 Task: Compose an email with the signature Douglas Martin with the subject Emergency leave request and the message I am sorry for any inconvenience this may have caused and would like to rectify the situation. from softage.1@softage.net to softage.7@softage.net,  softage.1@softage.net and softage.8@softage.net with CC to softage.9@softage.net with an attached document Brand_guidelines.pdf, insert an emoji of sad face Send the email
Action: Mouse moved to (556, 699)
Screenshot: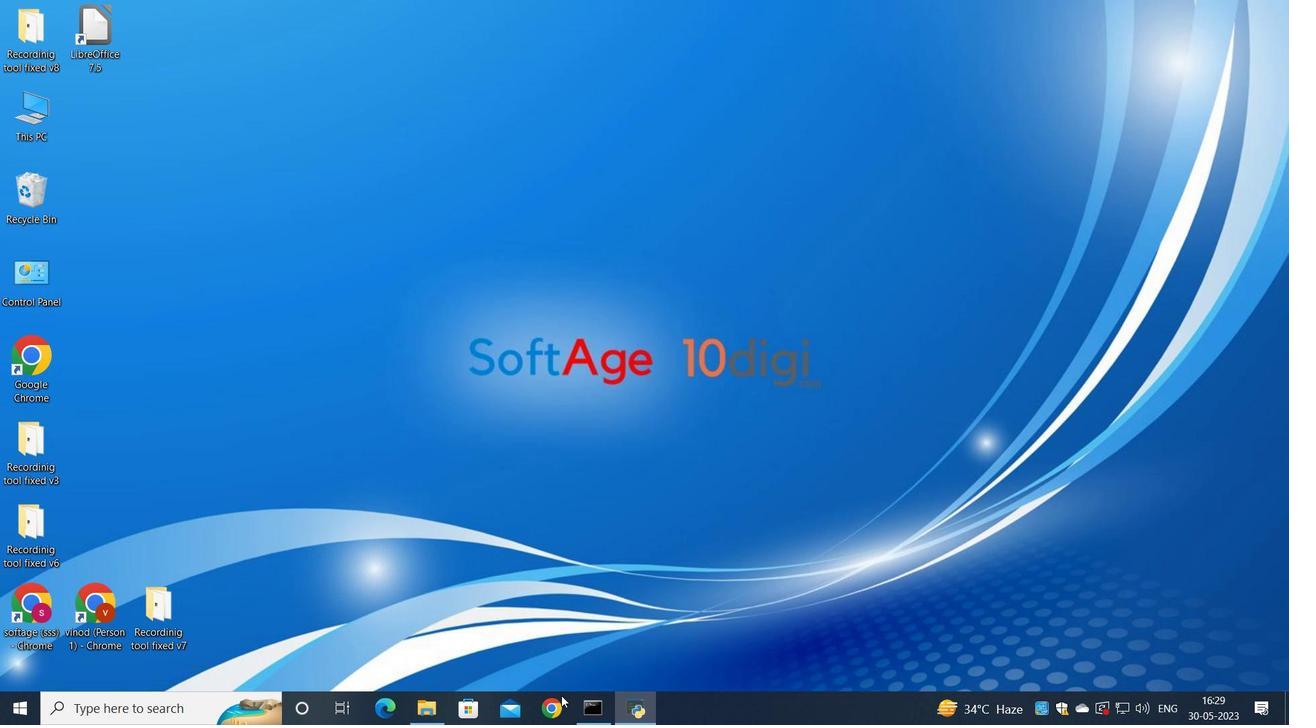 
Action: Mouse pressed left at (556, 699)
Screenshot: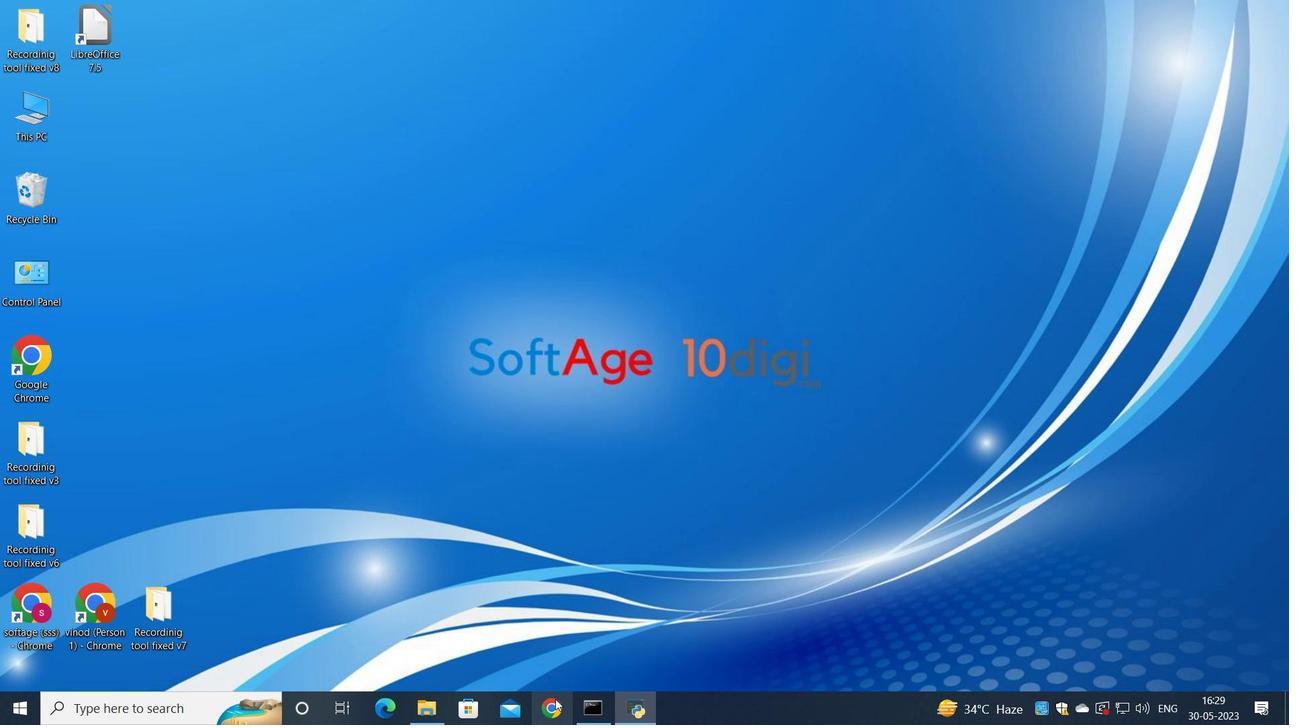 
Action: Mouse moved to (534, 456)
Screenshot: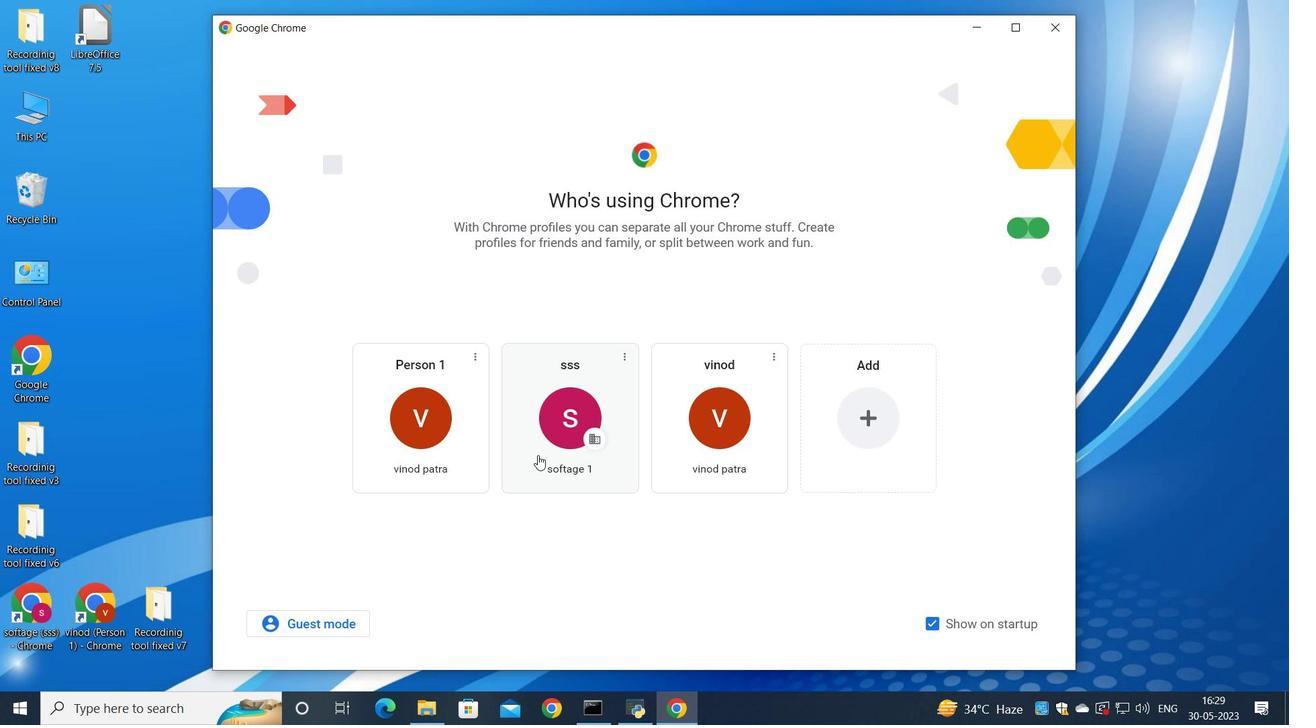 
Action: Mouse pressed left at (534, 456)
Screenshot: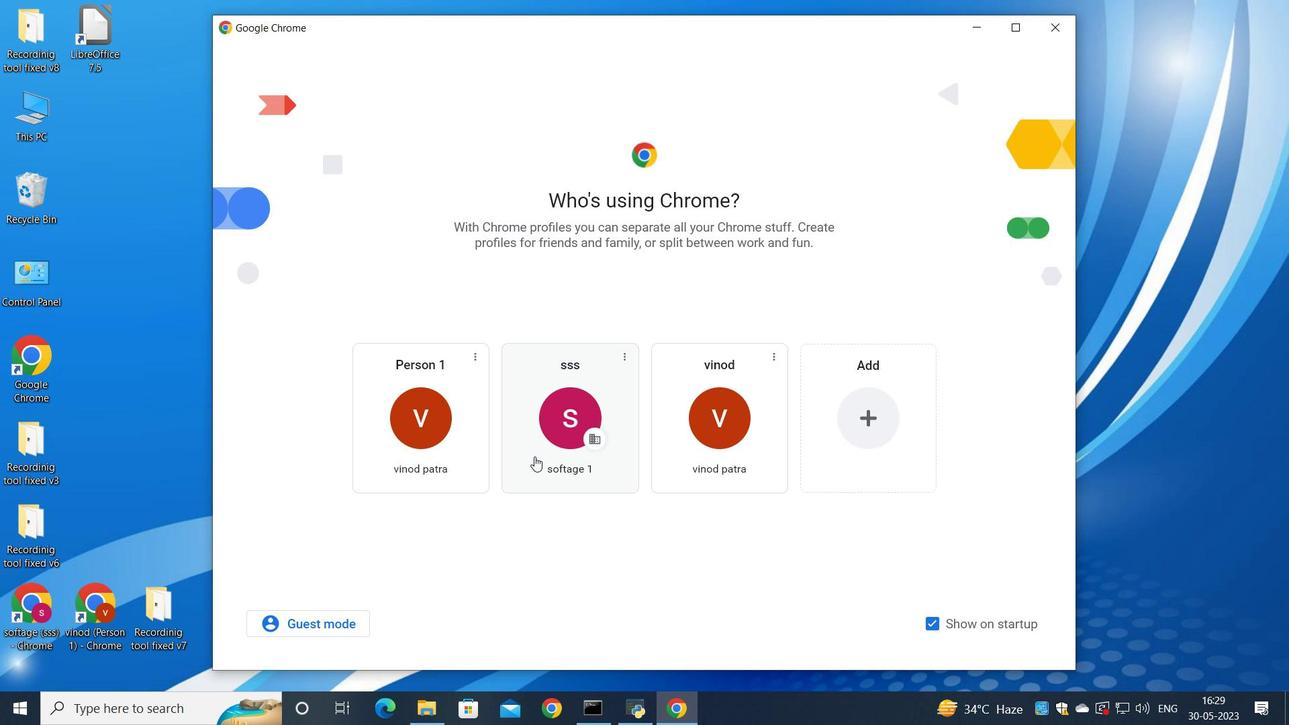 
Action: Mouse moved to (1120, 92)
Screenshot: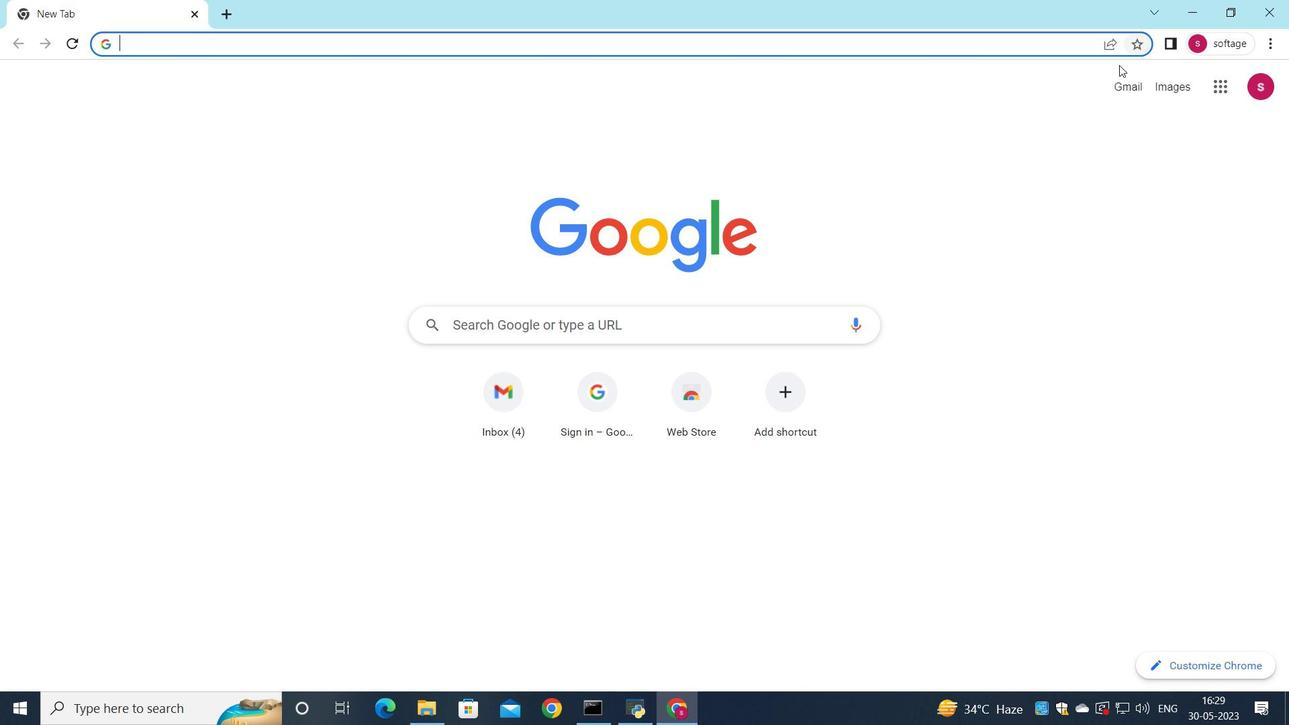 
Action: Mouse pressed left at (1120, 92)
Screenshot: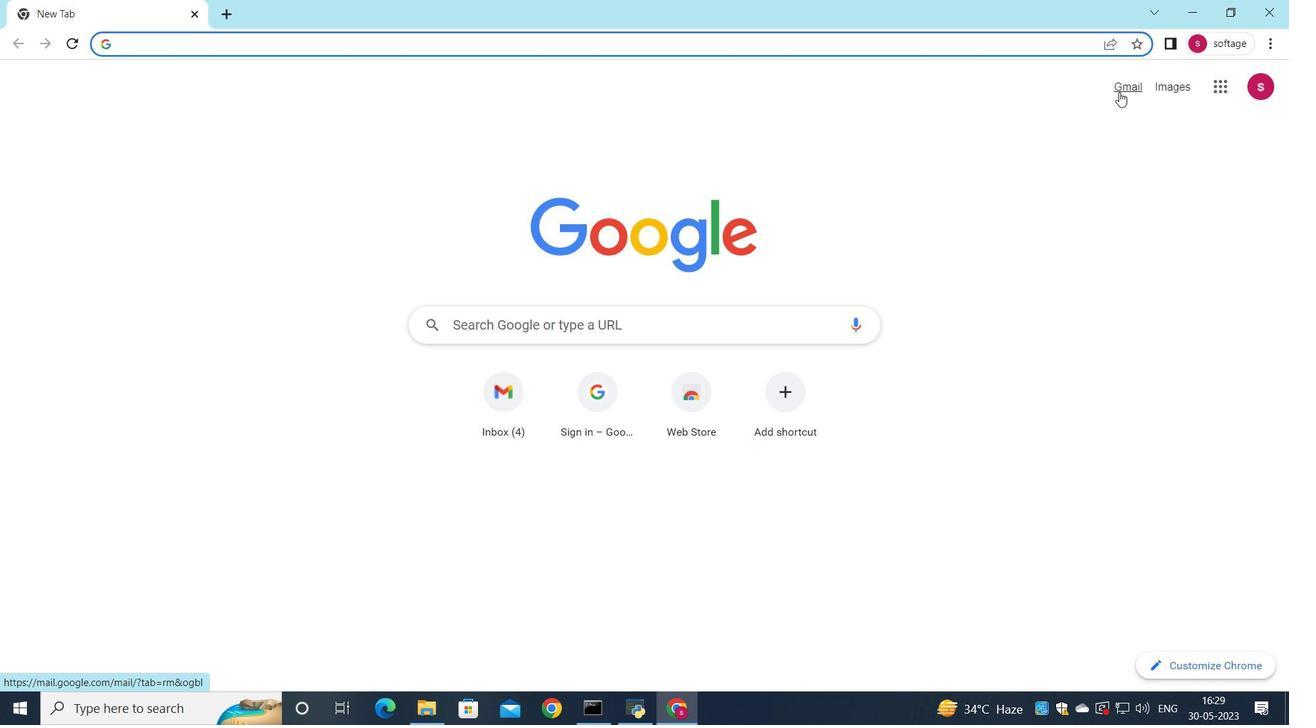 
Action: Mouse moved to (1100, 120)
Screenshot: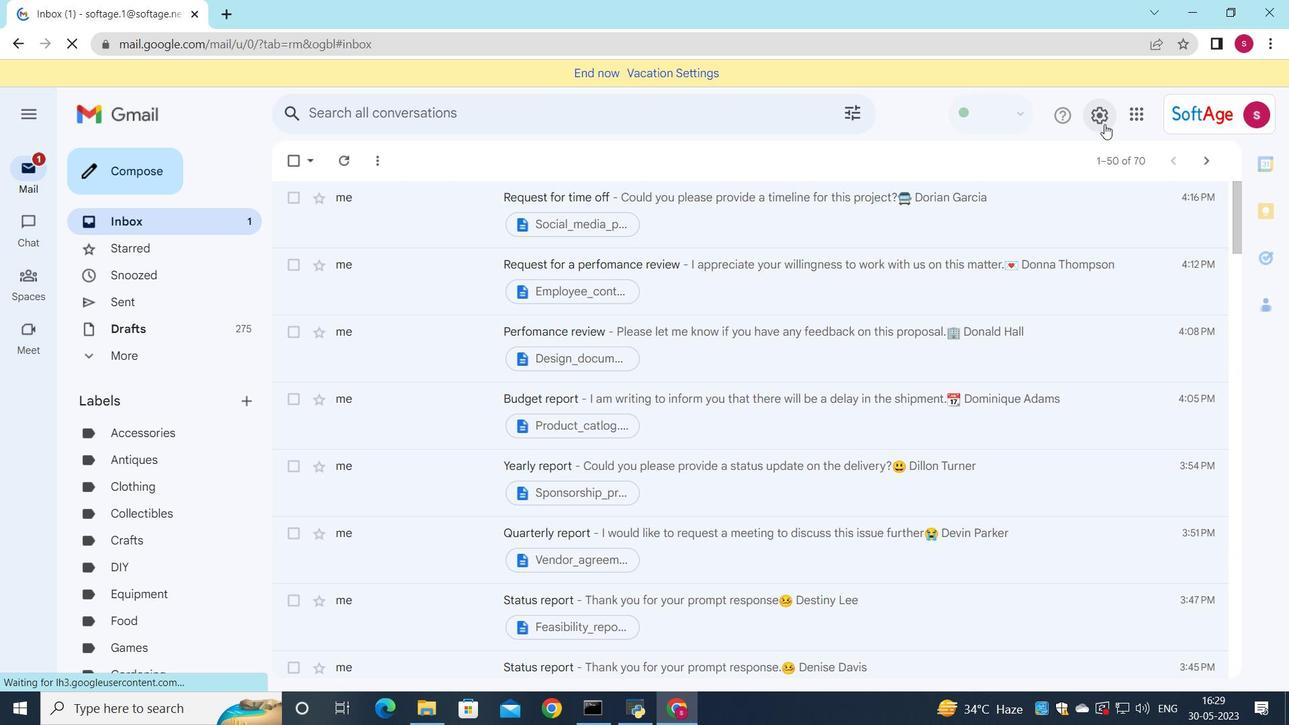 
Action: Mouse pressed left at (1100, 120)
Screenshot: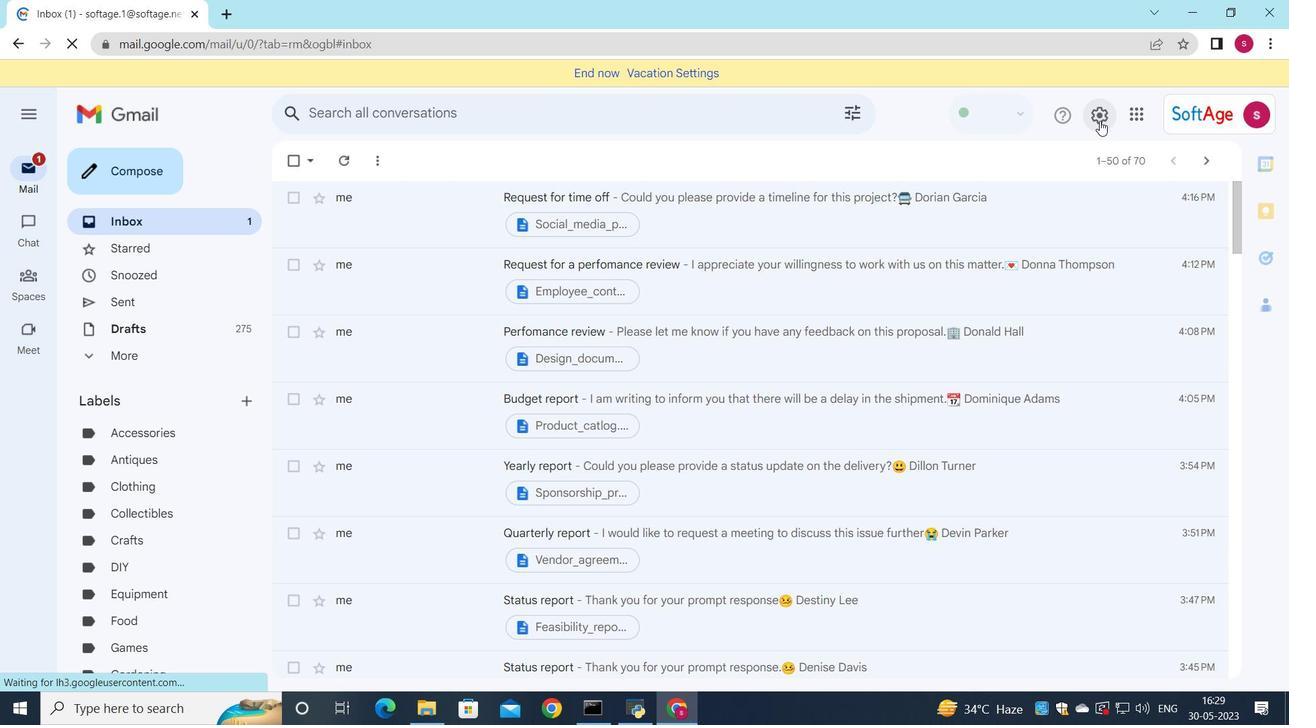 
Action: Mouse moved to (1102, 190)
Screenshot: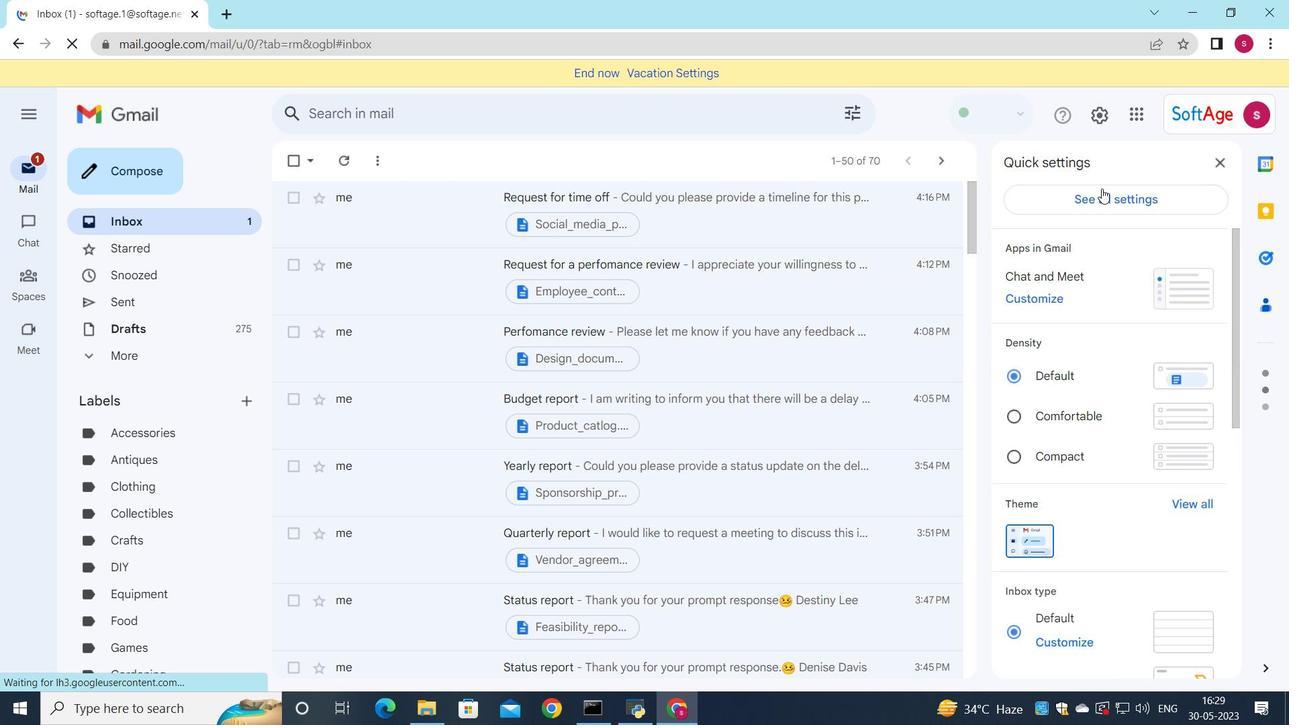 
Action: Mouse pressed left at (1102, 190)
Screenshot: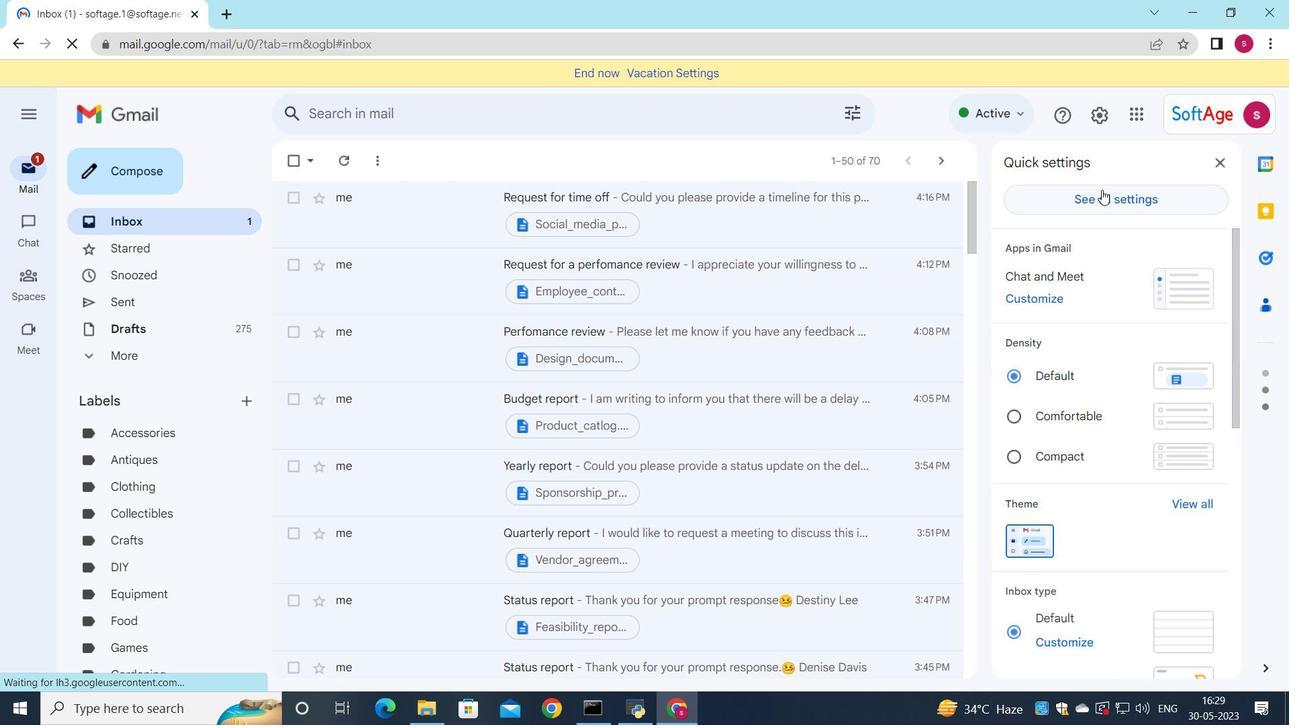 
Action: Mouse moved to (642, 278)
Screenshot: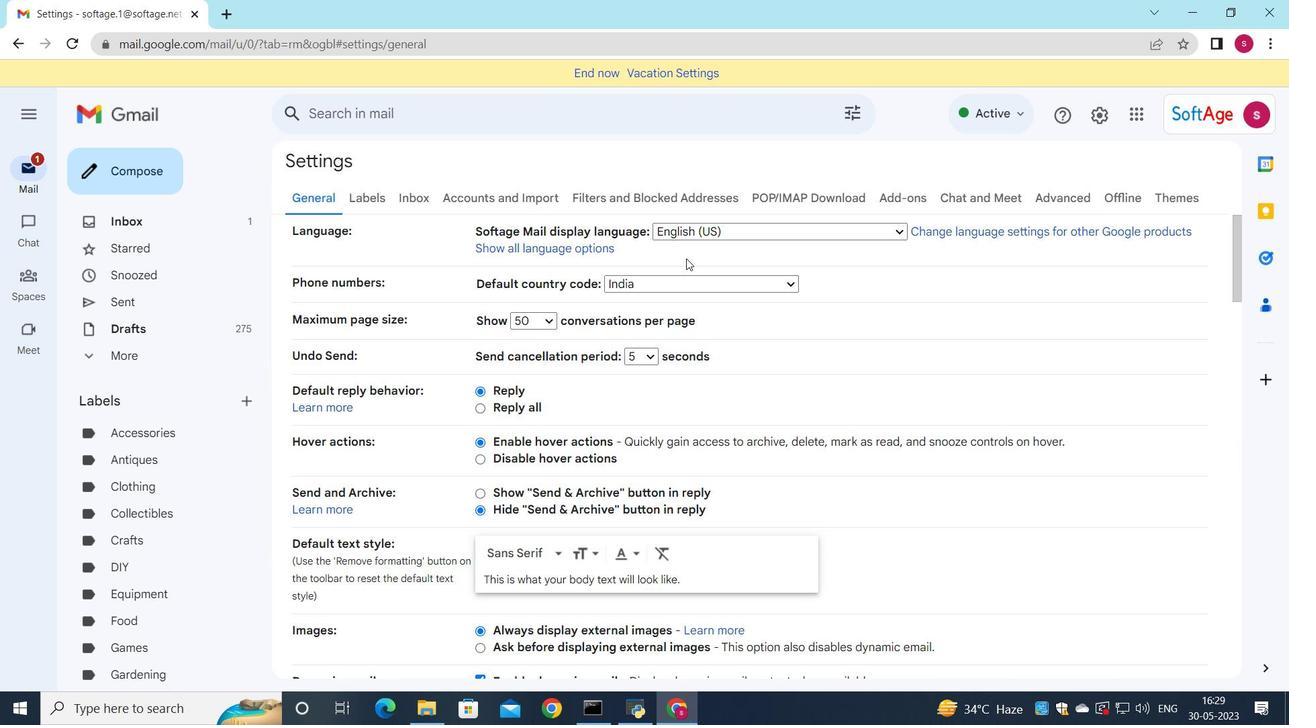 
Action: Mouse scrolled (642, 277) with delta (0, 0)
Screenshot: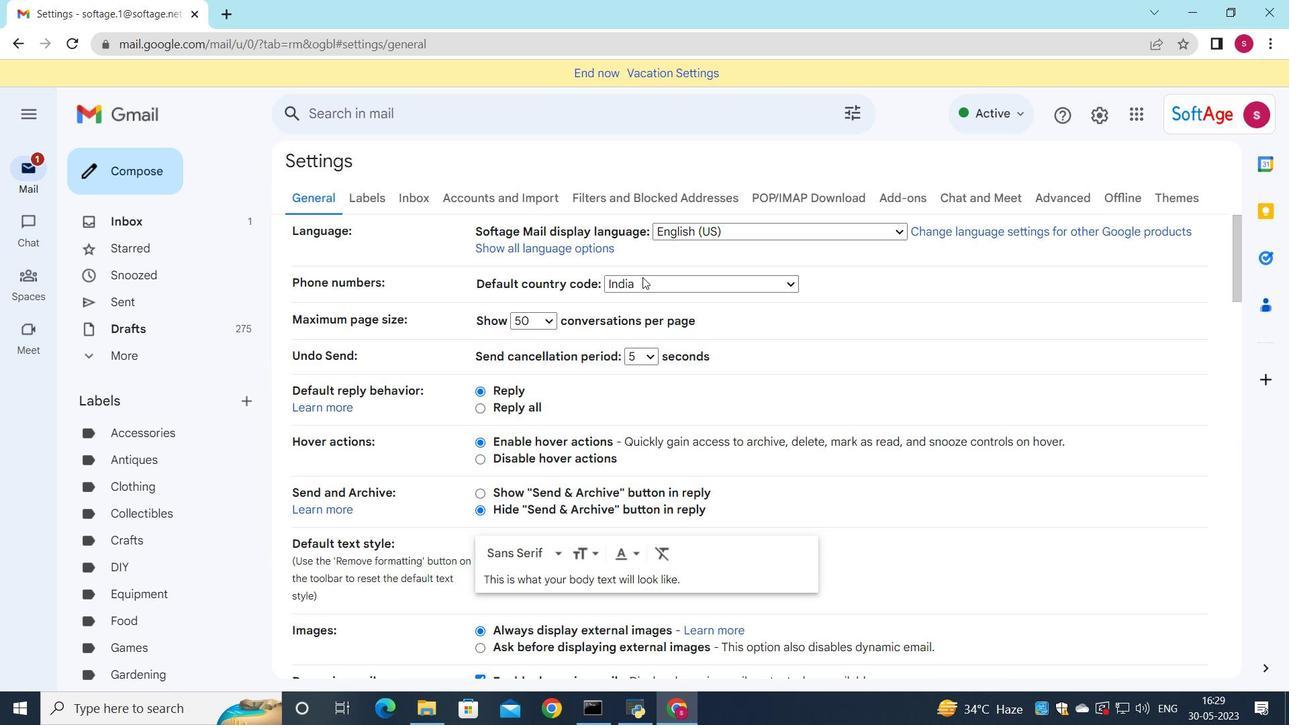 
Action: Mouse moved to (643, 280)
Screenshot: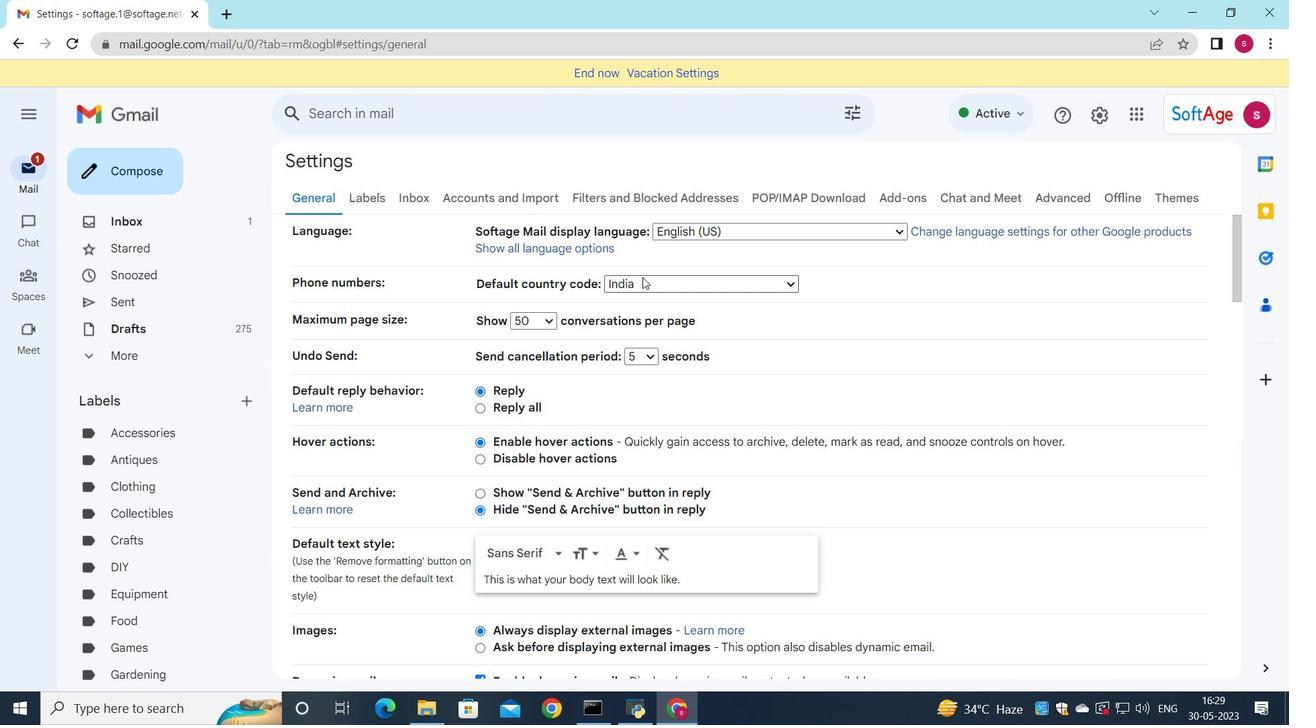 
Action: Mouse scrolled (643, 279) with delta (0, 0)
Screenshot: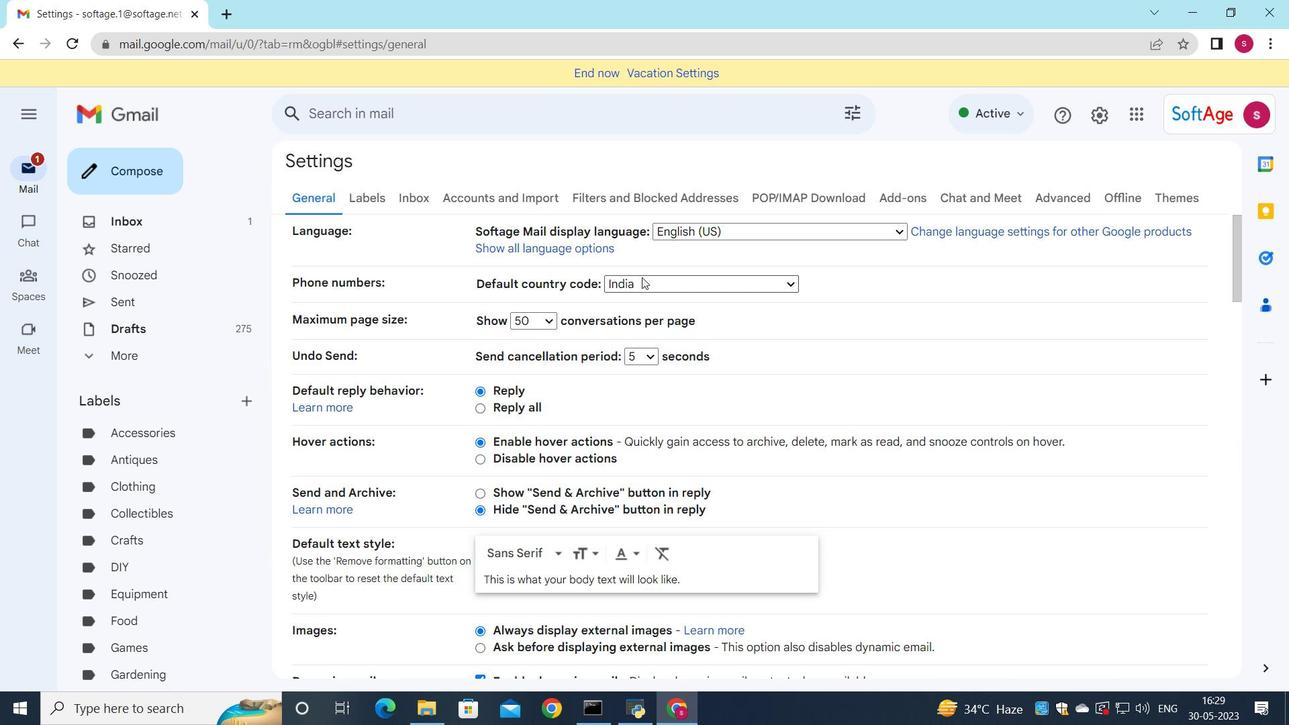 
Action: Mouse moved to (644, 281)
Screenshot: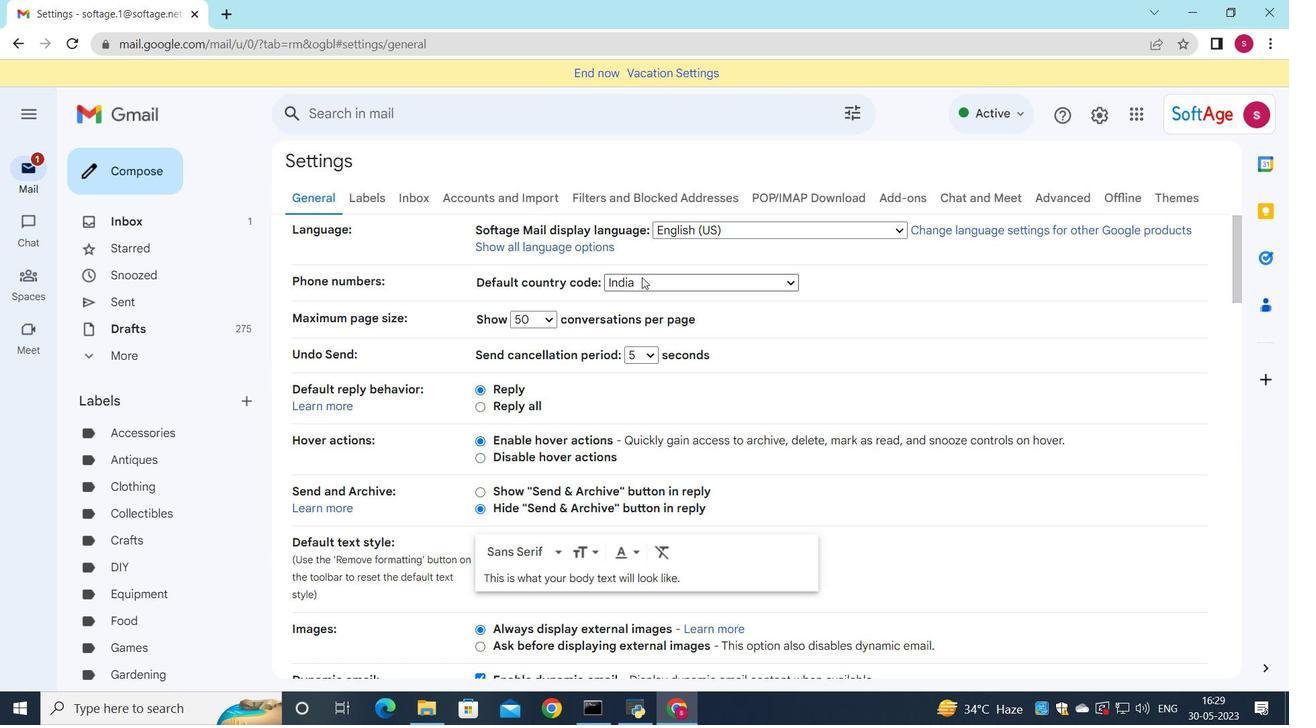 
Action: Mouse scrolled (644, 280) with delta (0, 0)
Screenshot: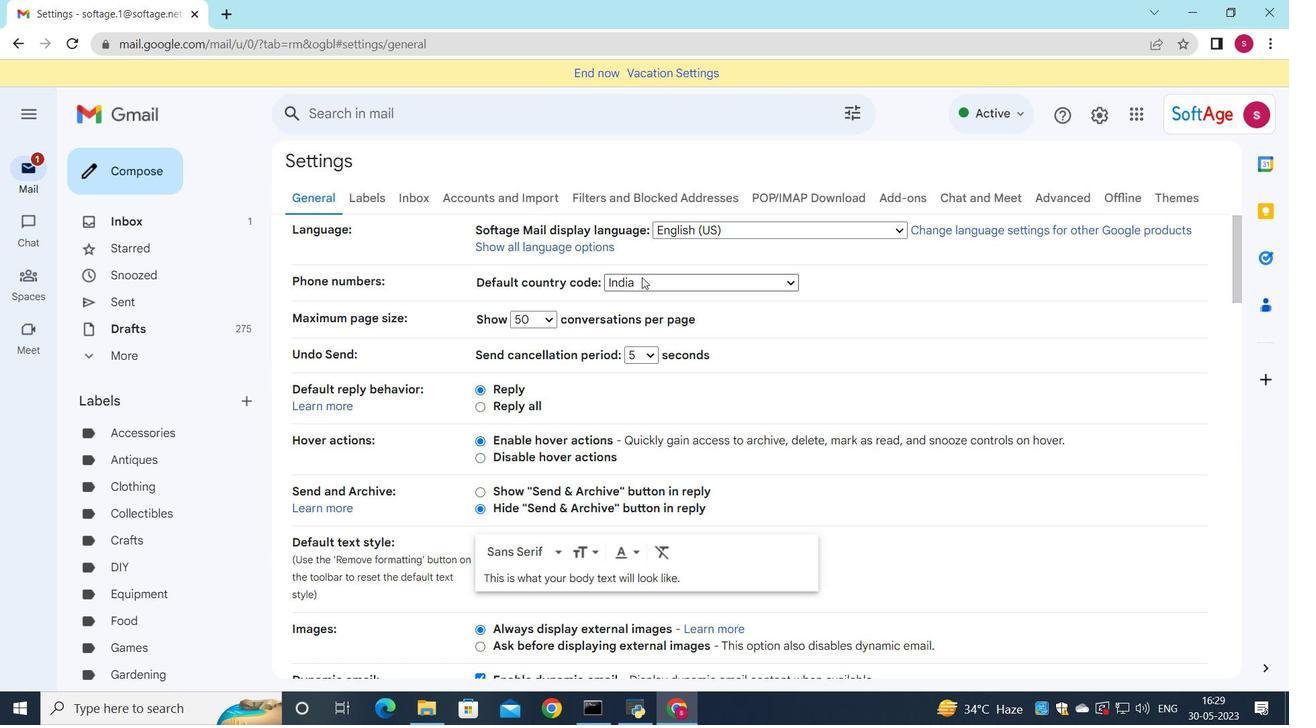 
Action: Mouse moved to (645, 282)
Screenshot: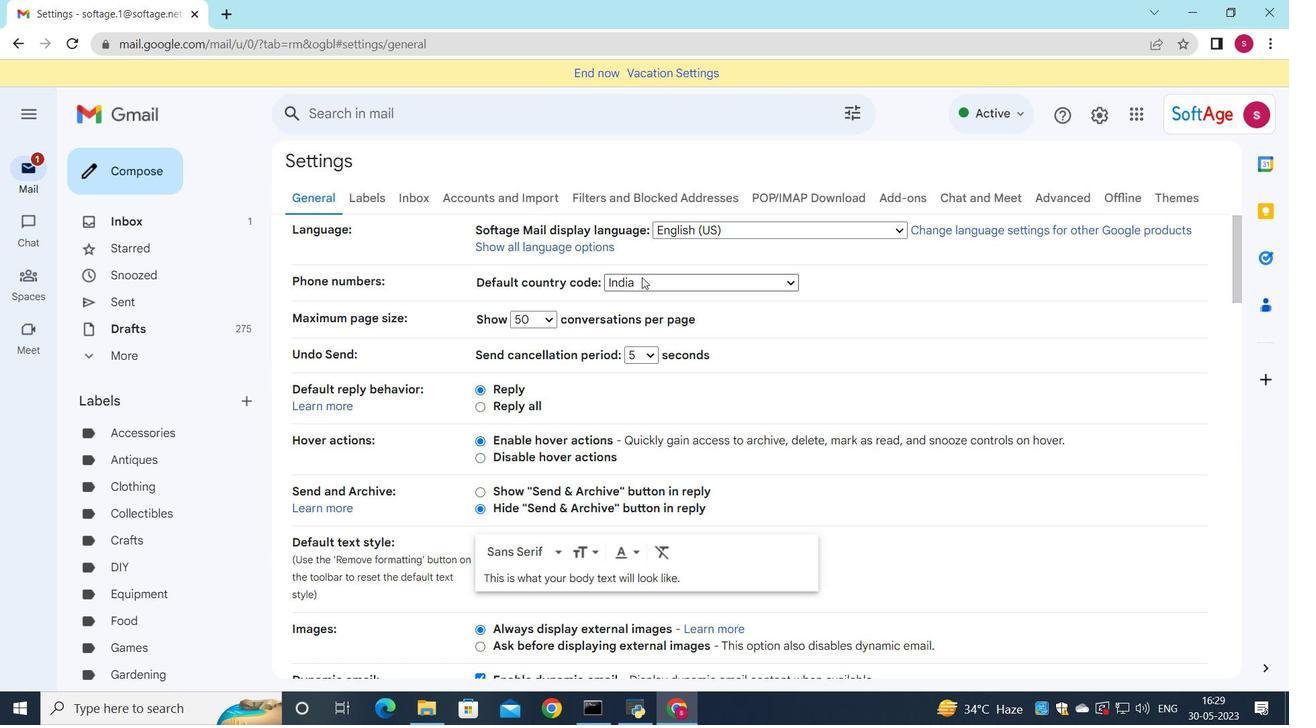 
Action: Mouse scrolled (645, 281) with delta (0, 0)
Screenshot: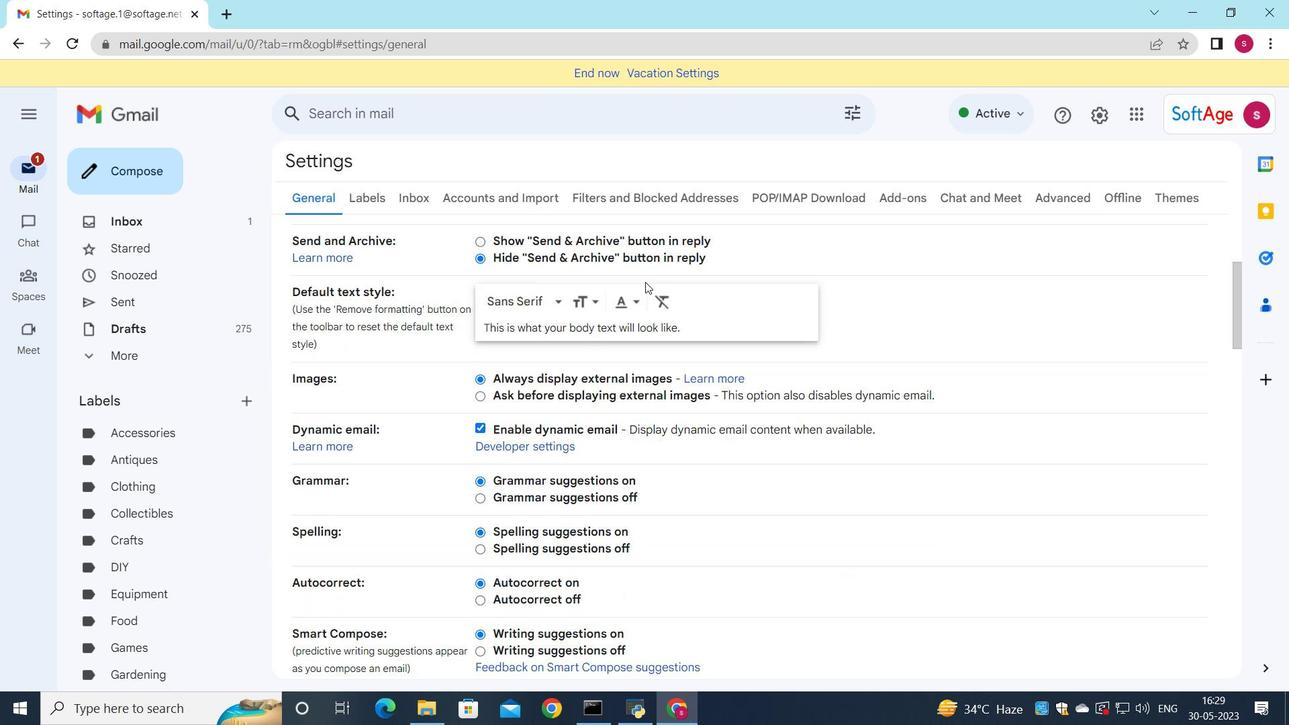 
Action: Mouse scrolled (645, 281) with delta (0, 0)
Screenshot: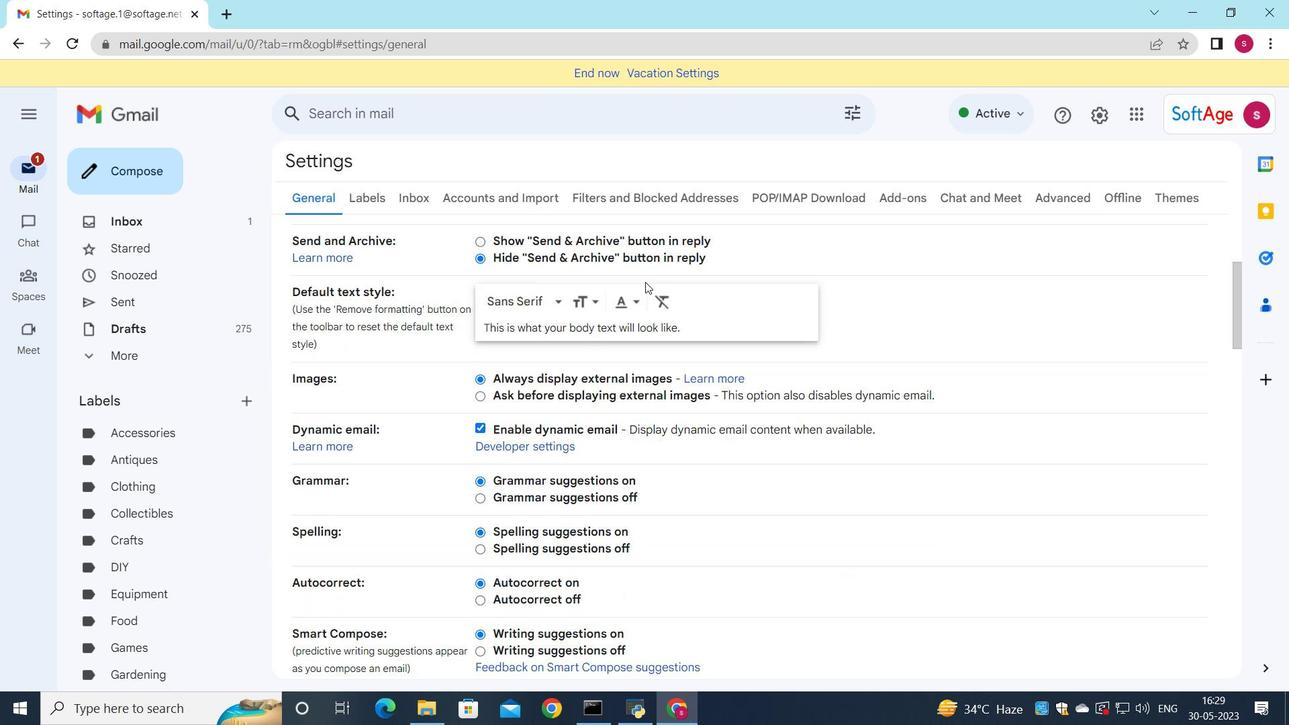 
Action: Mouse scrolled (645, 281) with delta (0, 0)
Screenshot: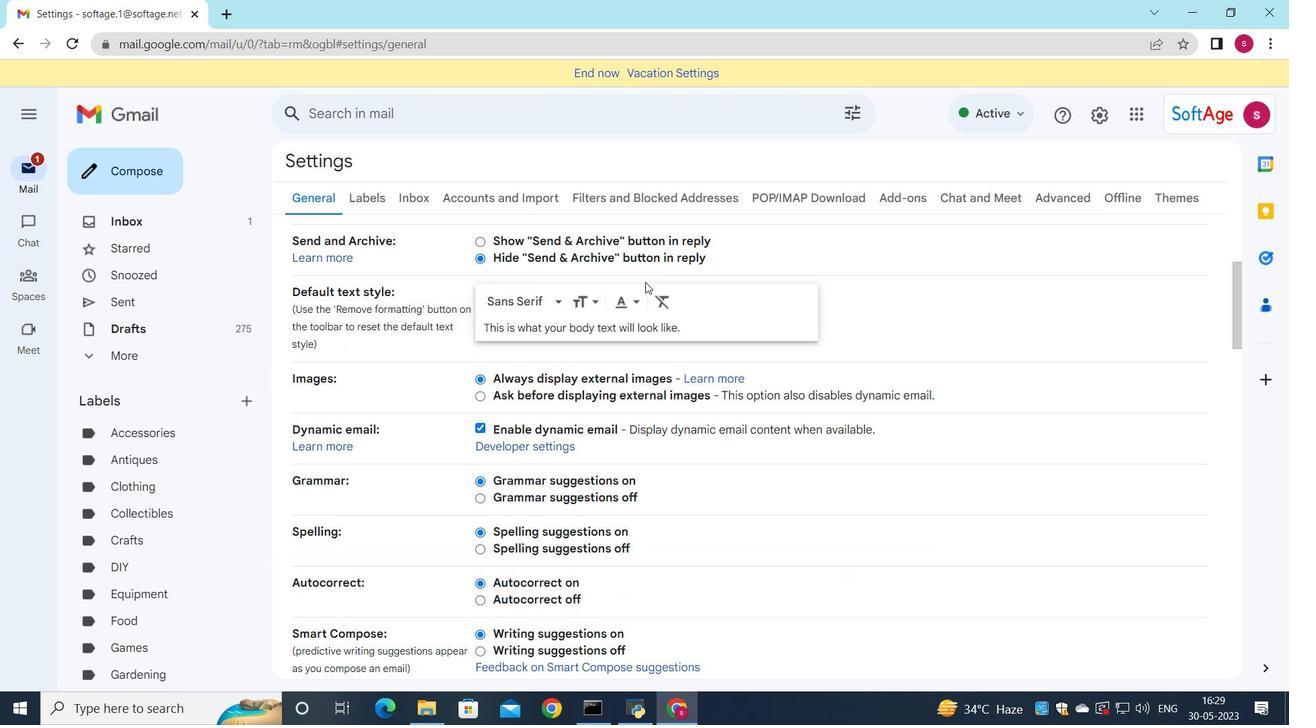 
Action: Mouse scrolled (645, 281) with delta (0, 0)
Screenshot: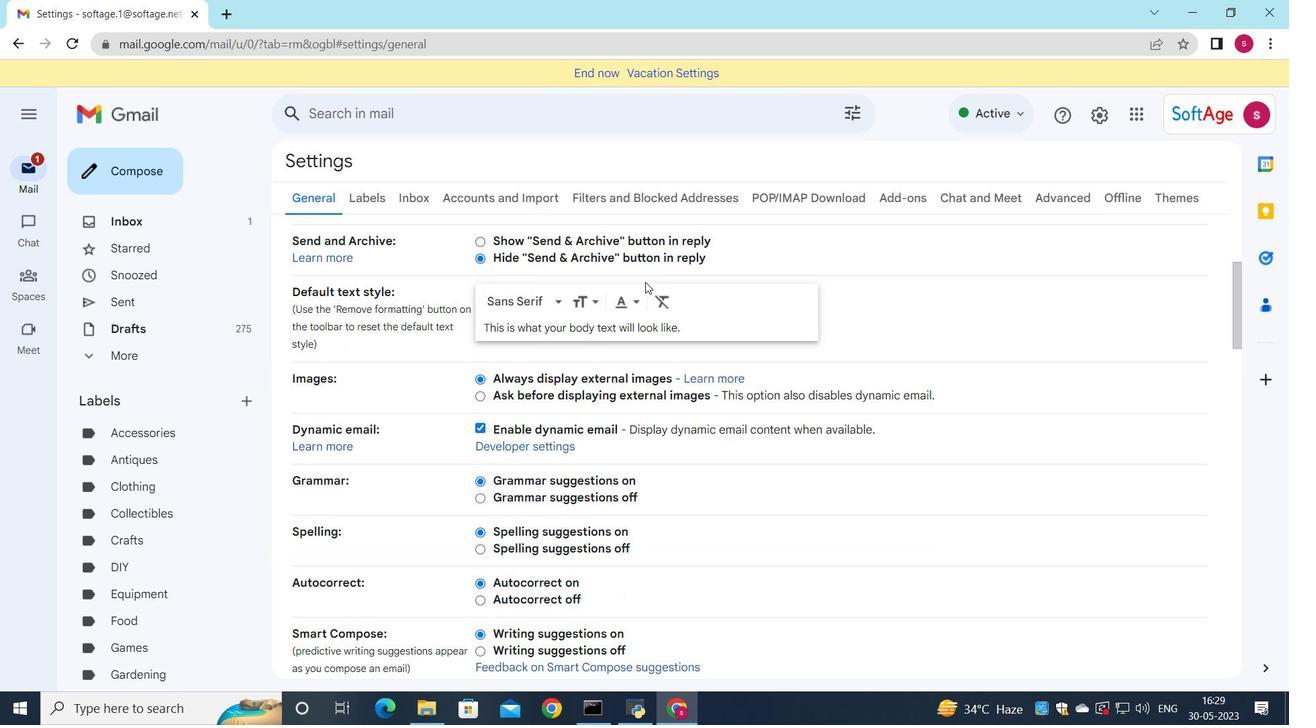 
Action: Mouse scrolled (645, 281) with delta (0, 0)
Screenshot: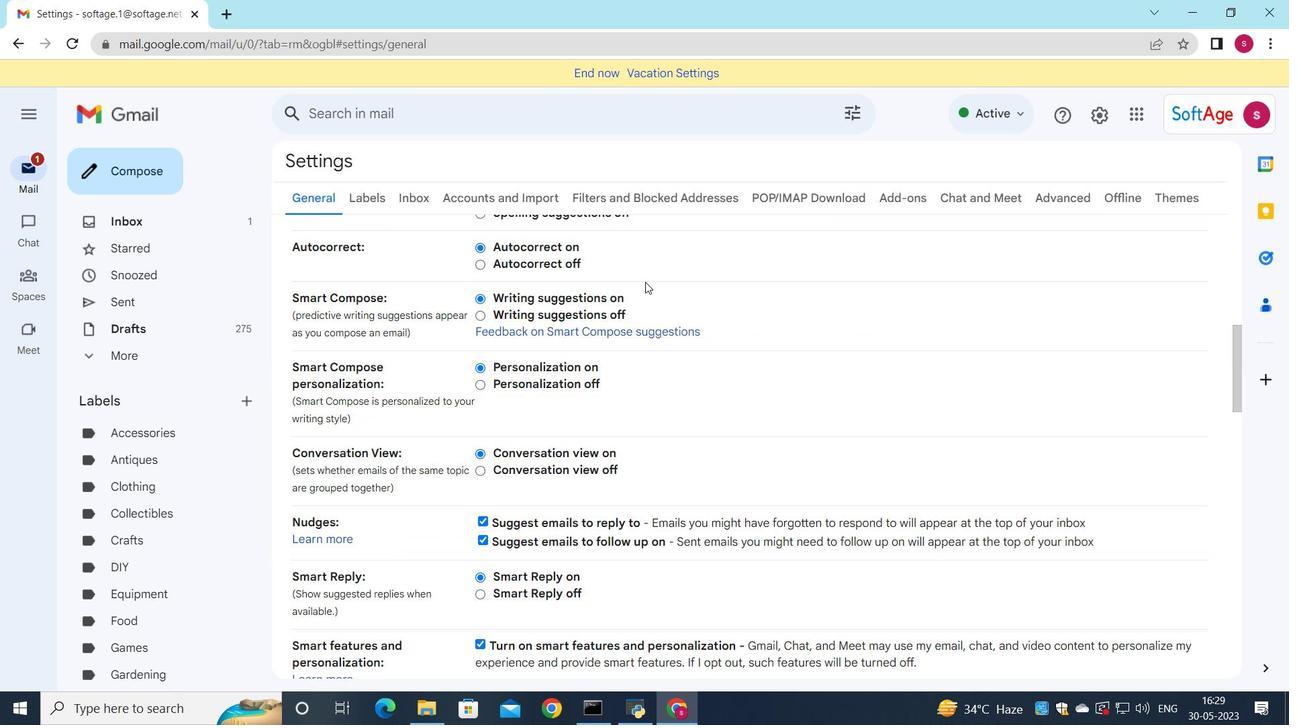 
Action: Mouse scrolled (645, 281) with delta (0, 0)
Screenshot: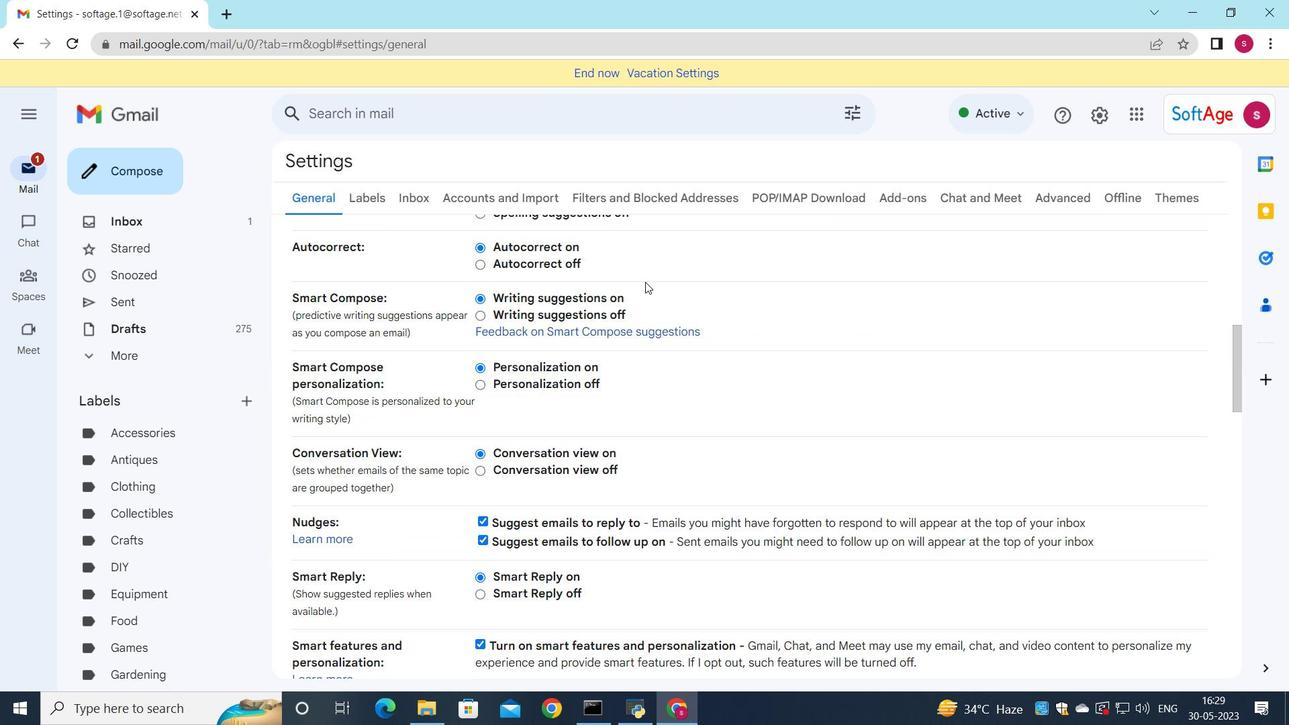 
Action: Mouse scrolled (645, 281) with delta (0, 0)
Screenshot: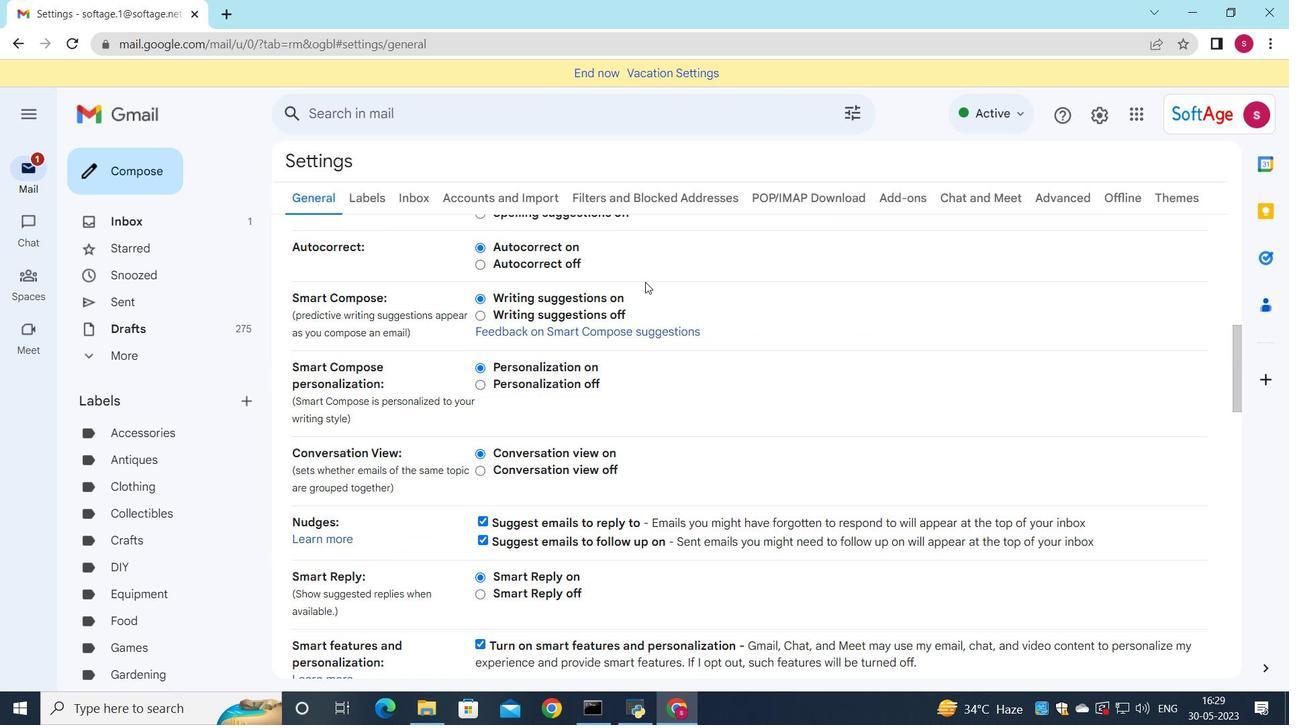 
Action: Mouse scrolled (645, 281) with delta (0, 0)
Screenshot: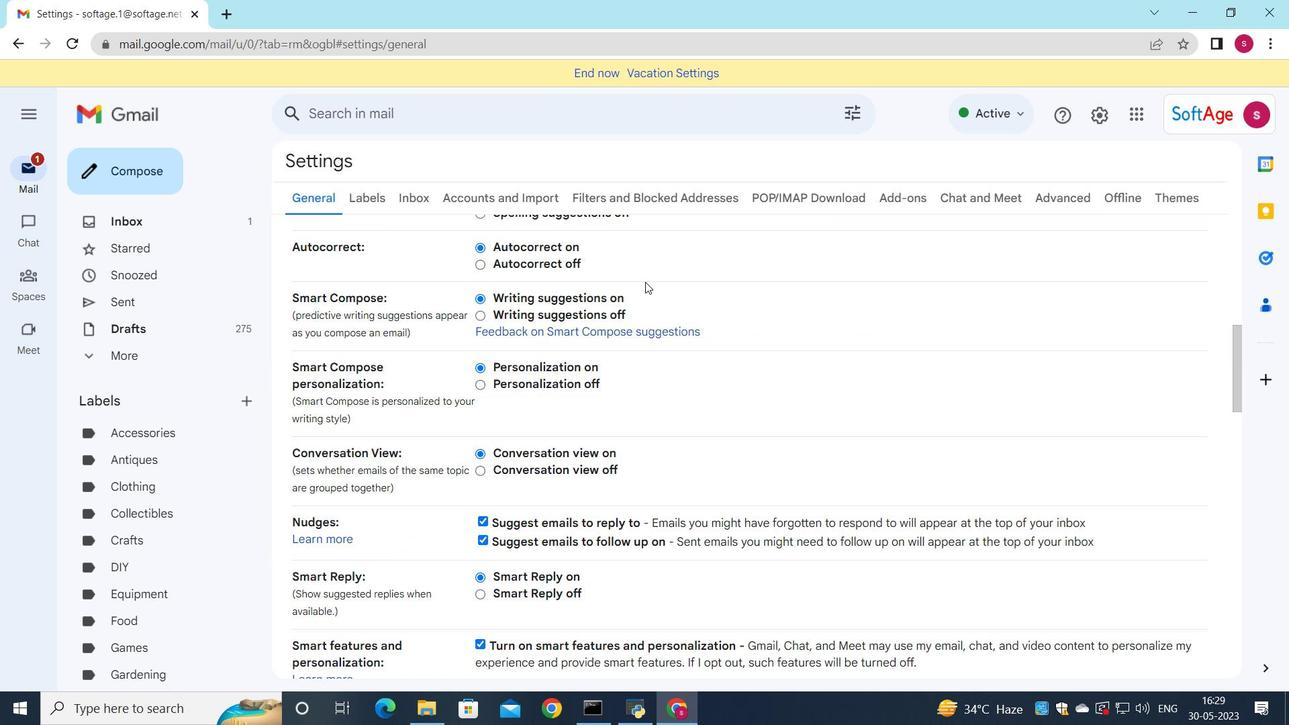 
Action: Mouse scrolled (645, 281) with delta (0, 0)
Screenshot: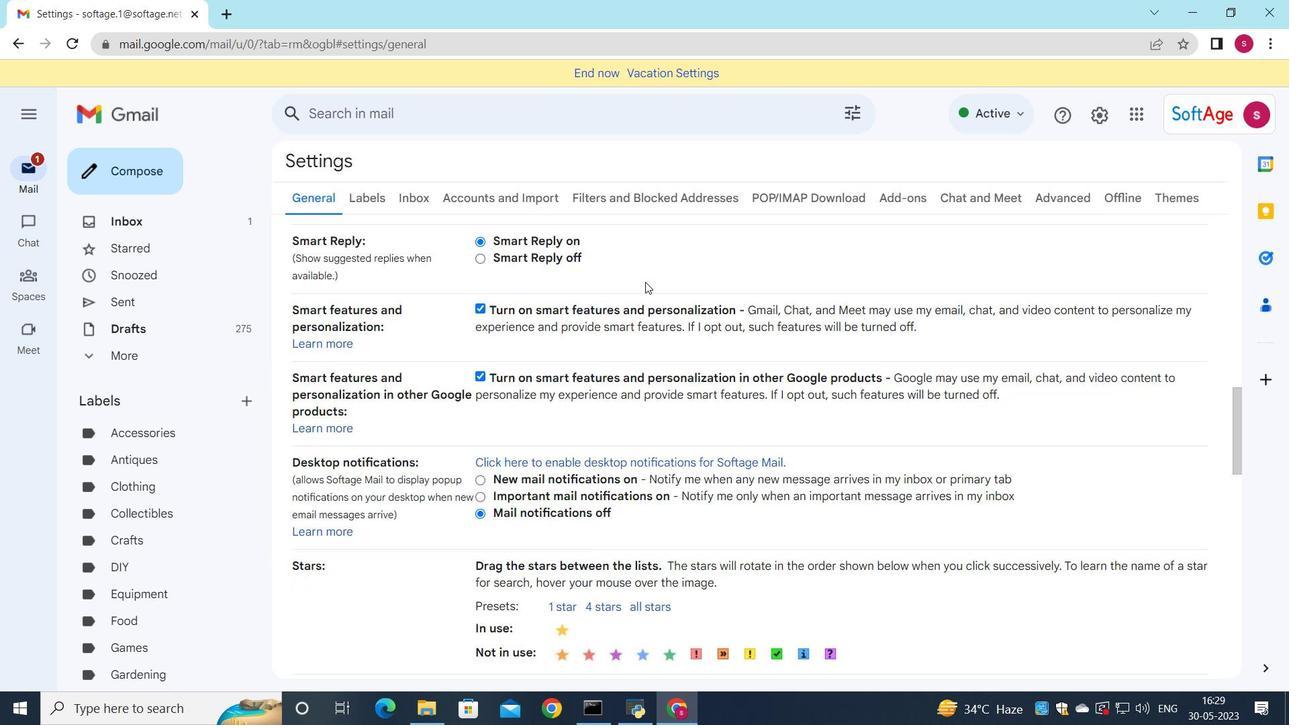 
Action: Mouse scrolled (645, 281) with delta (0, 0)
Screenshot: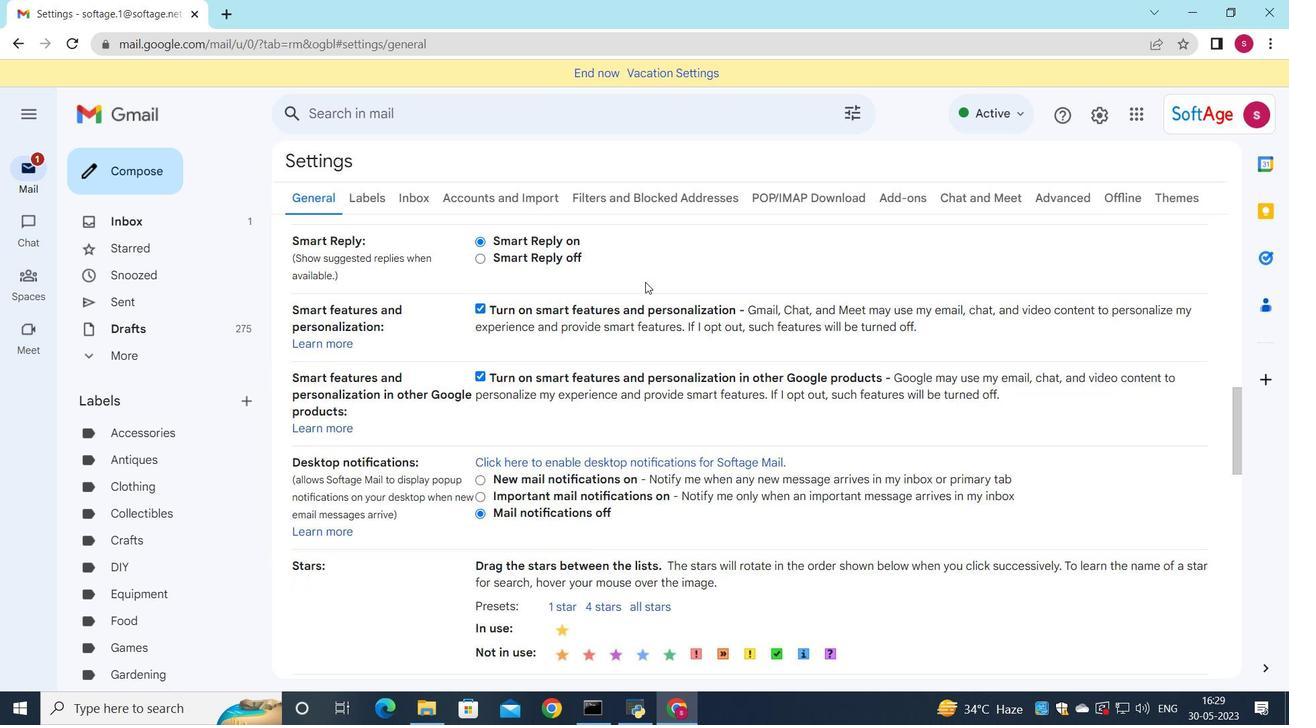 
Action: Mouse scrolled (645, 281) with delta (0, 0)
Screenshot: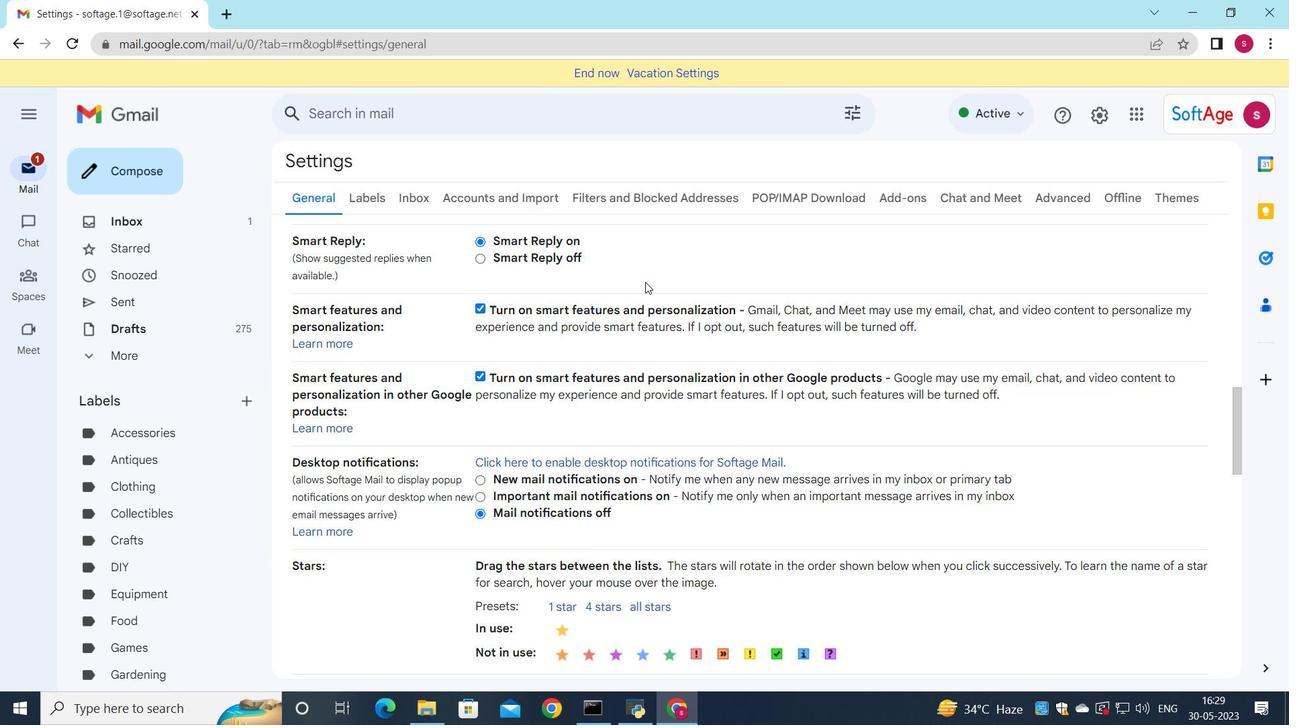 
Action: Mouse scrolled (645, 281) with delta (0, 0)
Screenshot: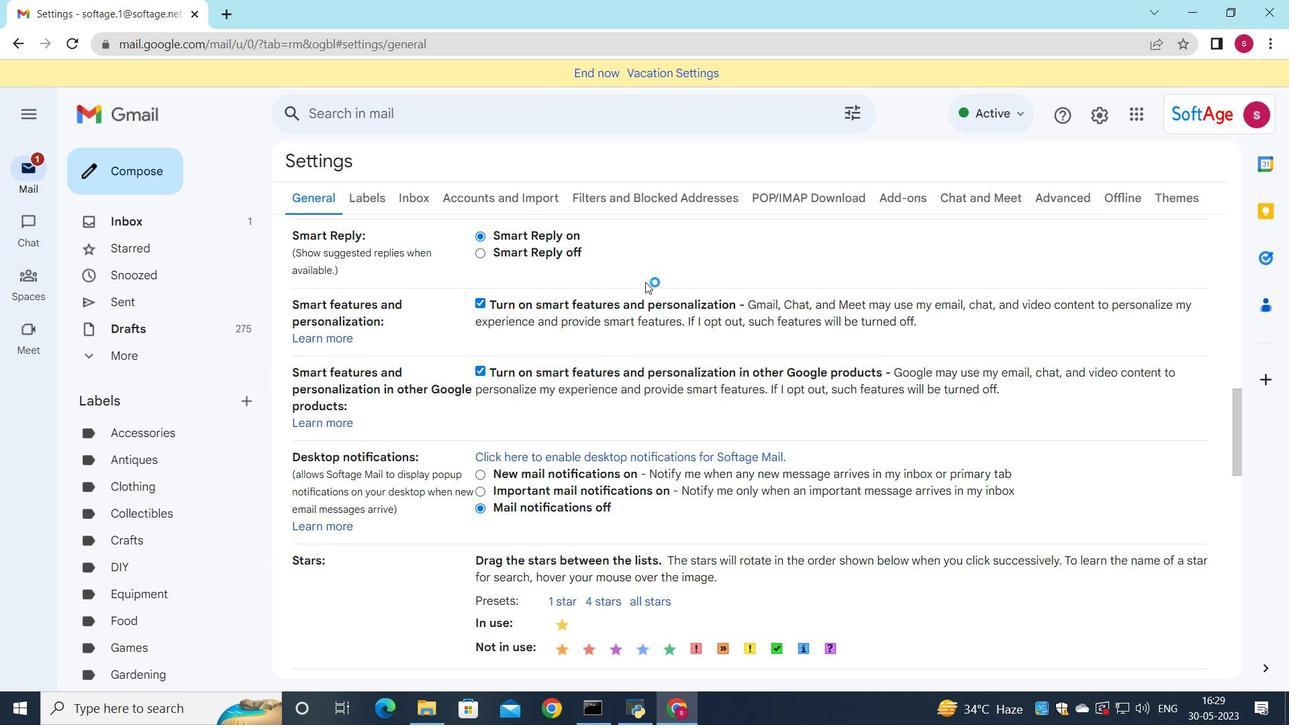 
Action: Mouse moved to (651, 280)
Screenshot: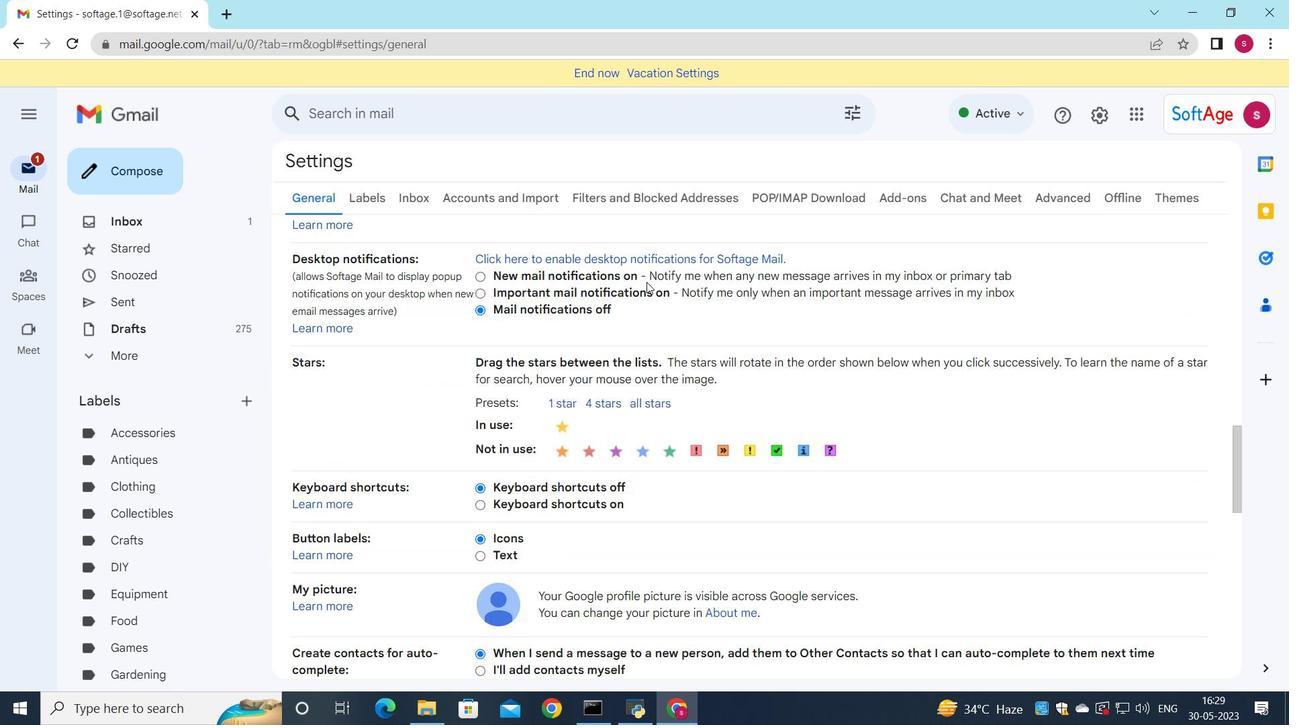 
Action: Mouse scrolled (651, 280) with delta (0, 0)
Screenshot: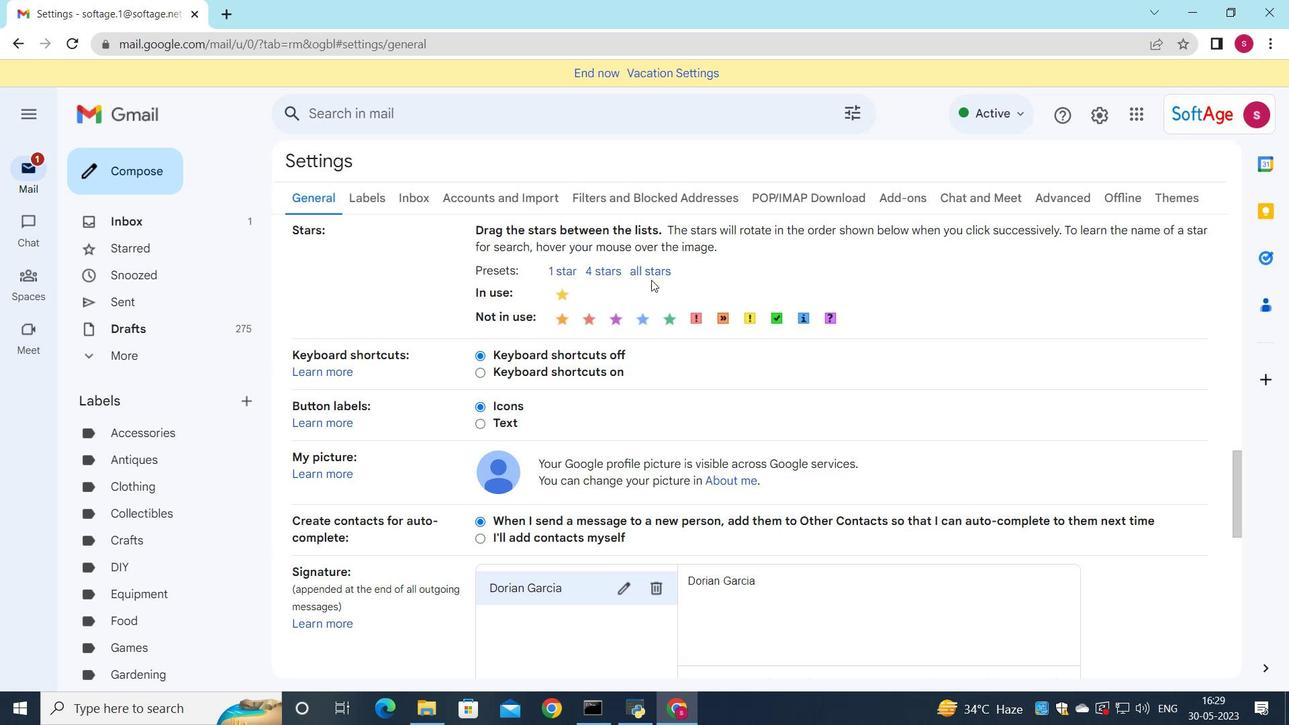 
Action: Mouse scrolled (651, 280) with delta (0, 0)
Screenshot: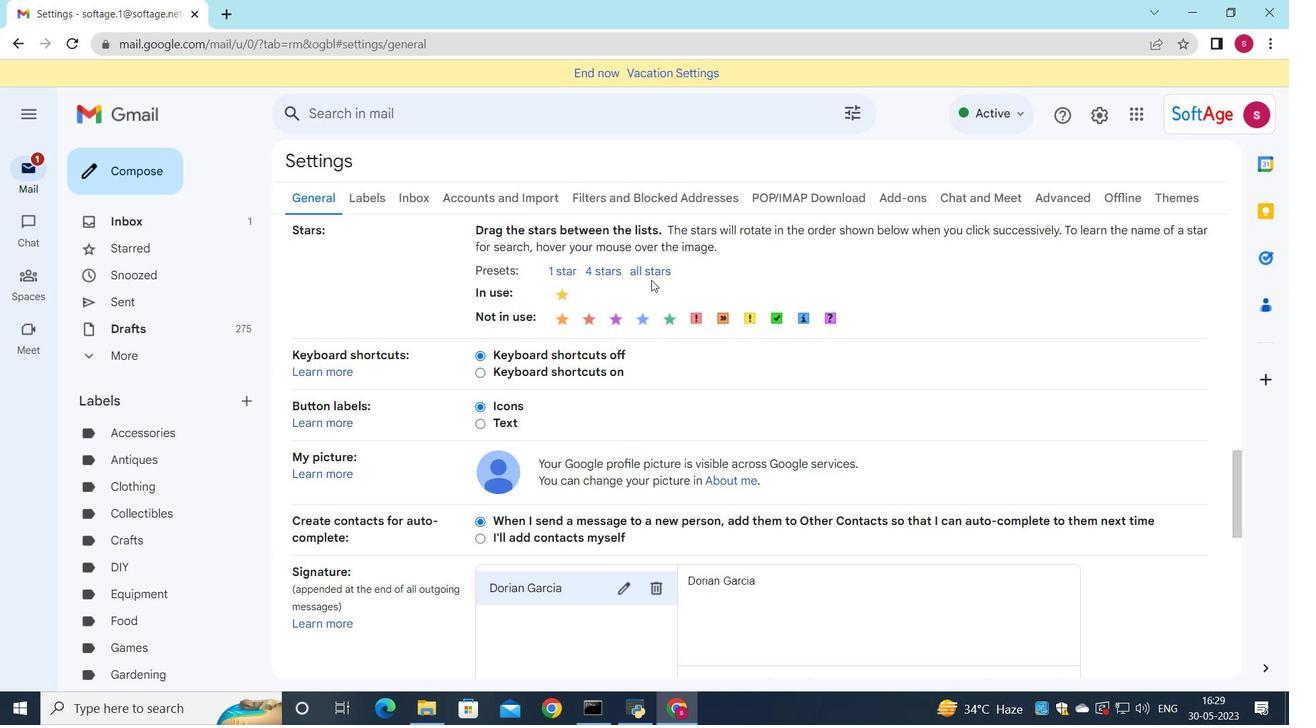 
Action: Mouse scrolled (651, 280) with delta (0, 0)
Screenshot: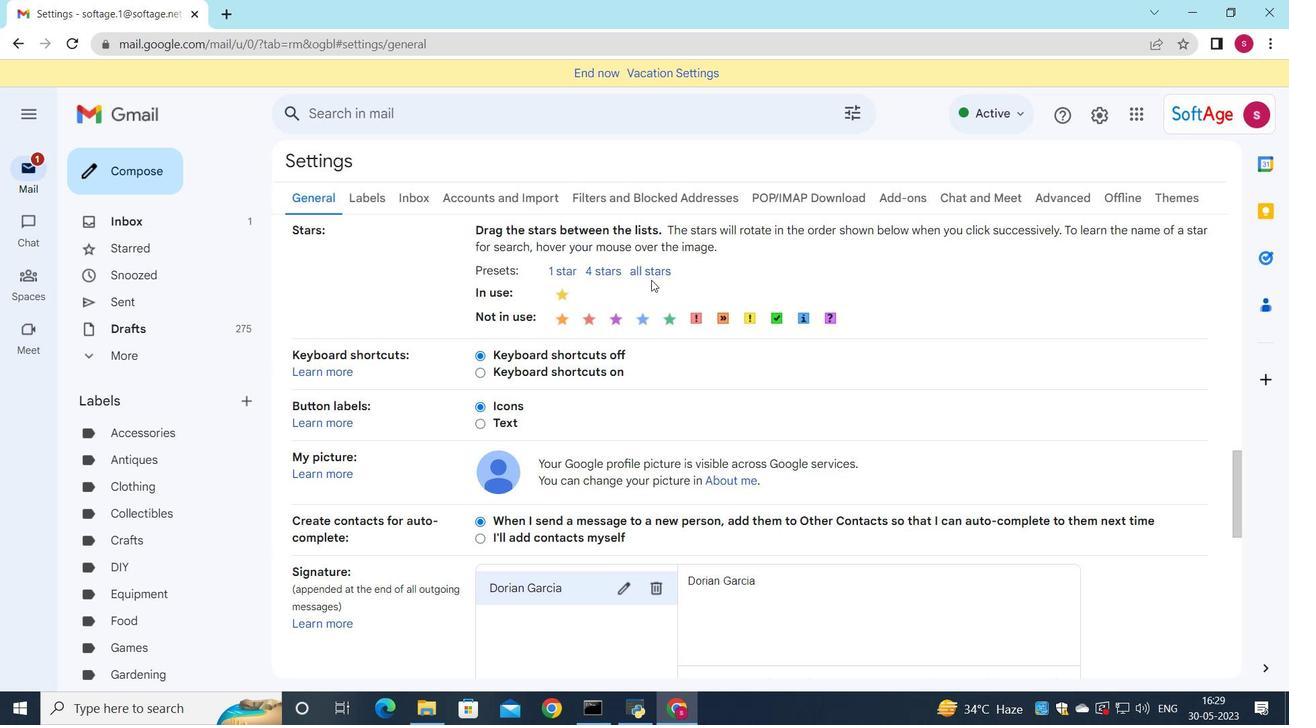 
Action: Mouse scrolled (651, 280) with delta (0, 0)
Screenshot: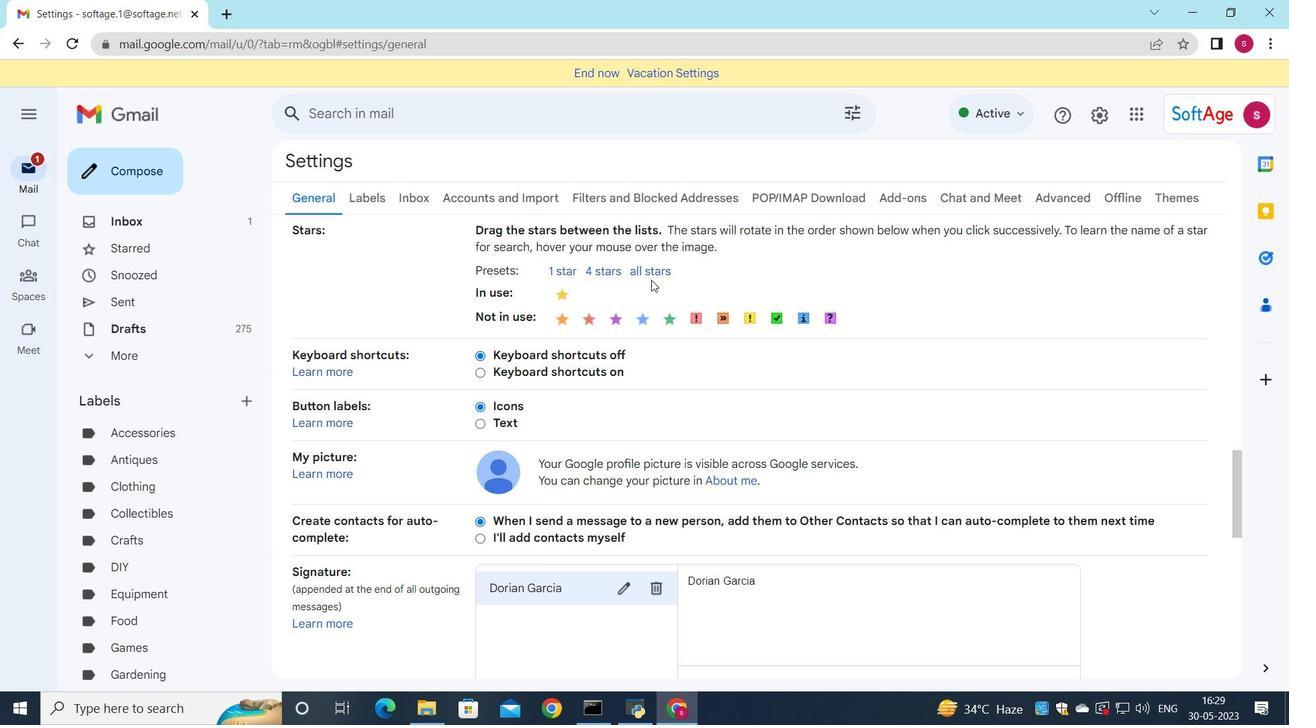 
Action: Mouse moved to (654, 255)
Screenshot: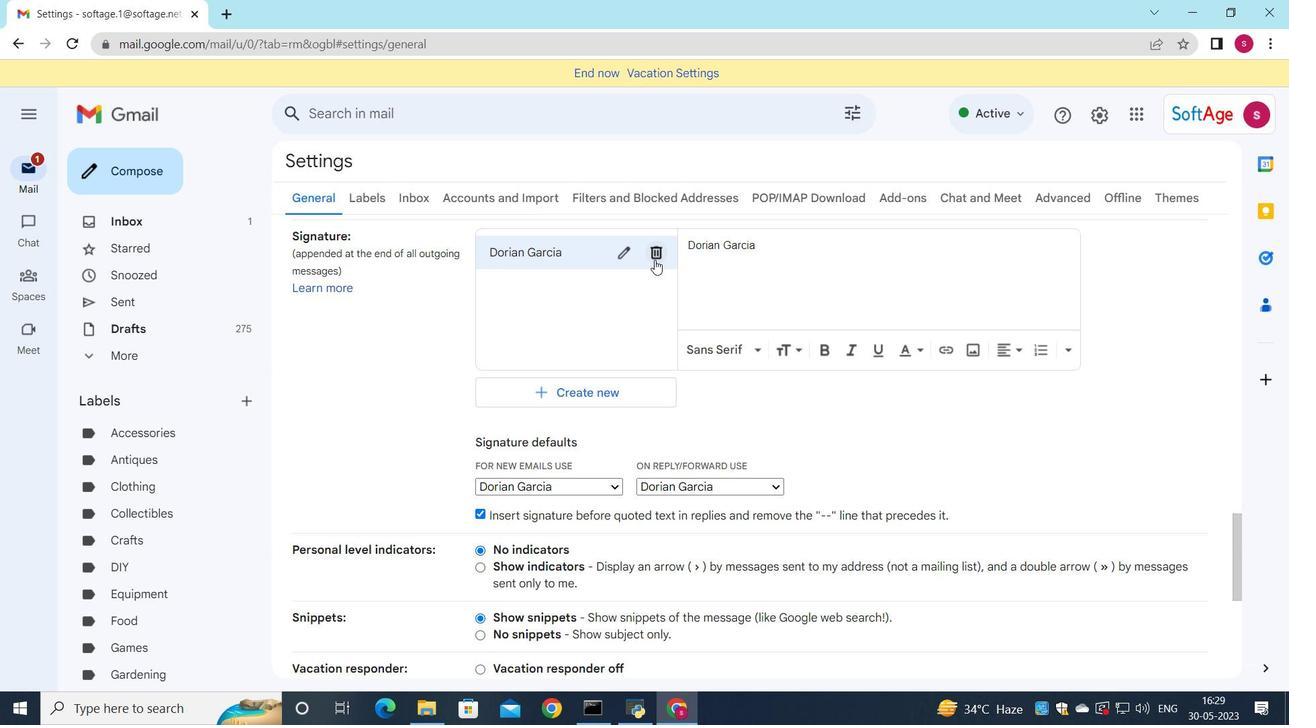 
Action: Mouse pressed left at (654, 255)
Screenshot: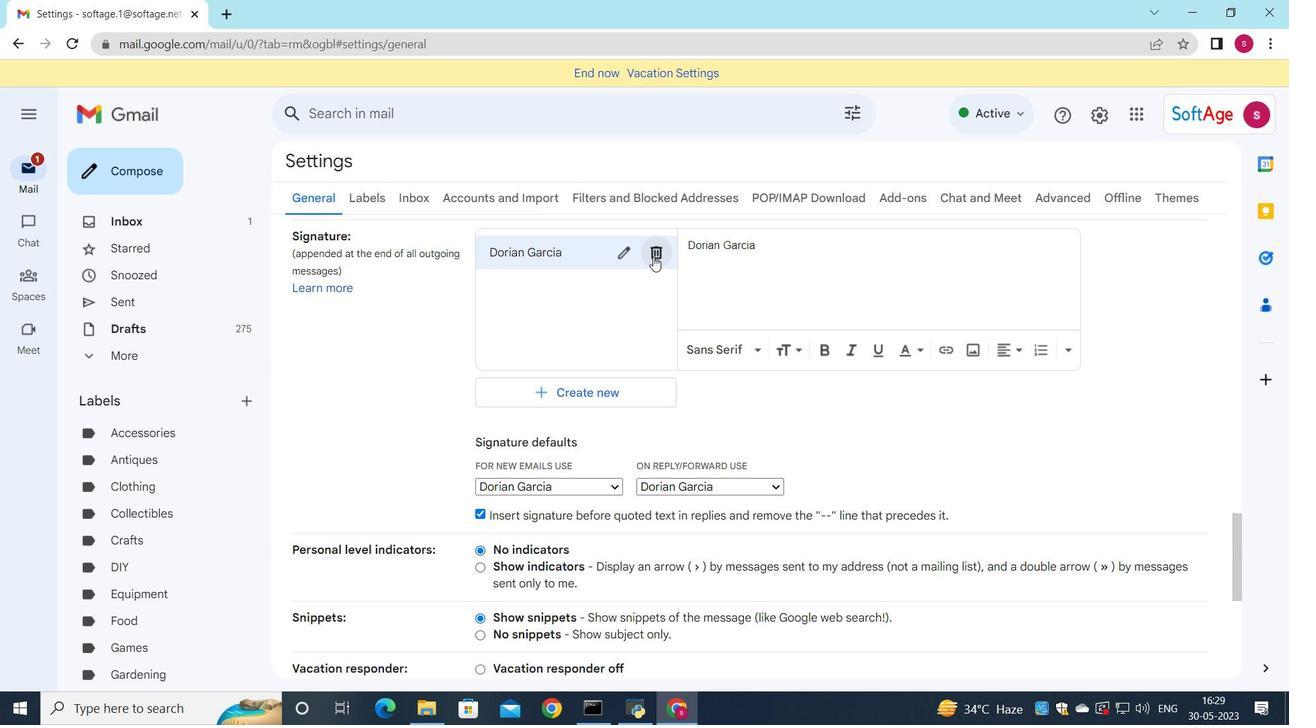 
Action: Mouse moved to (797, 401)
Screenshot: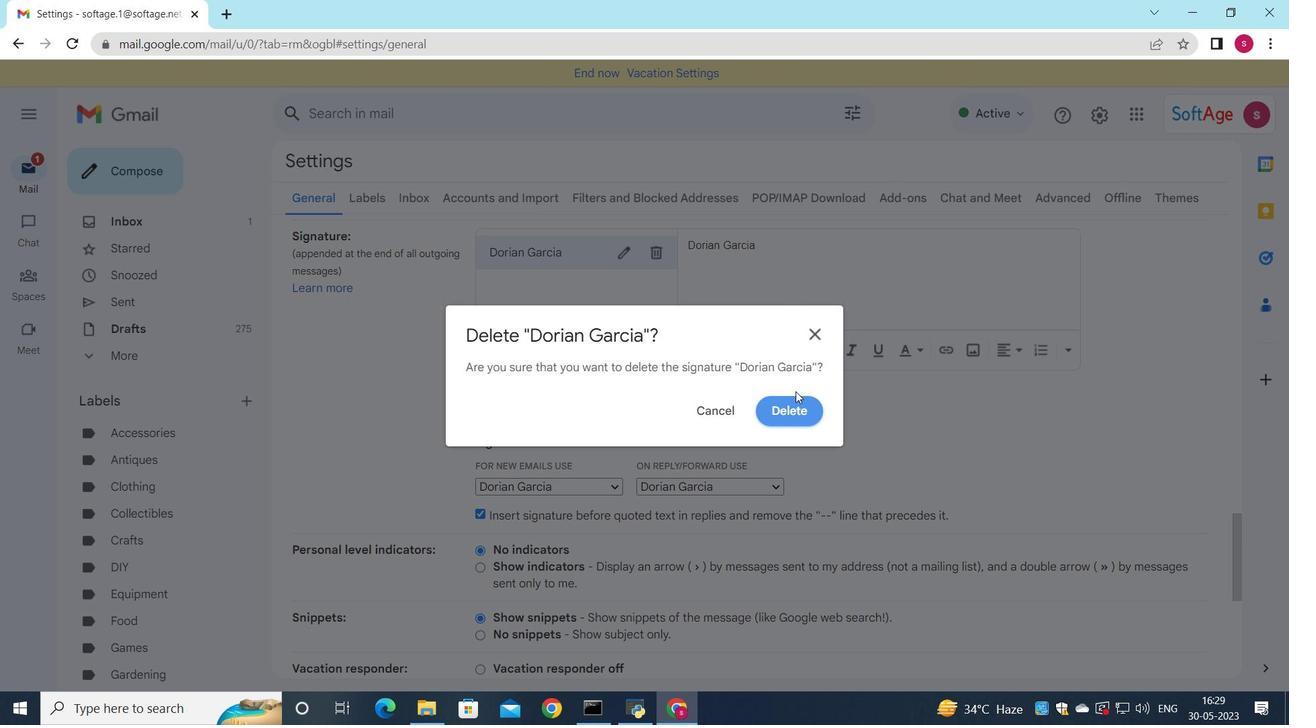 
Action: Mouse pressed left at (797, 401)
Screenshot: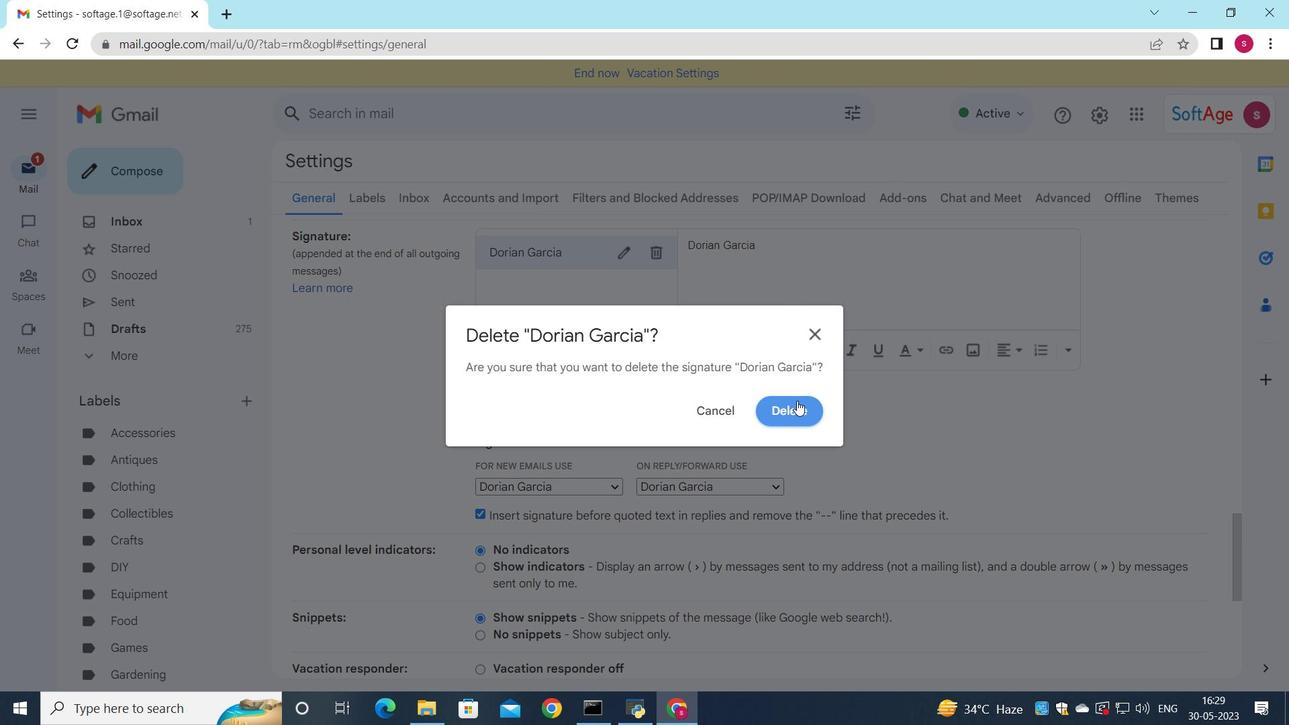 
Action: Mouse moved to (574, 276)
Screenshot: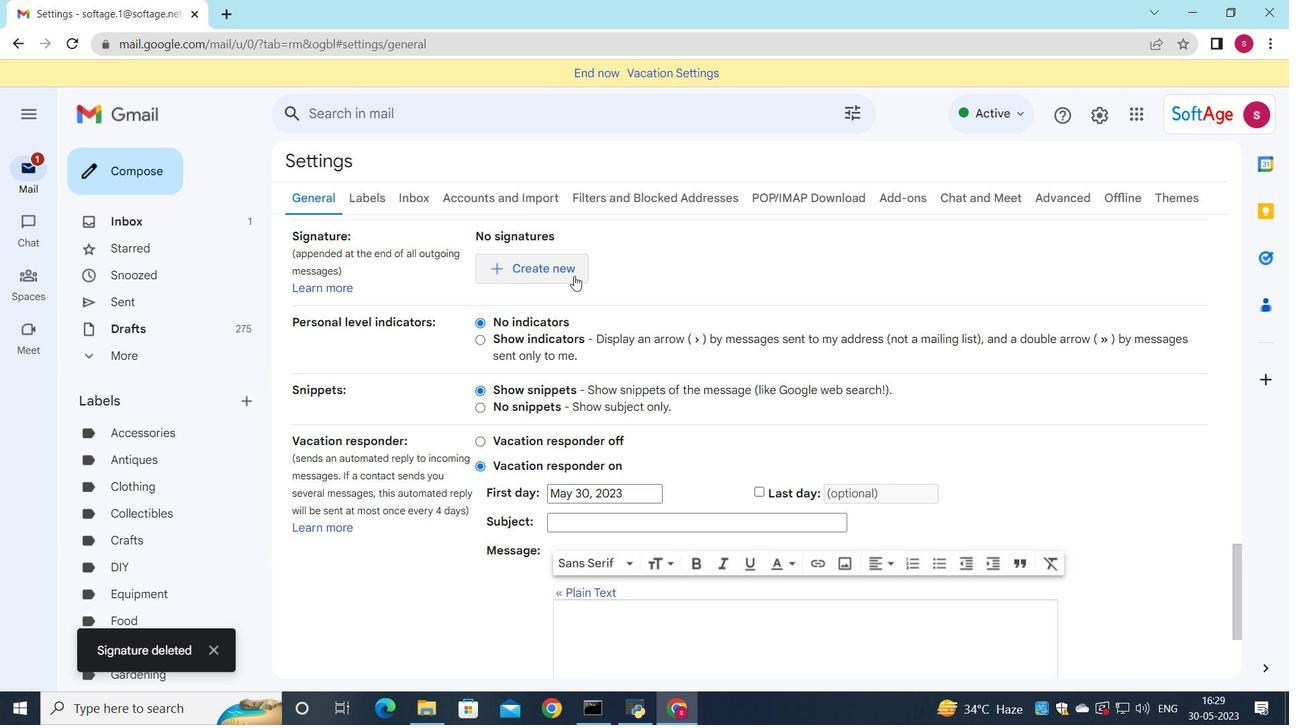 
Action: Mouse pressed left at (574, 276)
Screenshot: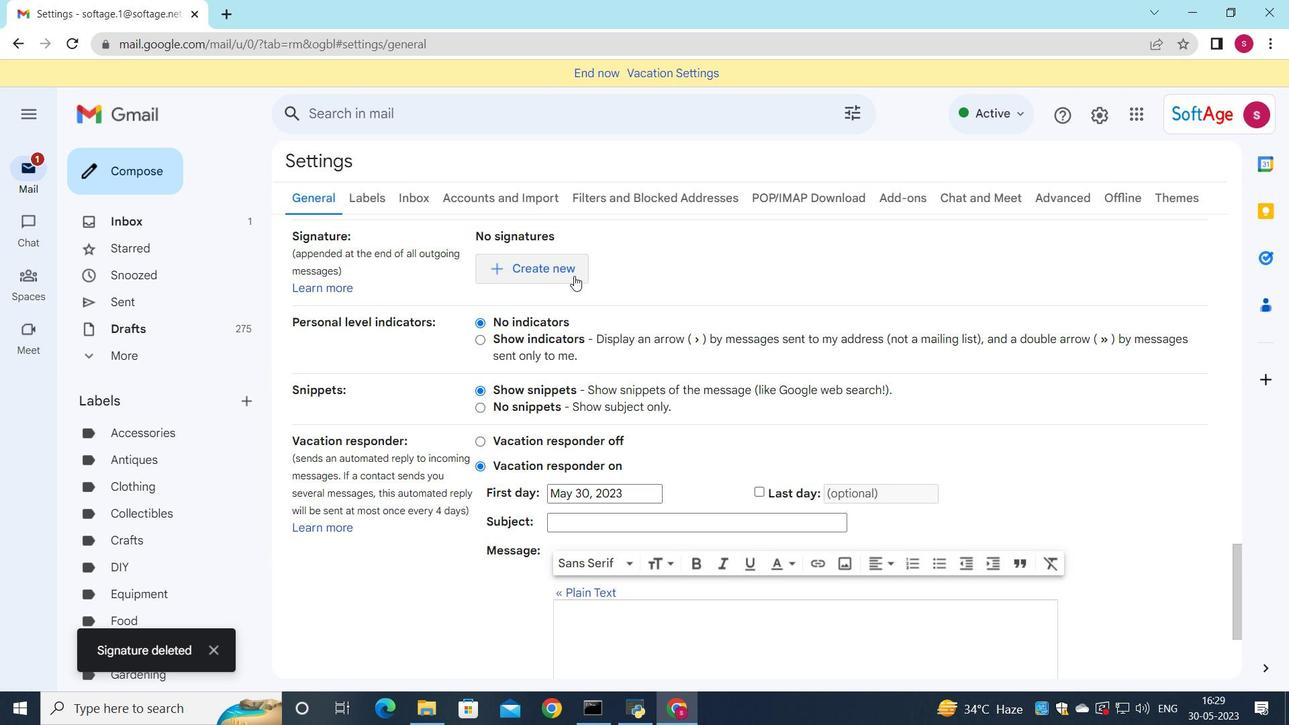 
Action: Mouse moved to (892, 306)
Screenshot: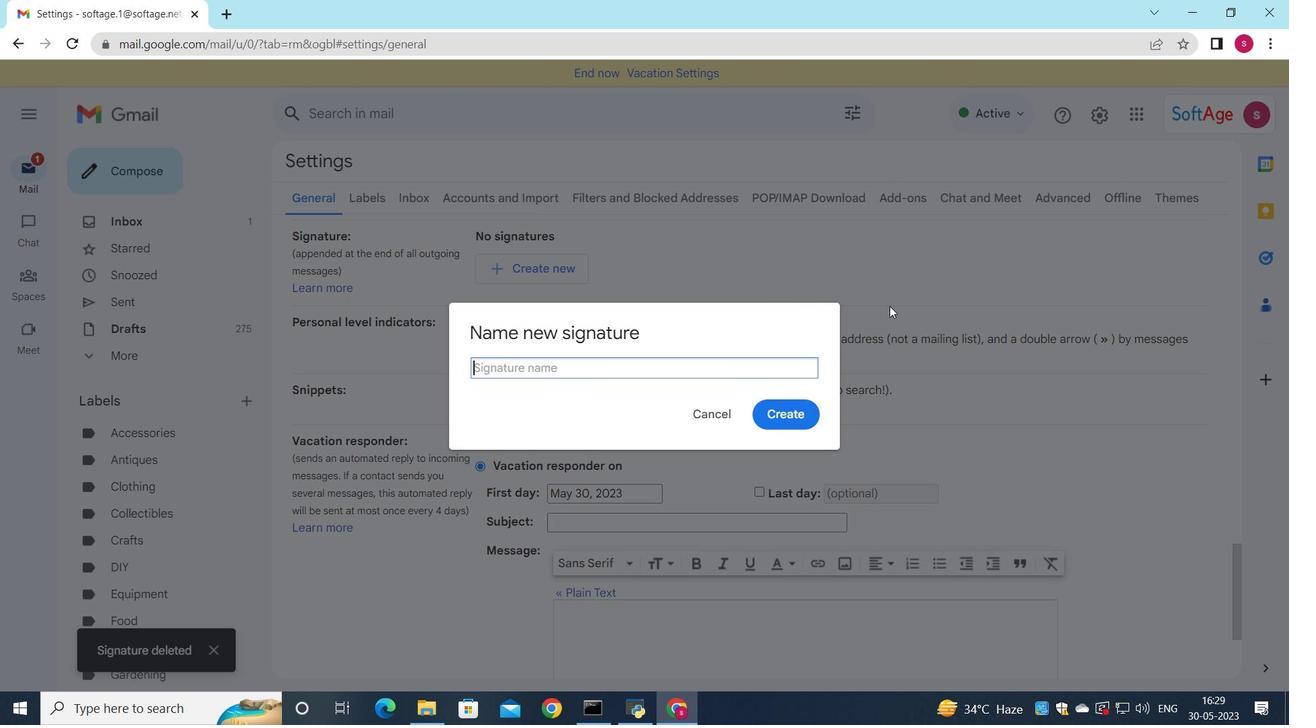 
Action: Key pressed <Key.shift>Douglas<Key.space><Key.shift>Martin
Screenshot: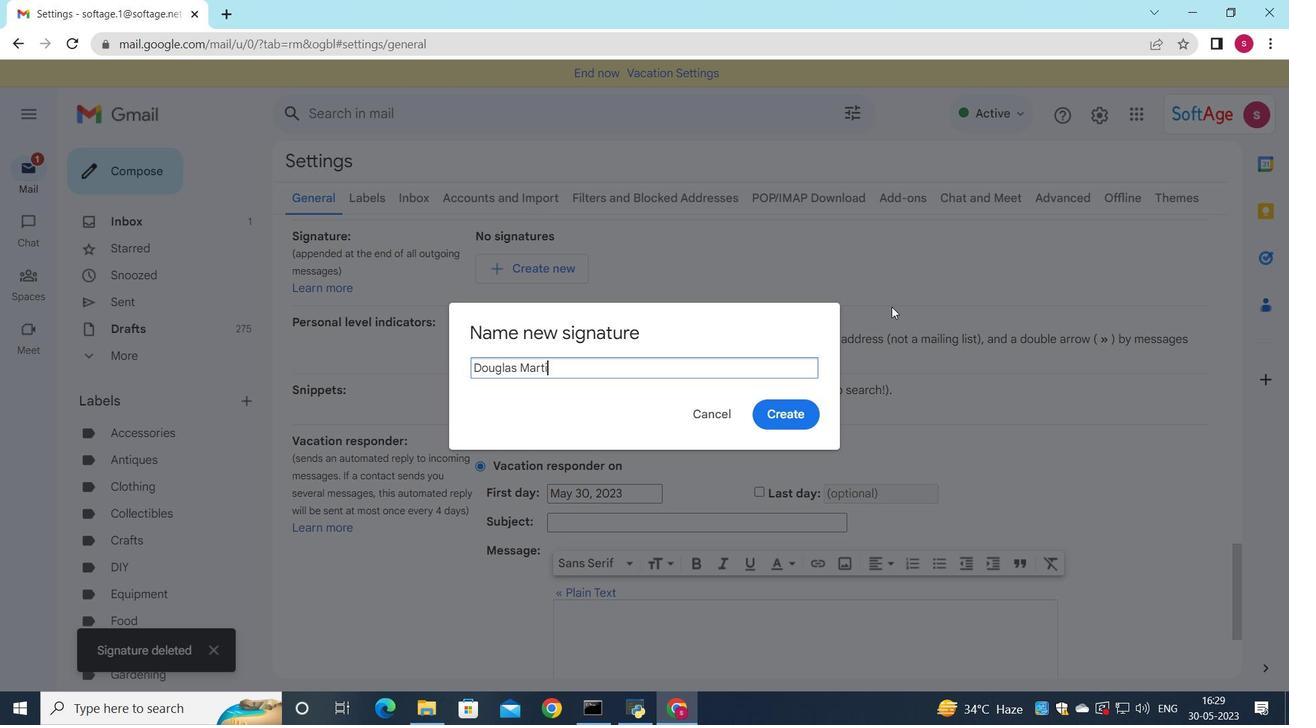
Action: Mouse moved to (779, 422)
Screenshot: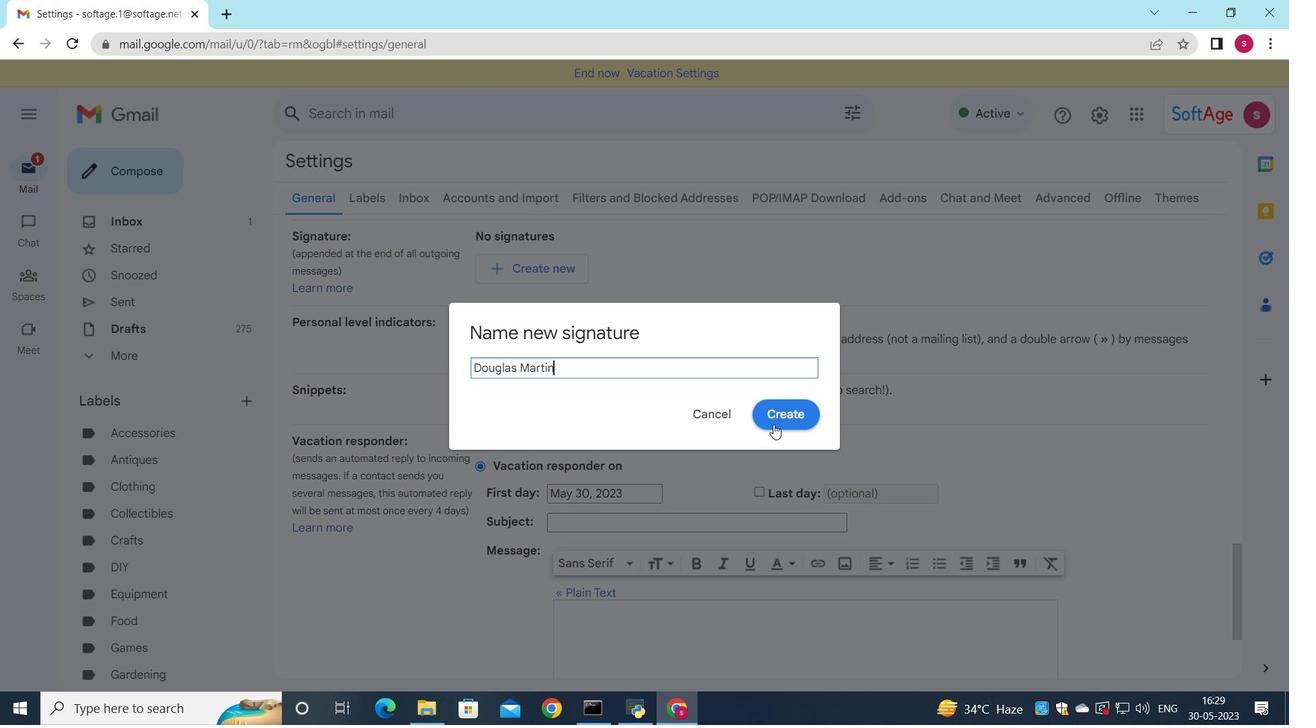 
Action: Mouse pressed left at (779, 422)
Screenshot: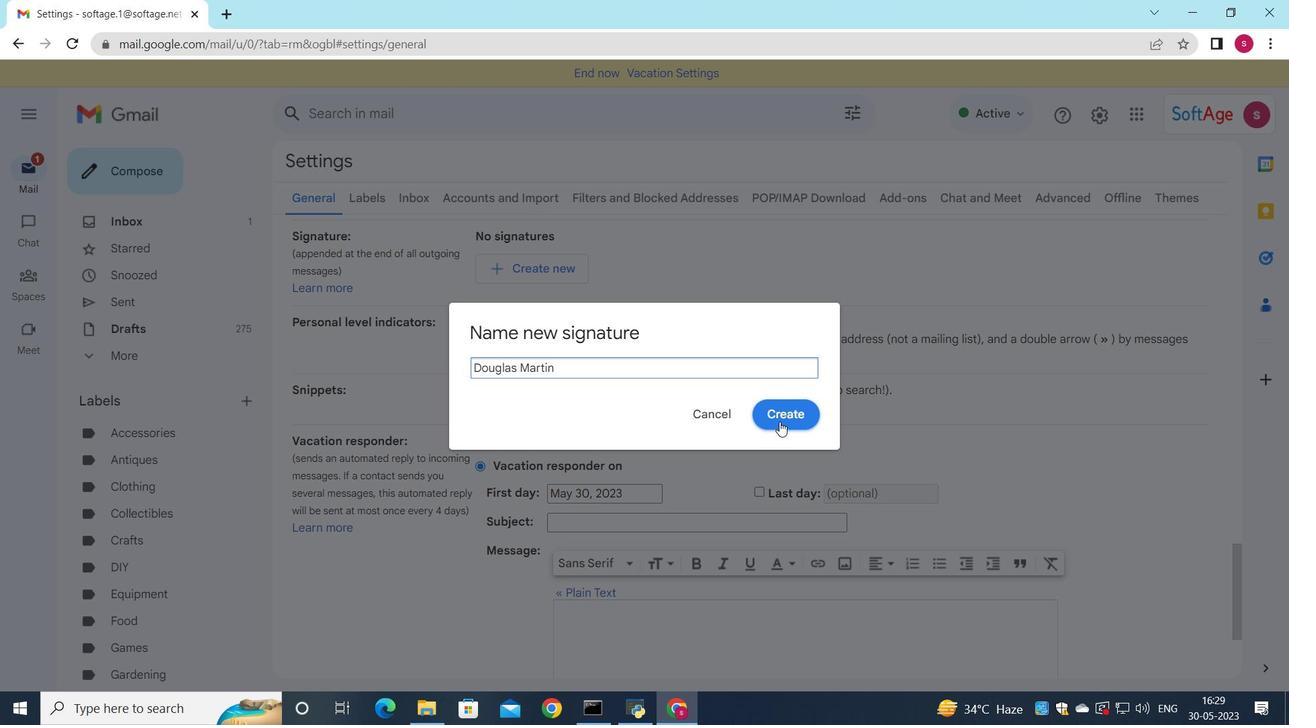 
Action: Mouse moved to (802, 288)
Screenshot: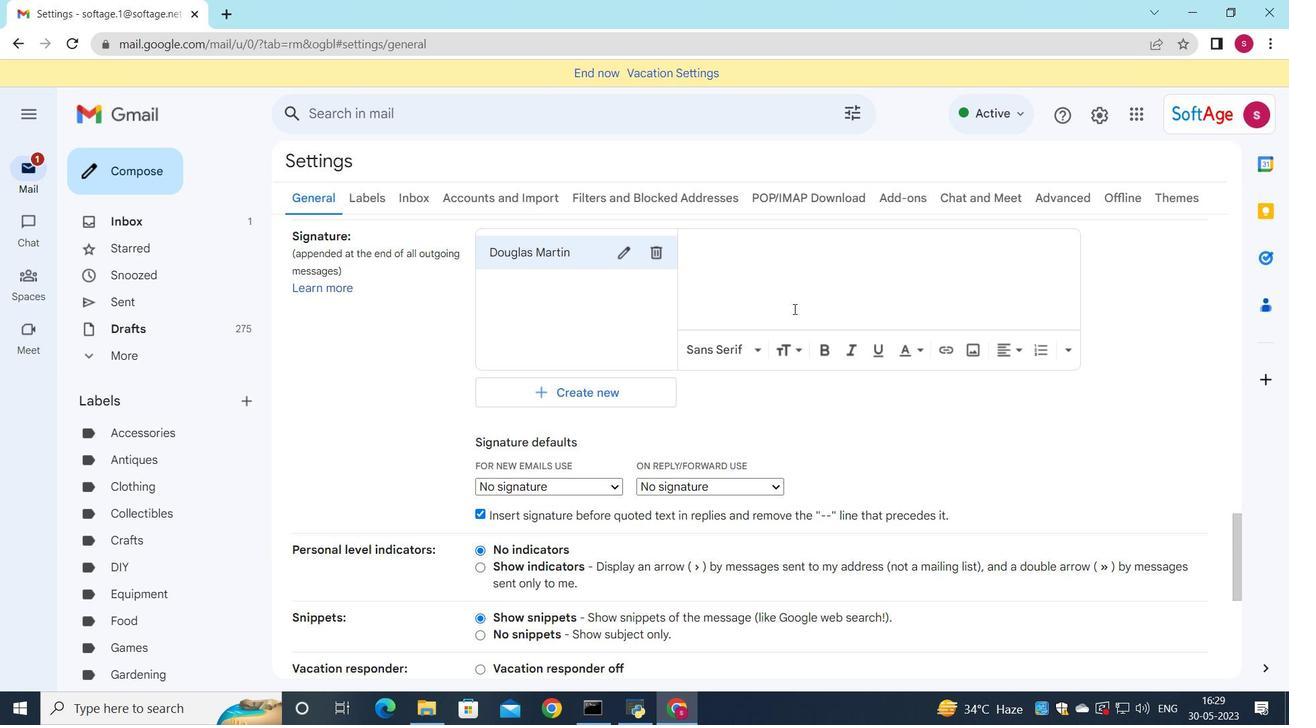 
Action: Mouse pressed left at (802, 288)
Screenshot: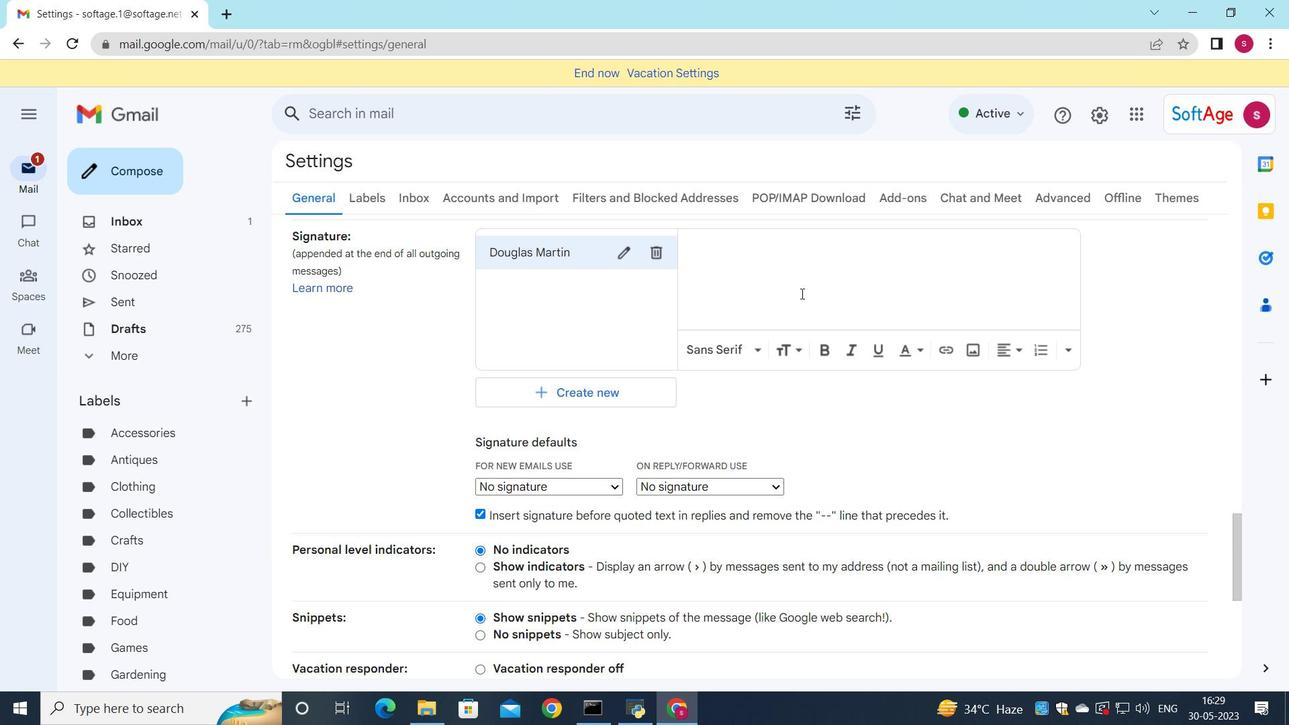 
Action: Key pressed <Key.shift>Douglass<Key.backspace><Key.space><Key.shift>Martin
Screenshot: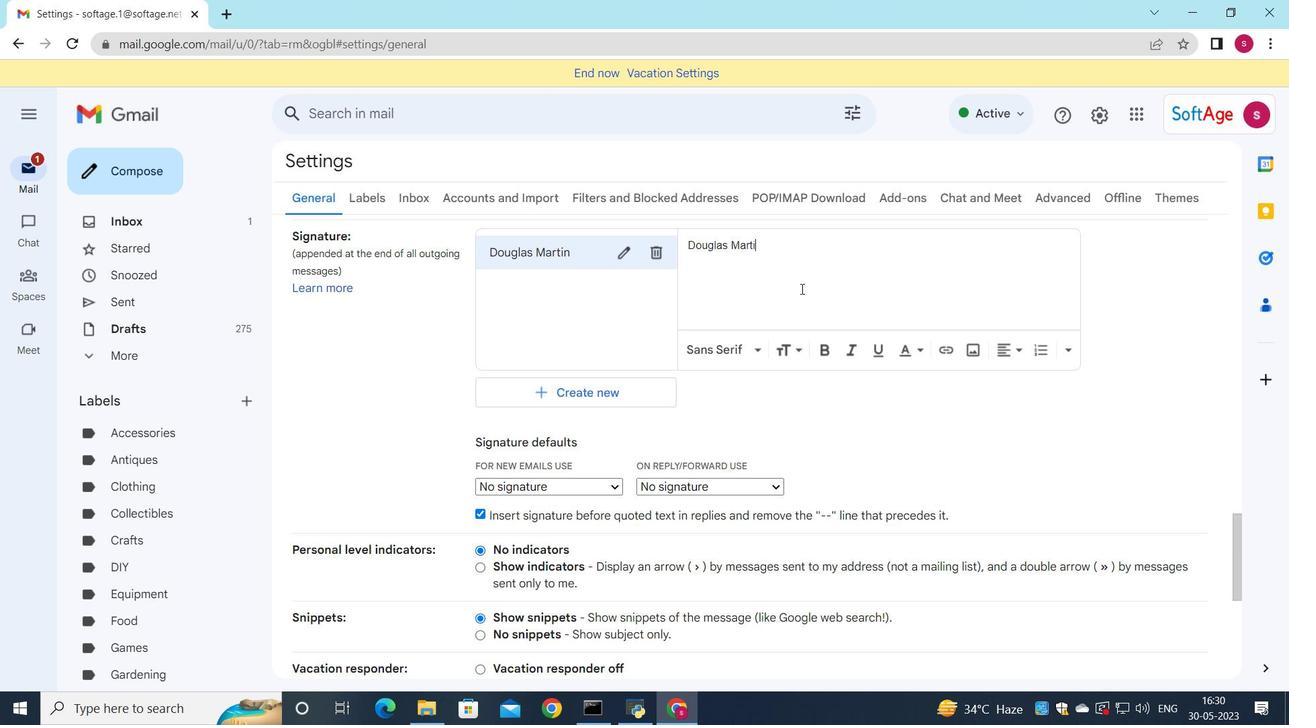 
Action: Mouse moved to (591, 362)
Screenshot: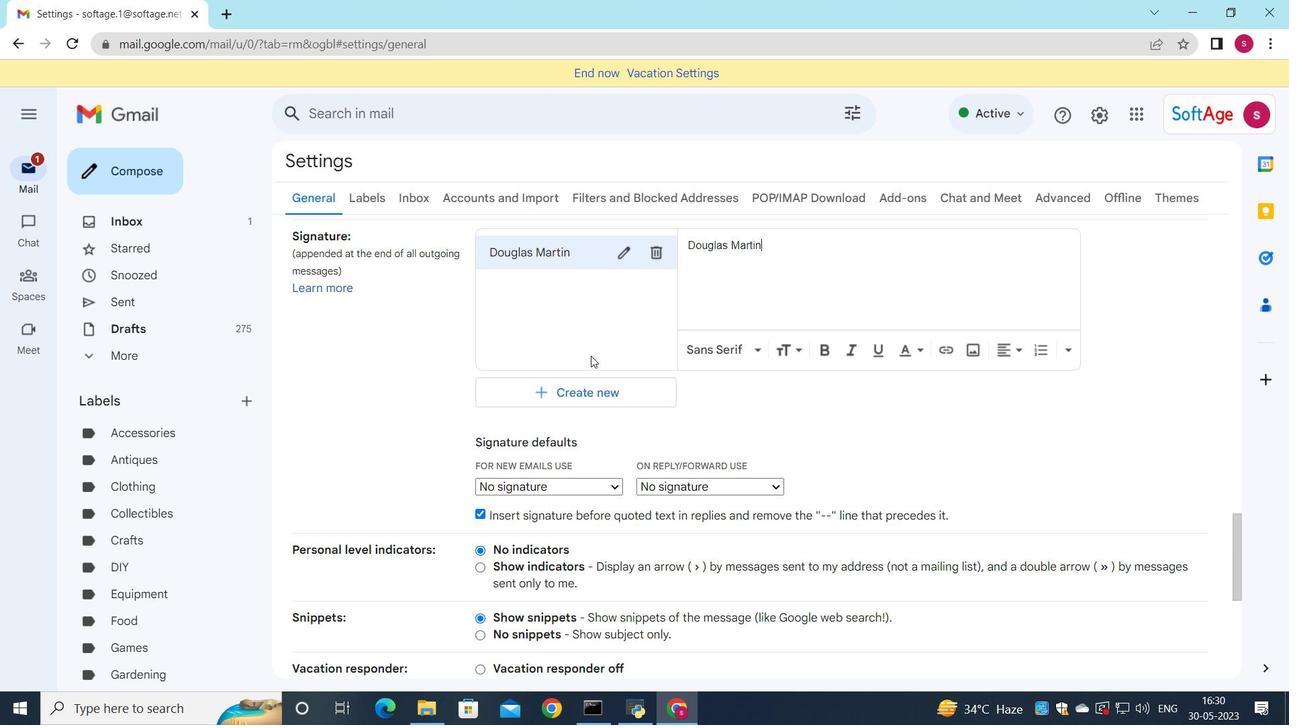 
Action: Mouse scrolled (591, 361) with delta (0, 0)
Screenshot: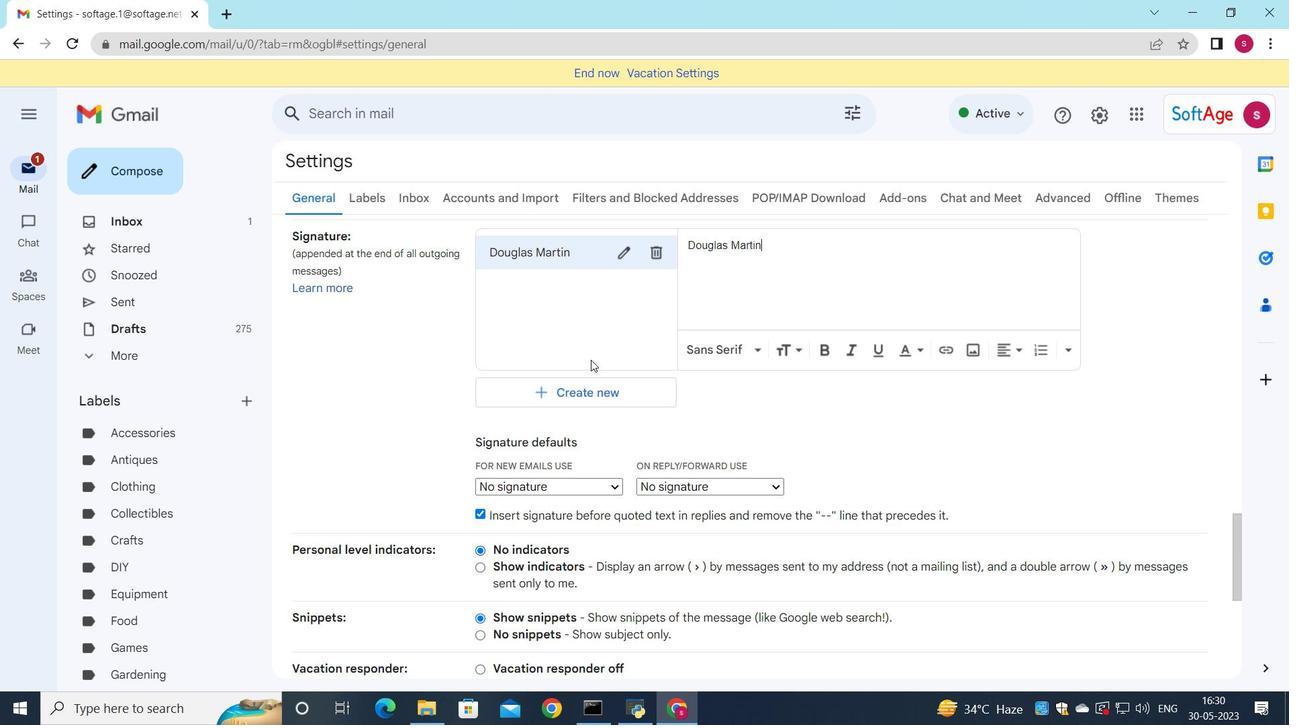 
Action: Mouse moved to (591, 368)
Screenshot: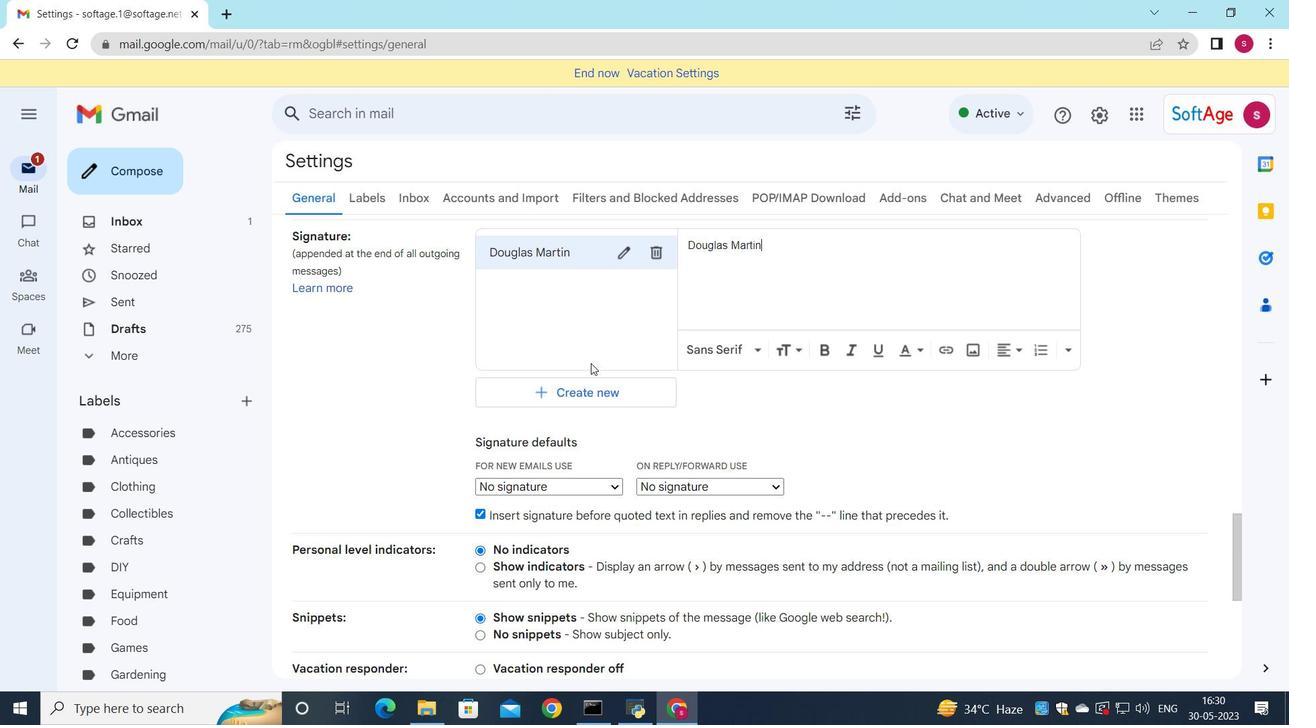 
Action: Mouse scrolled (591, 367) with delta (0, 0)
Screenshot: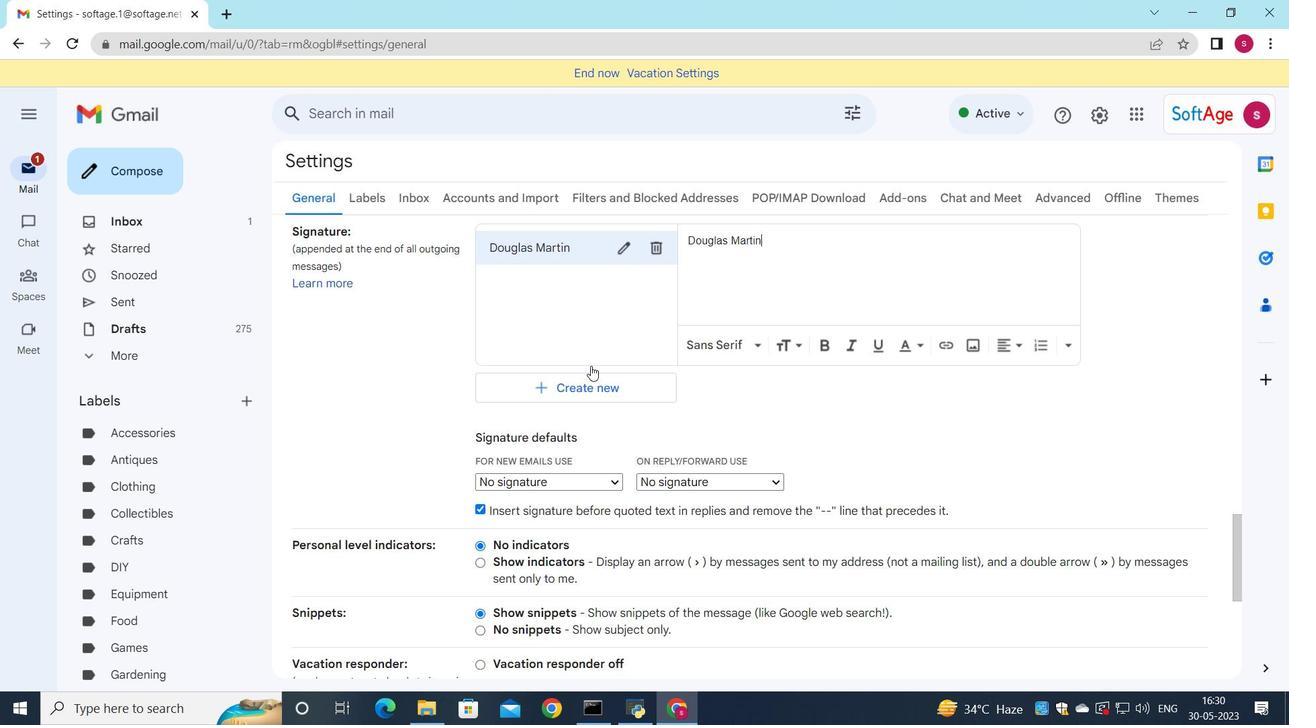 
Action: Mouse moved to (569, 313)
Screenshot: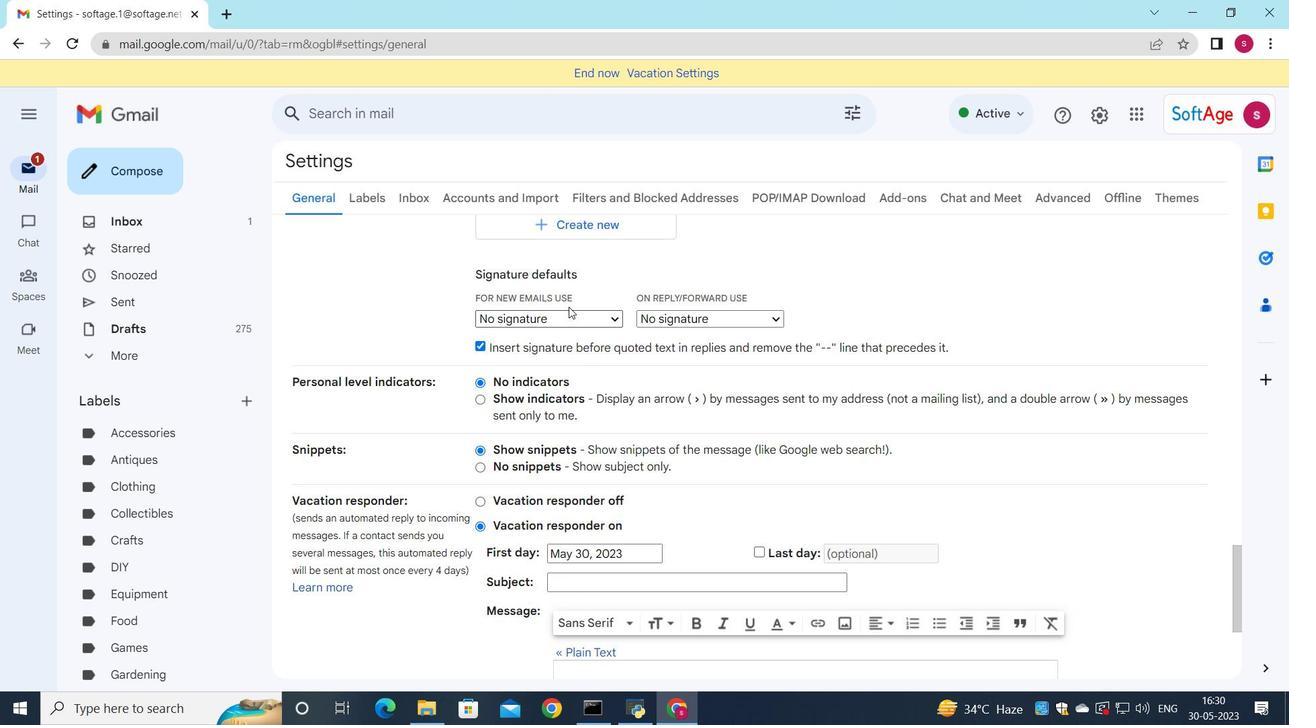 
Action: Mouse pressed left at (569, 313)
Screenshot: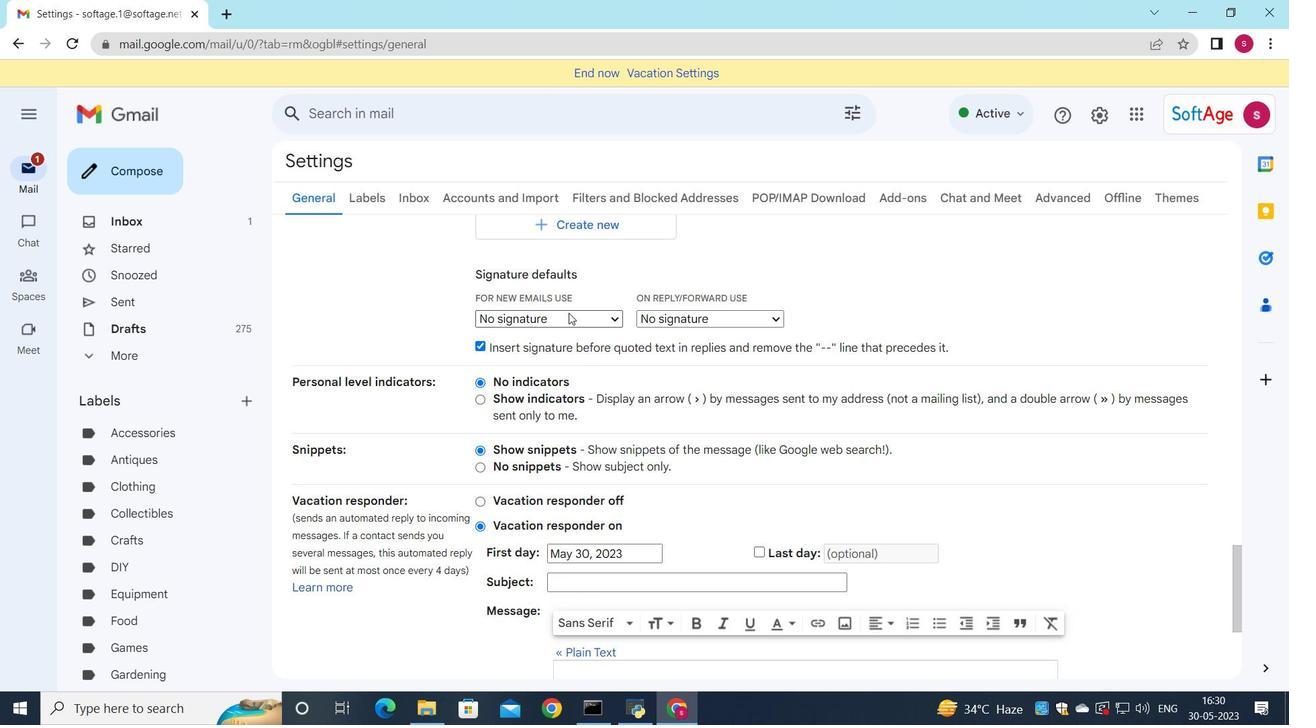 
Action: Mouse moved to (583, 349)
Screenshot: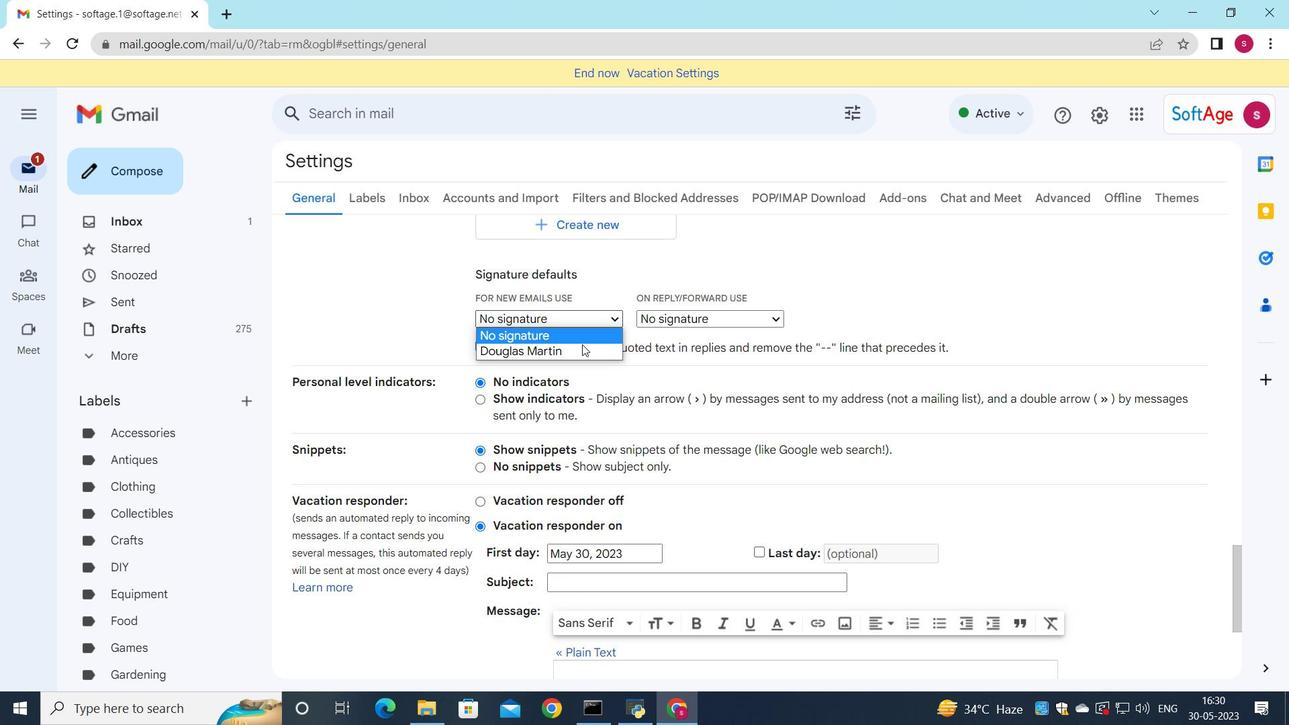 
Action: Mouse pressed left at (583, 349)
Screenshot: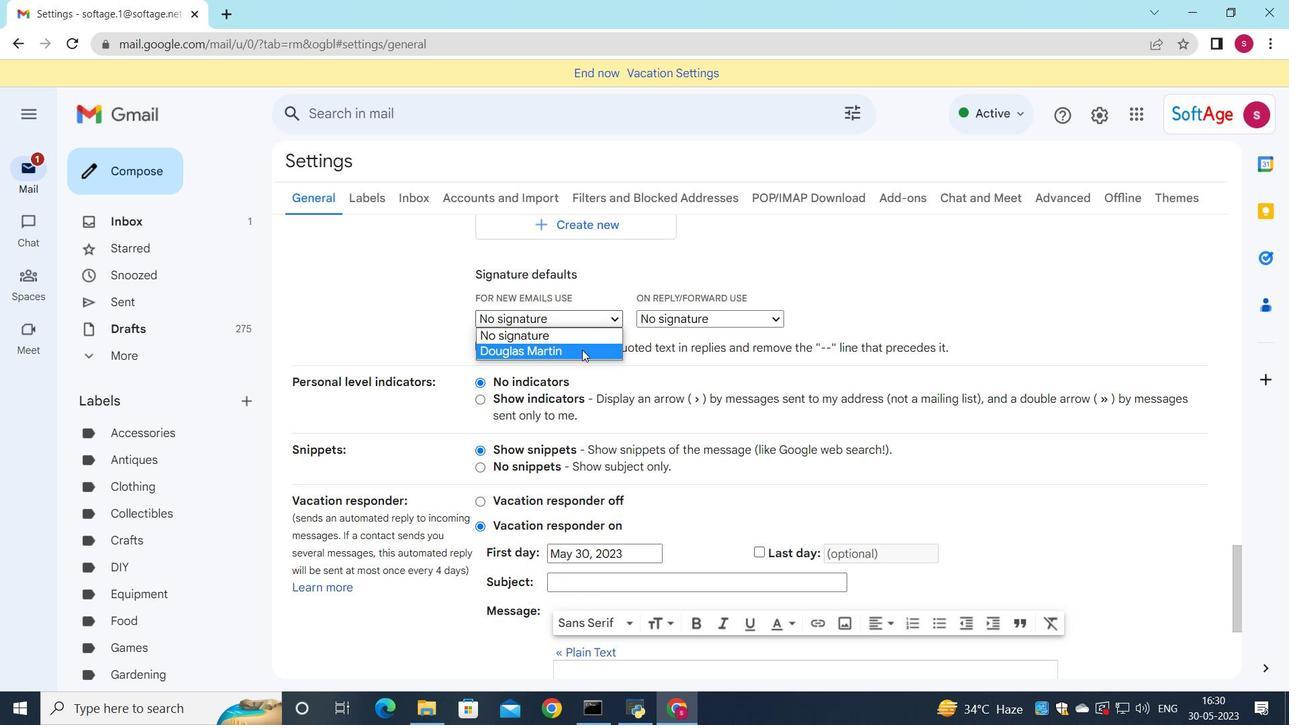 
Action: Mouse moved to (654, 314)
Screenshot: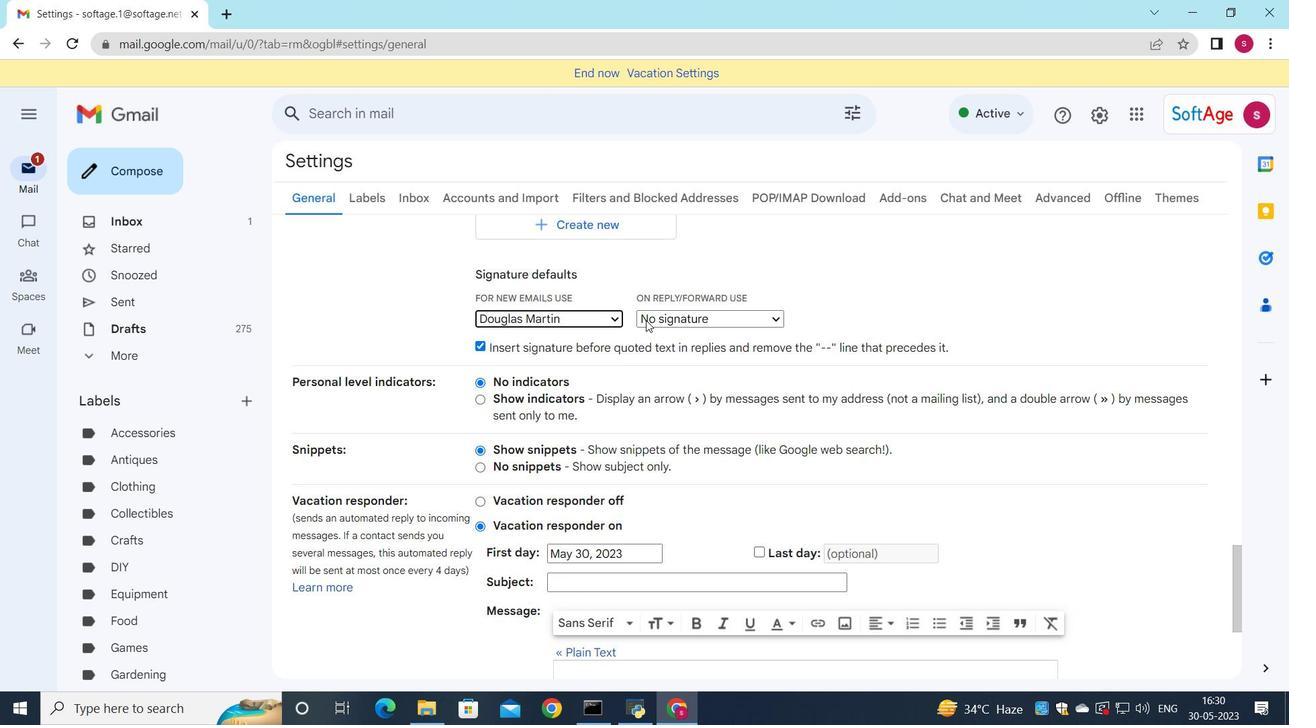 
Action: Mouse pressed left at (654, 314)
Screenshot: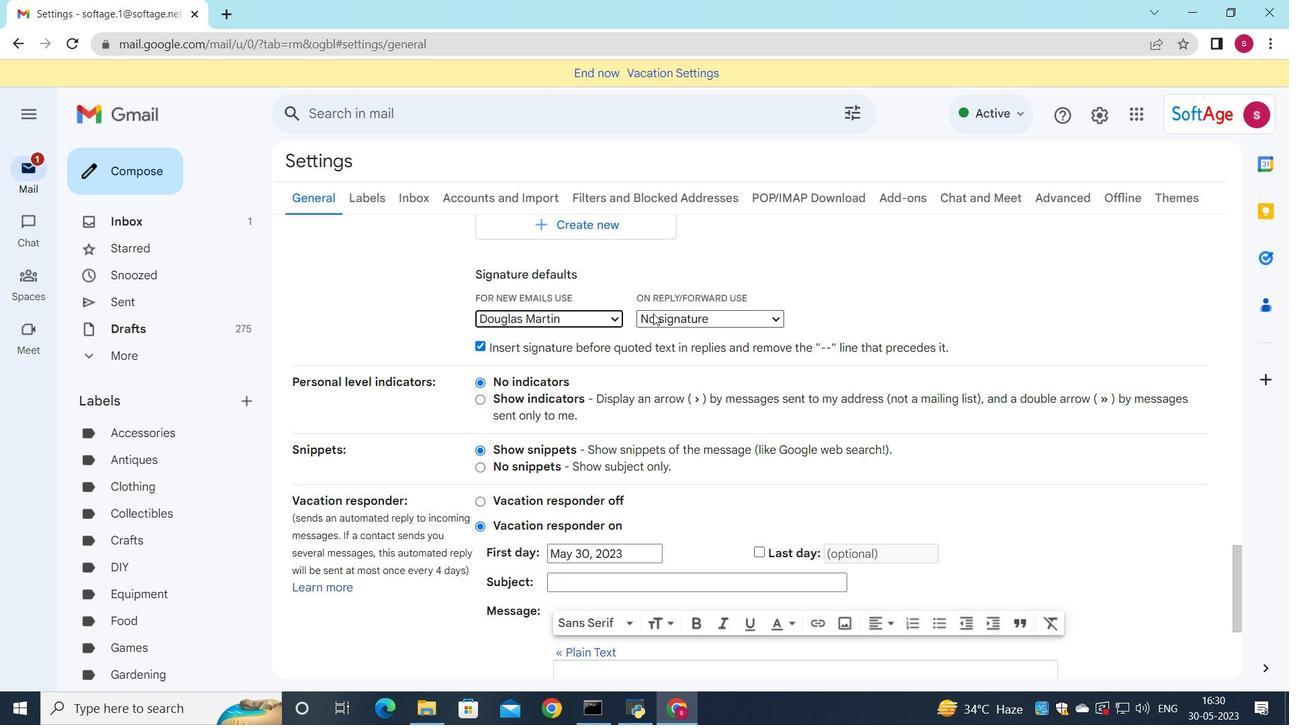
Action: Mouse moved to (663, 354)
Screenshot: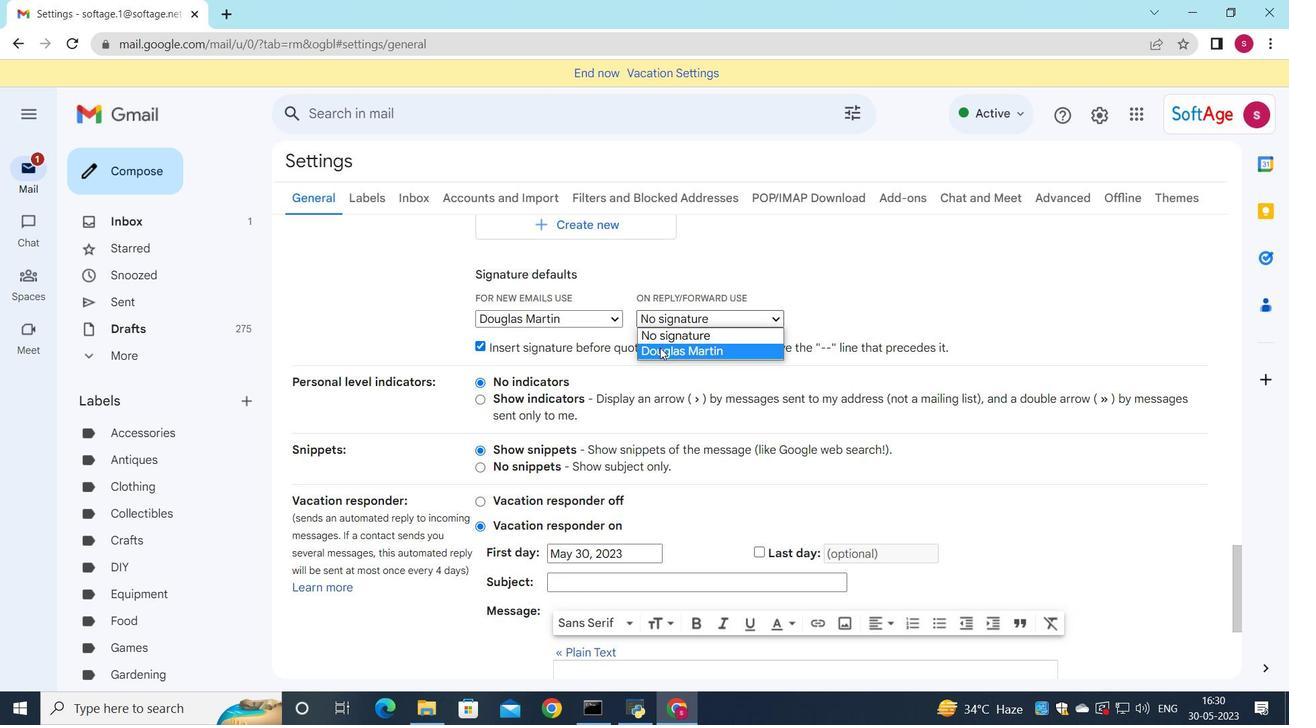 
Action: Mouse pressed left at (663, 354)
Screenshot: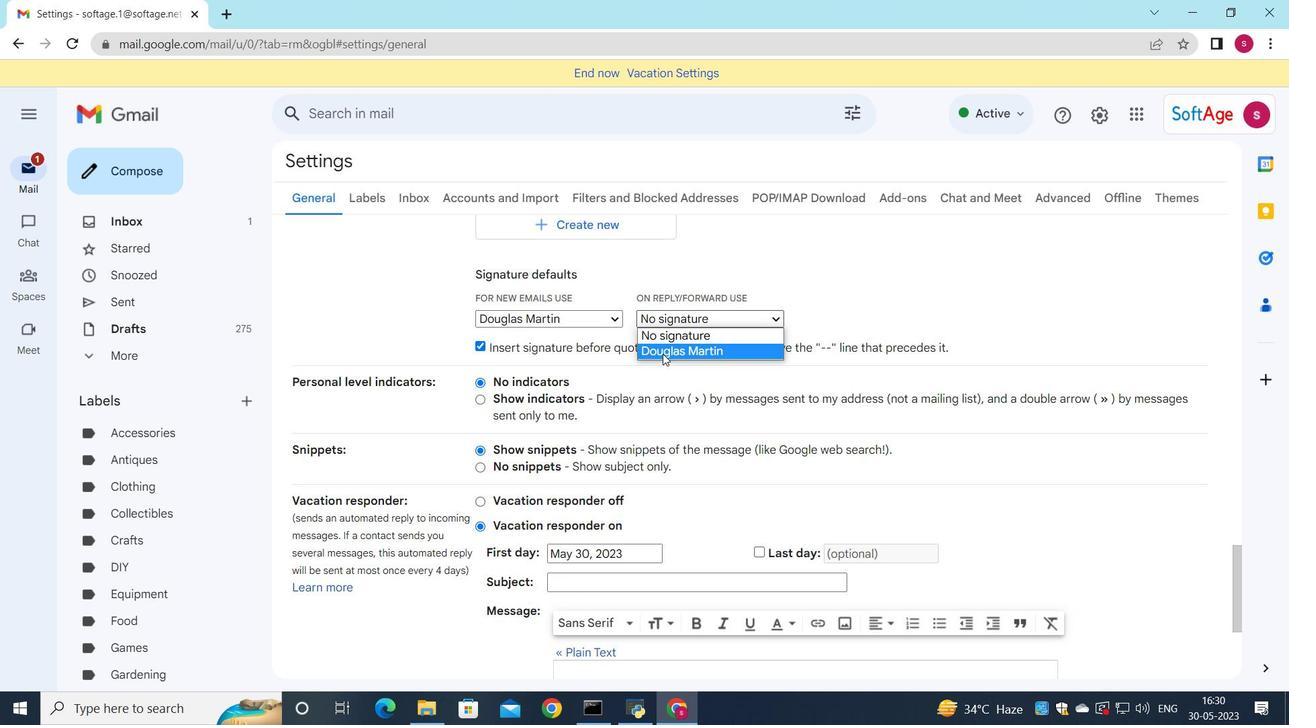 
Action: Mouse scrolled (663, 353) with delta (0, 0)
Screenshot: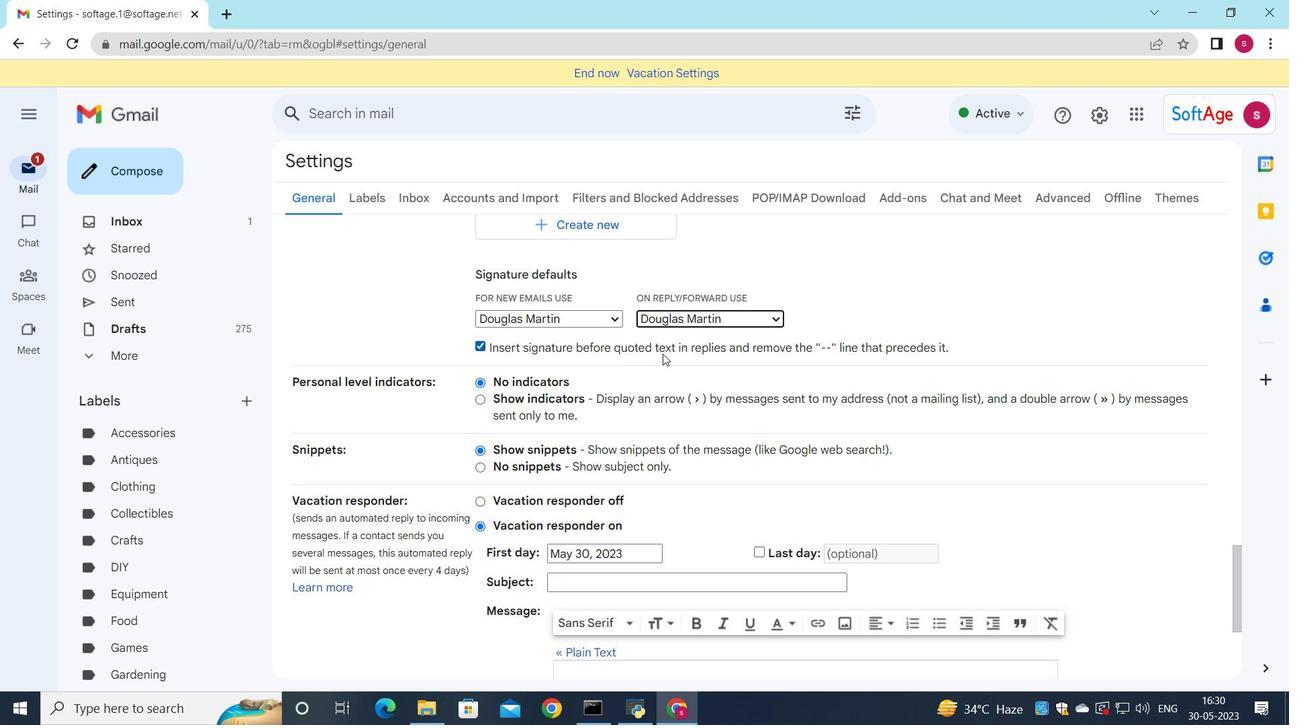 
Action: Mouse scrolled (663, 353) with delta (0, 0)
Screenshot: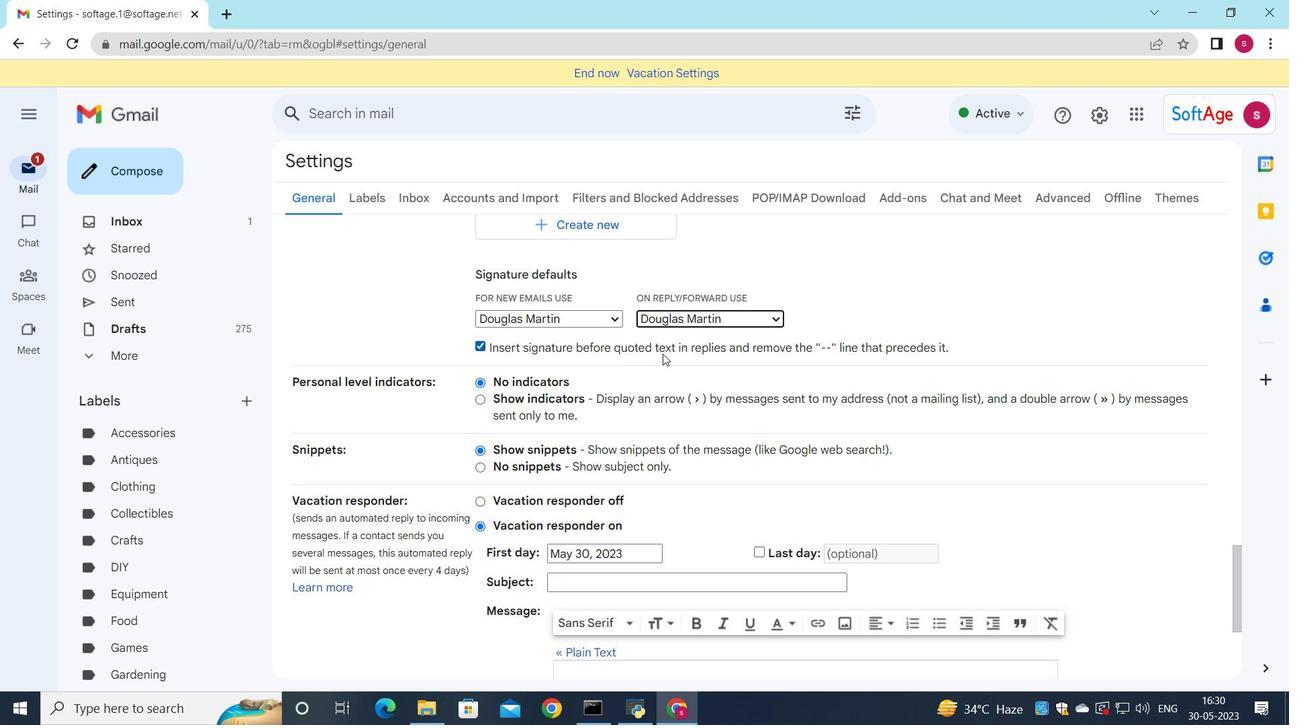 
Action: Mouse scrolled (663, 353) with delta (0, 0)
Screenshot: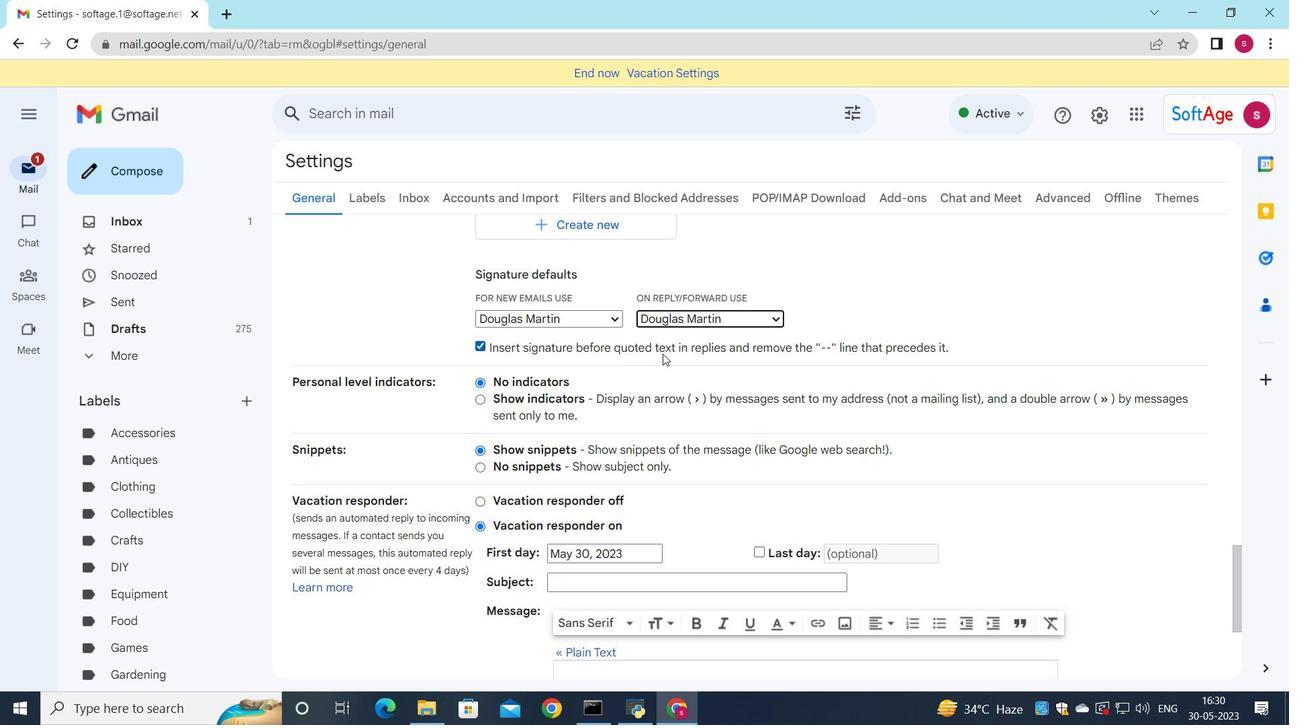 
Action: Mouse scrolled (663, 353) with delta (0, 0)
Screenshot: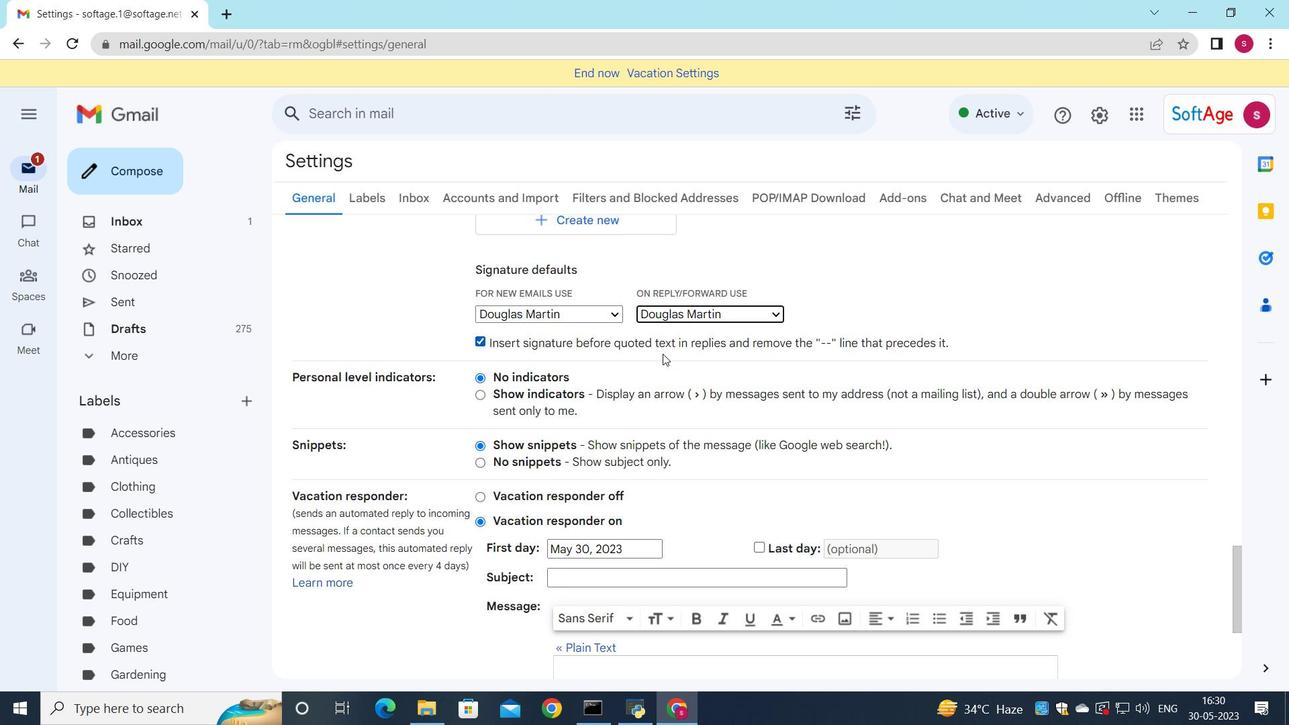
Action: Mouse moved to (667, 366)
Screenshot: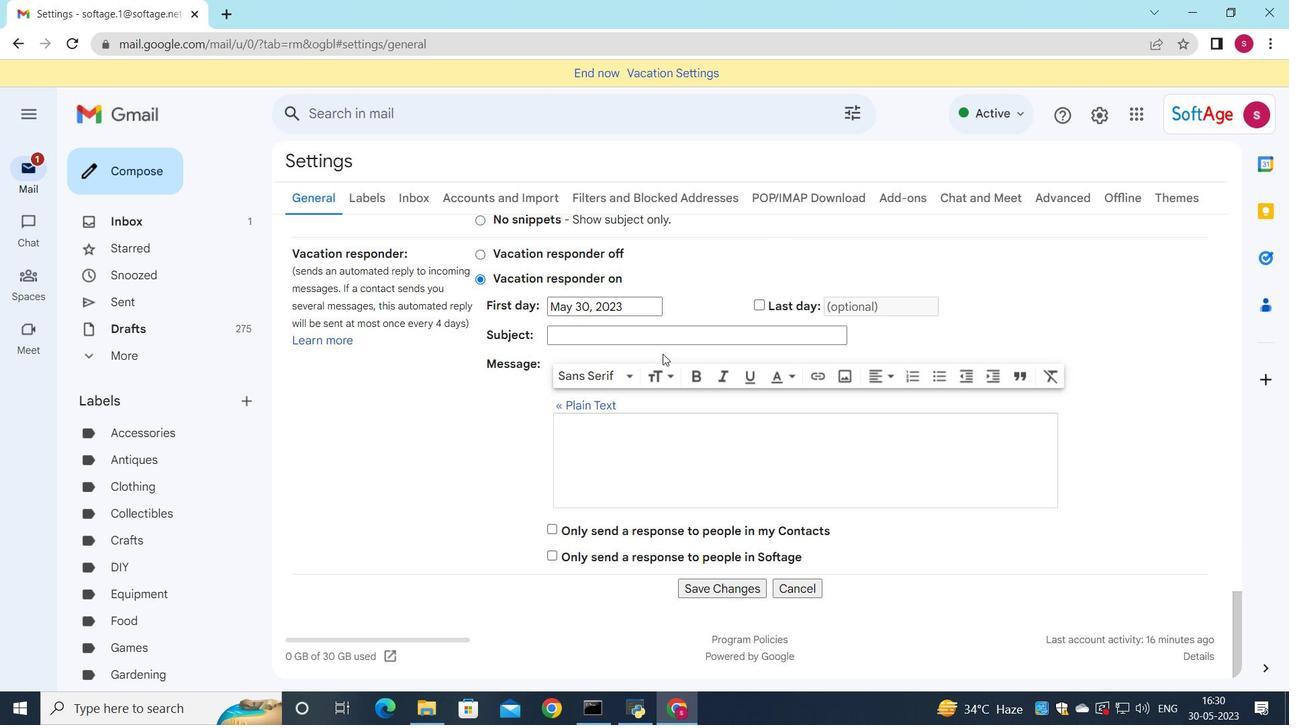 
Action: Mouse scrolled (667, 365) with delta (0, 0)
Screenshot: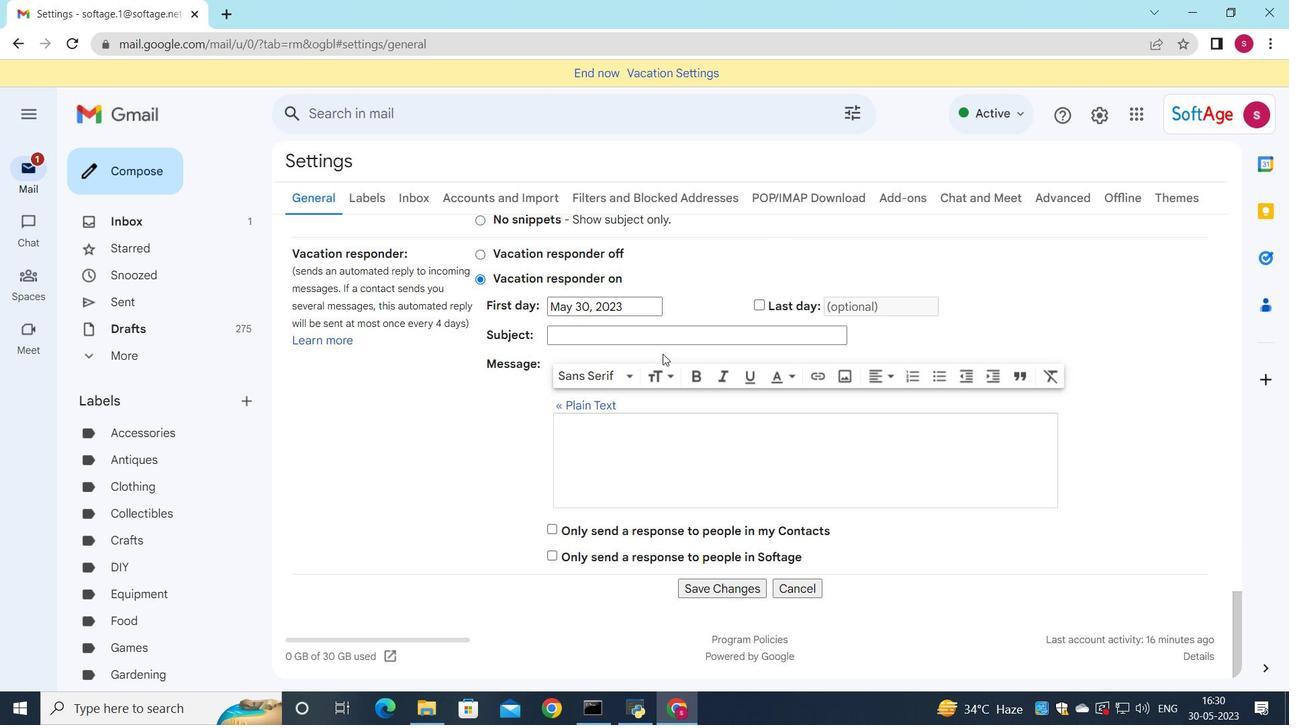 
Action: Mouse moved to (667, 368)
Screenshot: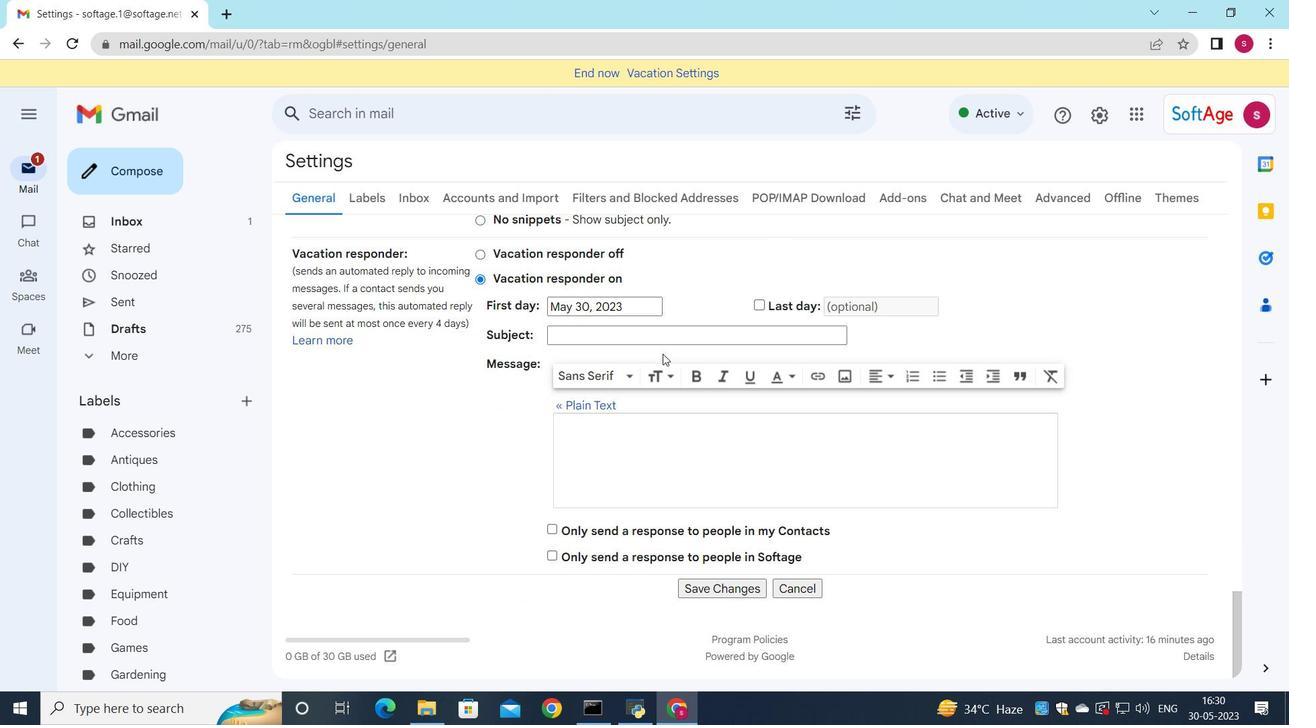 
Action: Mouse scrolled (667, 368) with delta (0, 0)
Screenshot: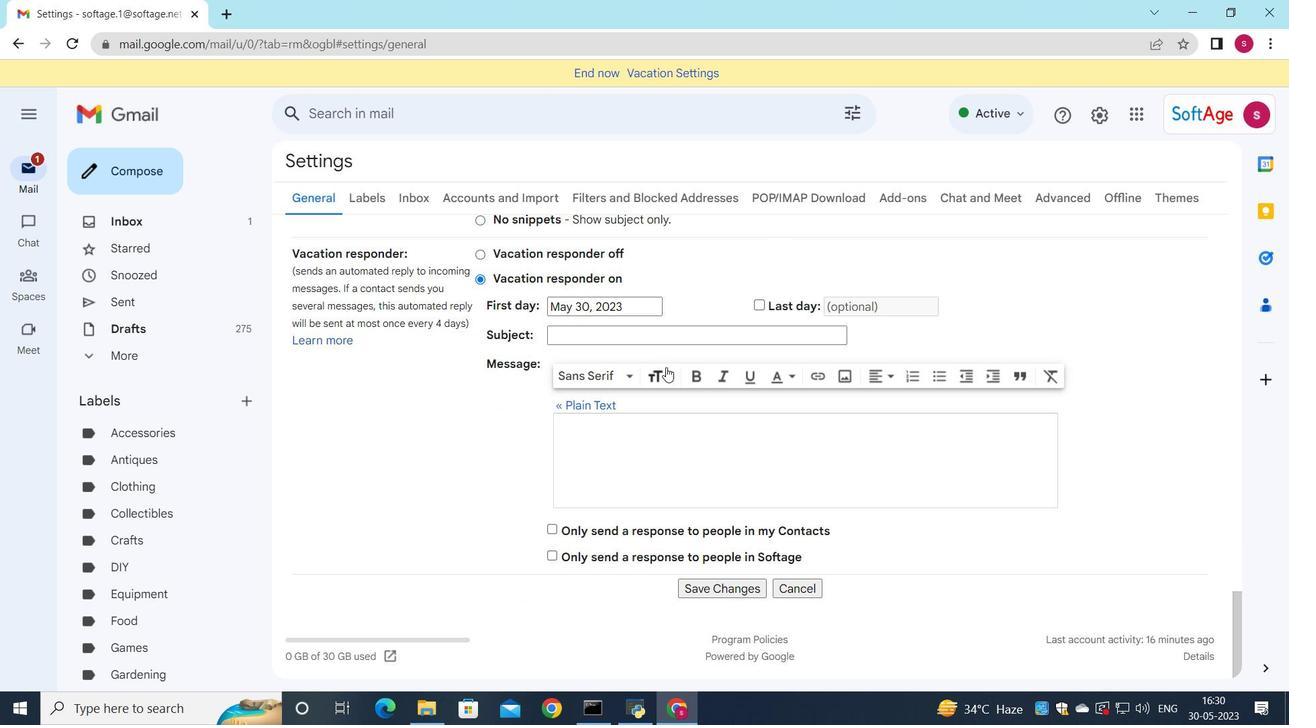 
Action: Mouse scrolled (667, 368) with delta (0, 0)
Screenshot: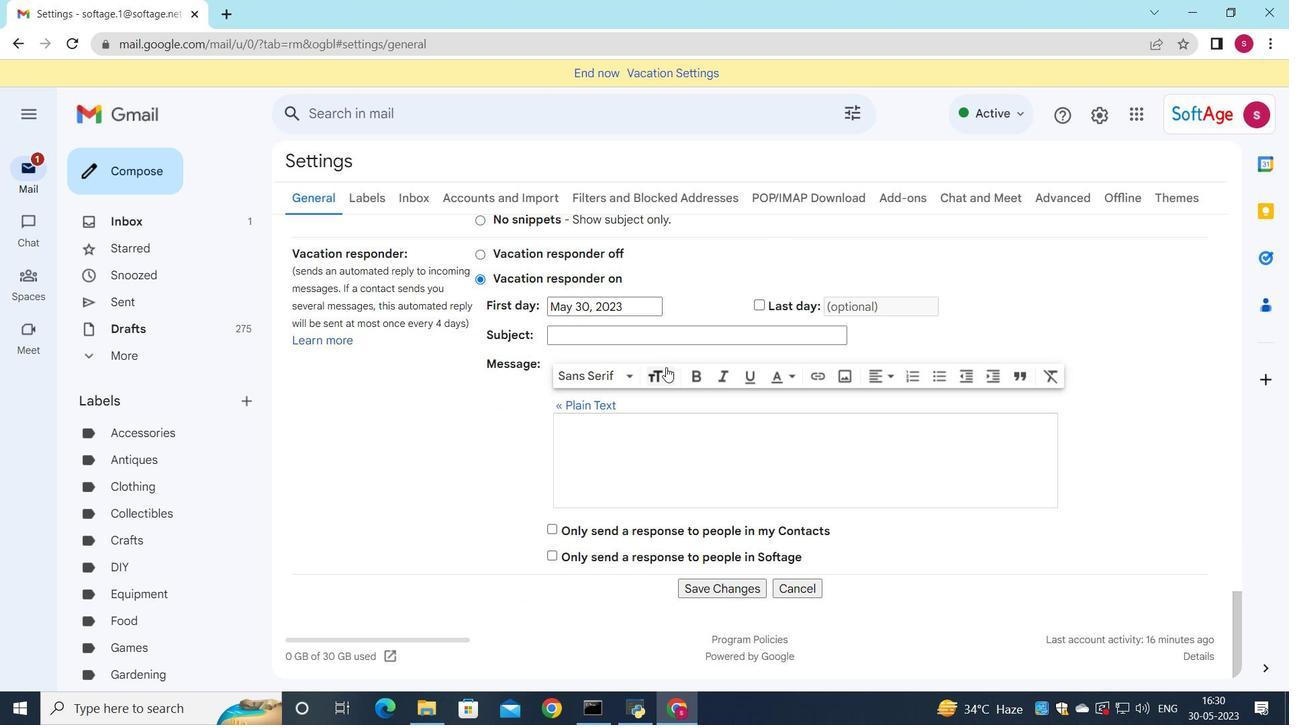 
Action: Mouse scrolled (667, 368) with delta (0, 0)
Screenshot: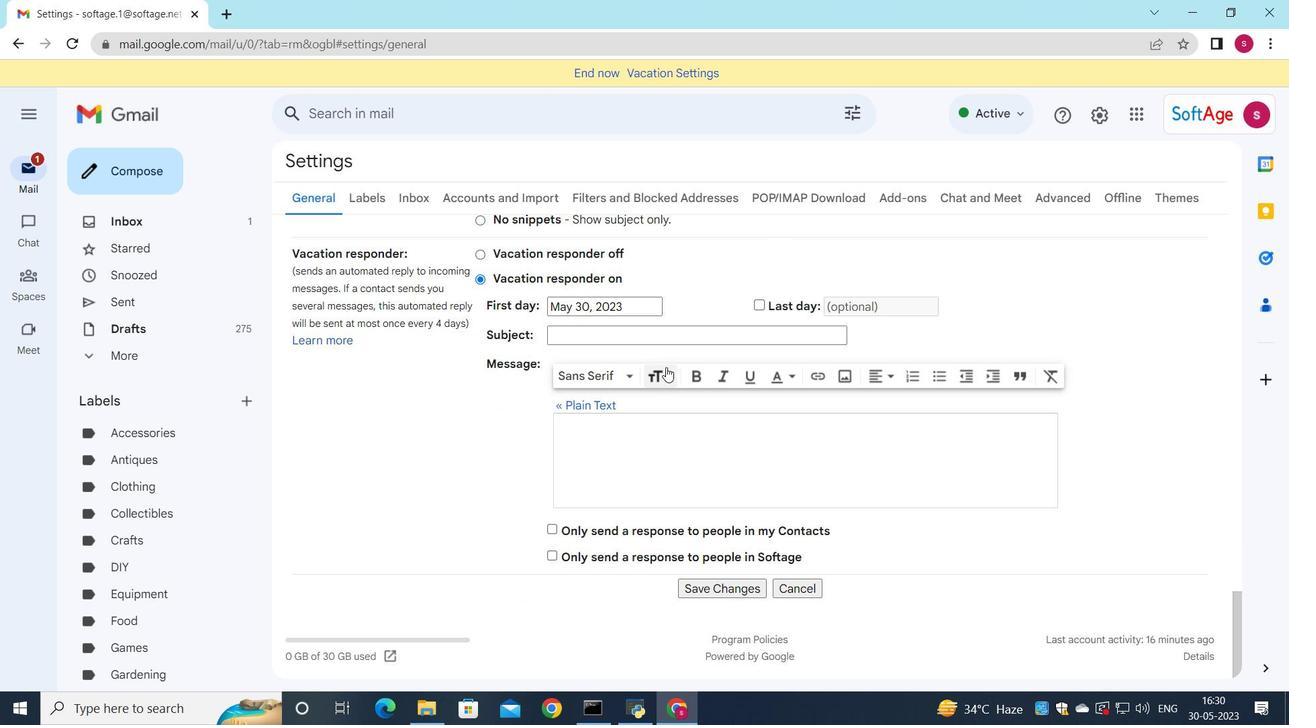 
Action: Mouse scrolled (667, 367) with delta (0, 0)
Screenshot: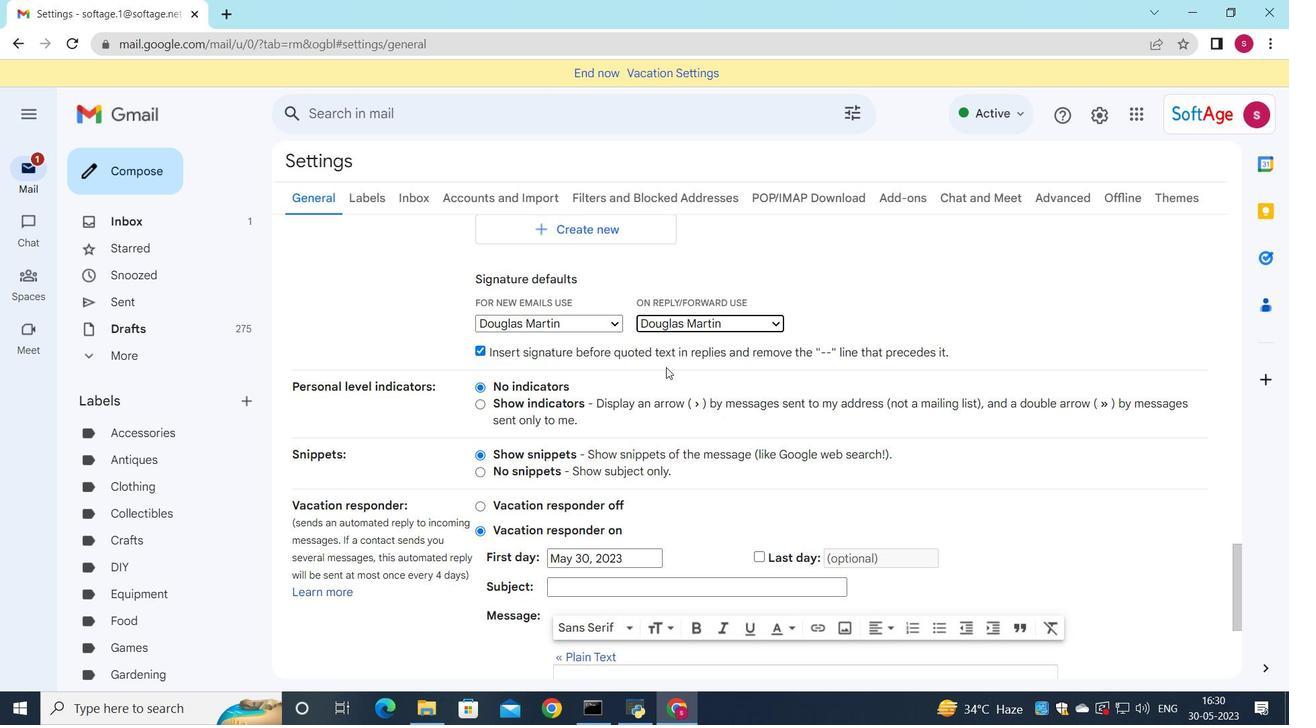 
Action: Mouse scrolled (667, 367) with delta (0, 0)
Screenshot: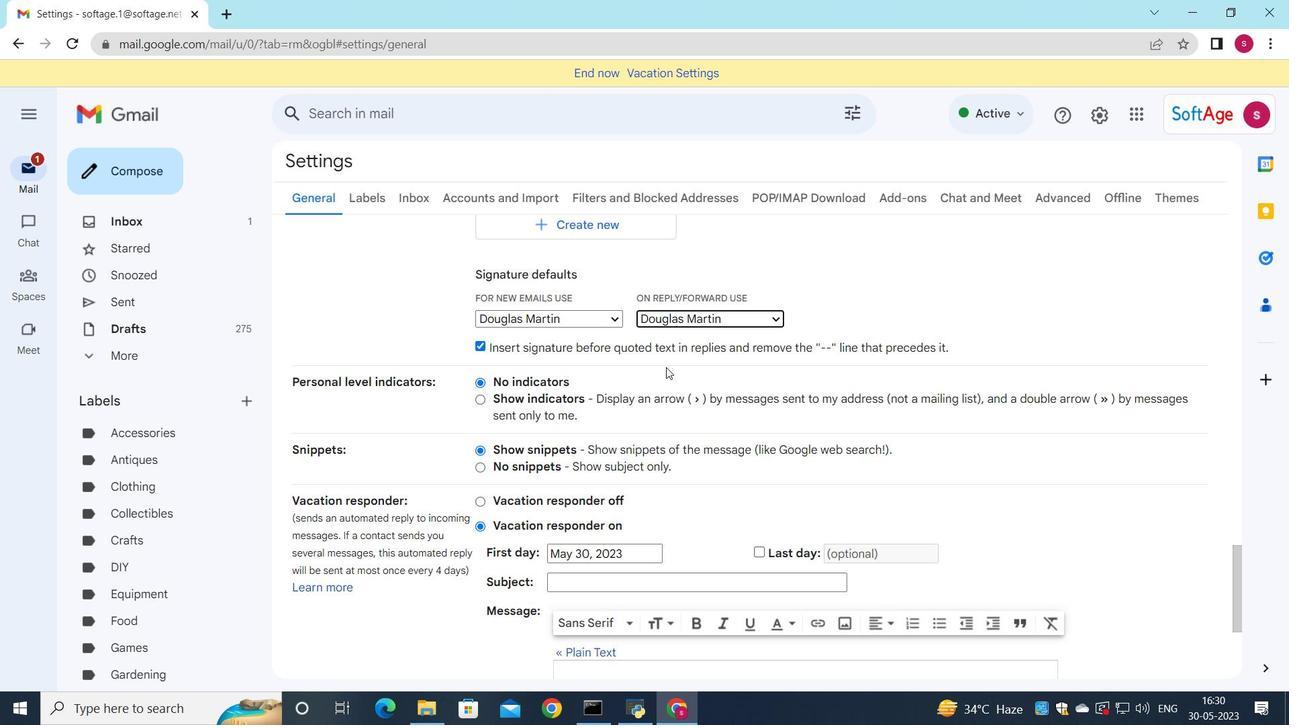 
Action: Mouse scrolled (667, 367) with delta (0, 0)
Screenshot: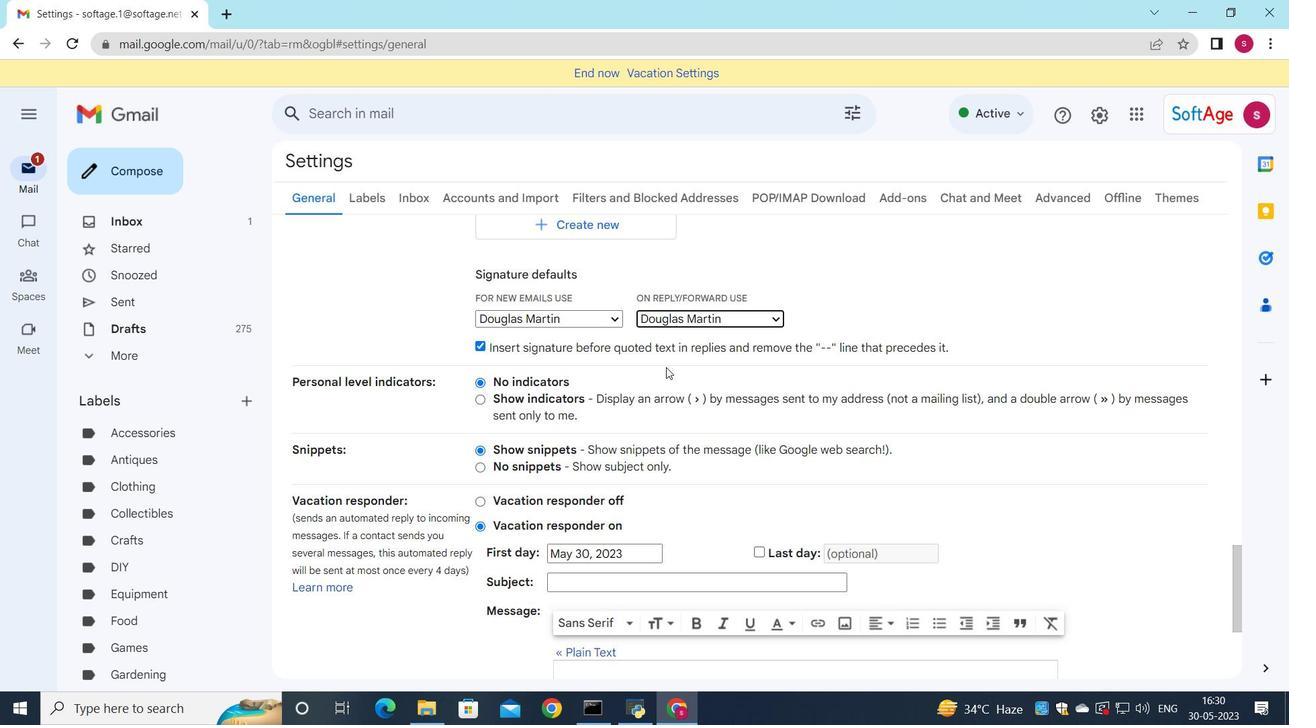 
Action: Mouse scrolled (667, 367) with delta (0, 0)
Screenshot: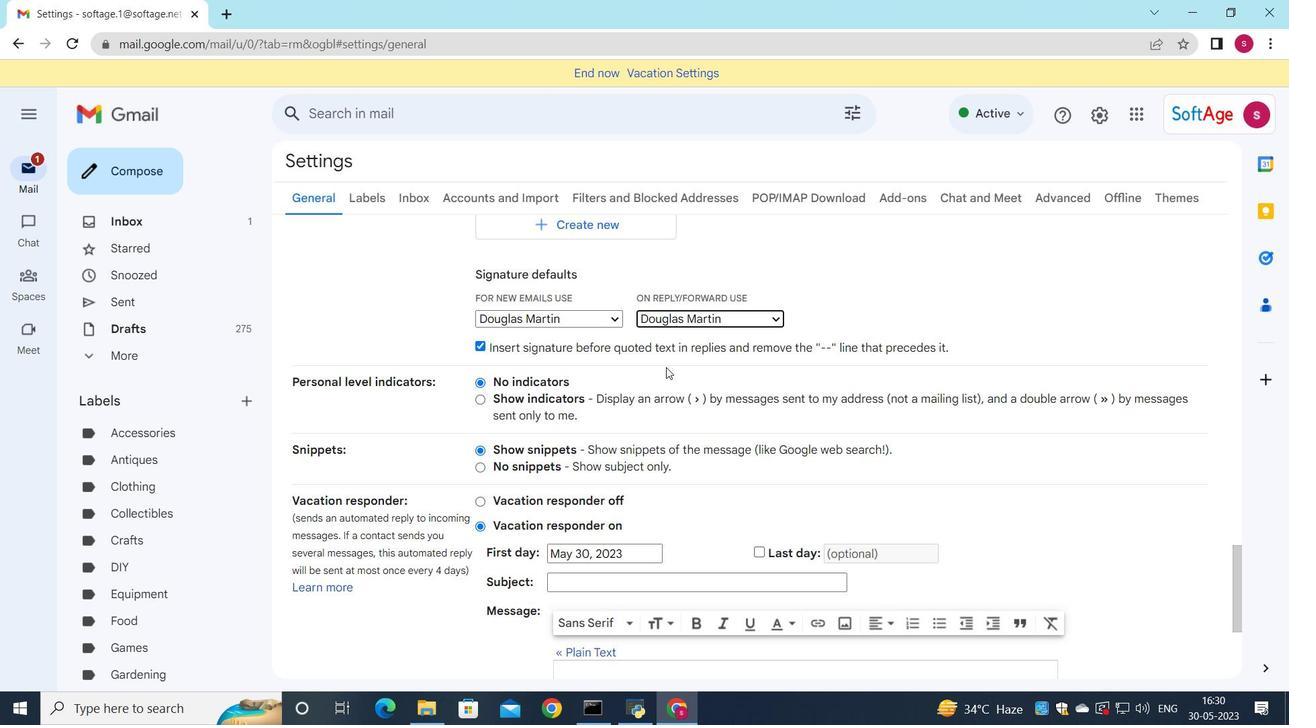 
Action: Mouse scrolled (667, 367) with delta (0, 0)
Screenshot: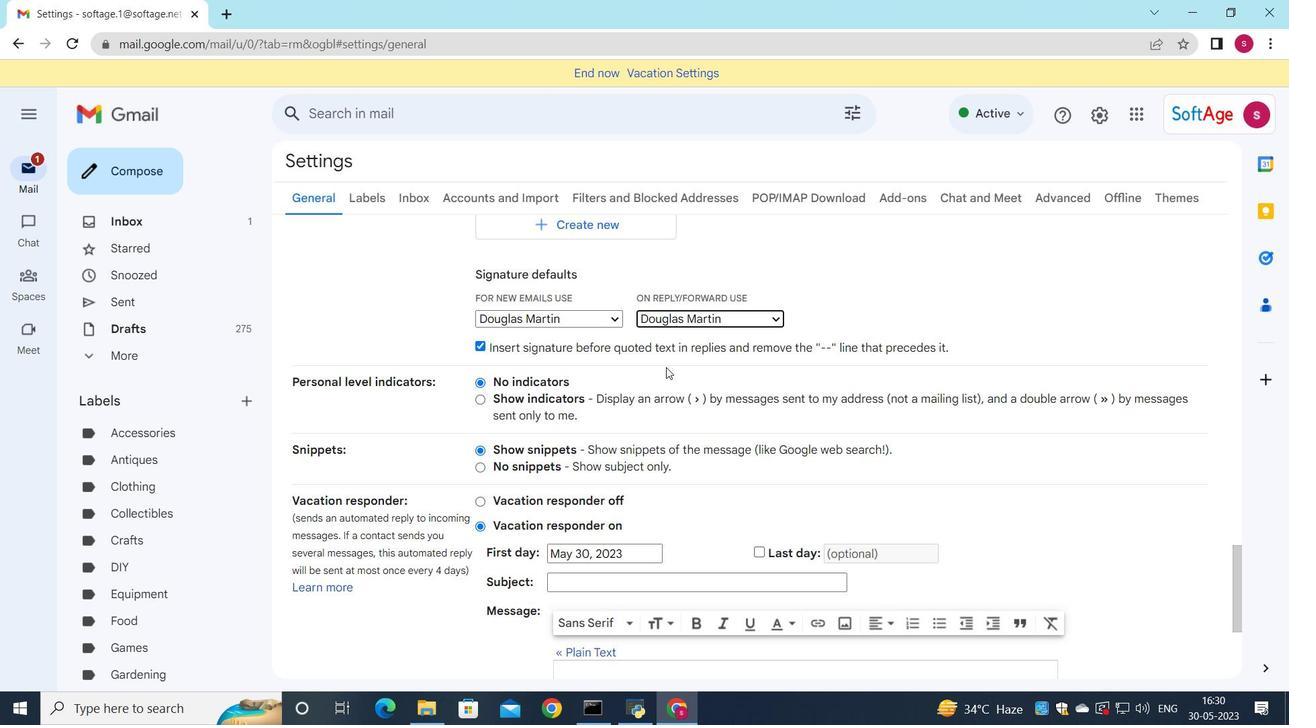 
Action: Mouse scrolled (667, 367) with delta (0, 0)
Screenshot: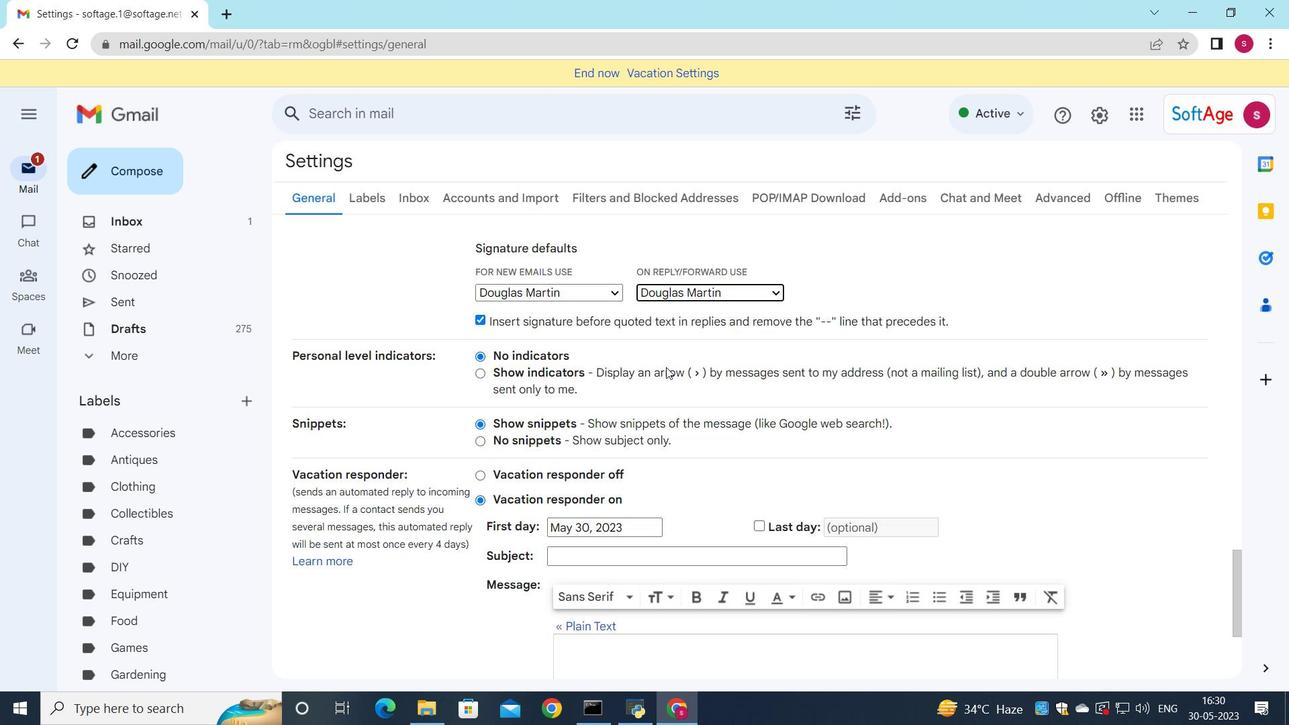 
Action: Mouse moved to (722, 577)
Screenshot: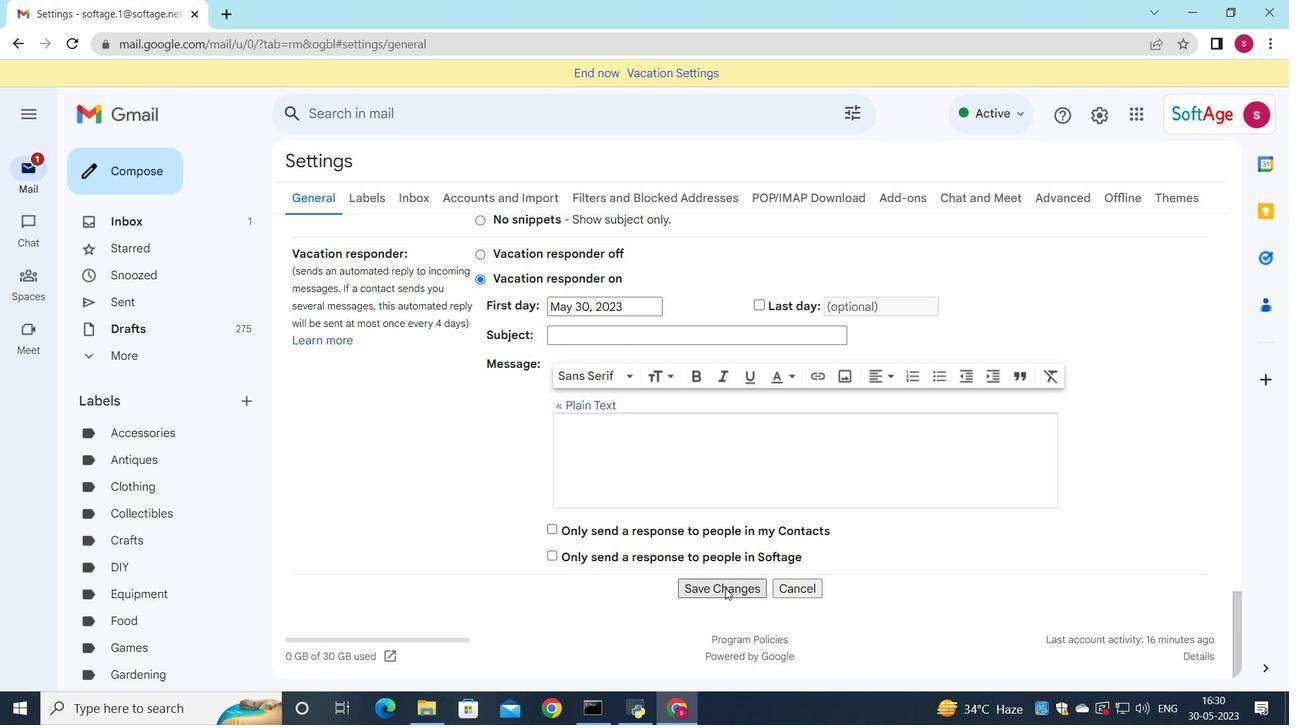 
Action: Mouse pressed left at (722, 577)
Screenshot: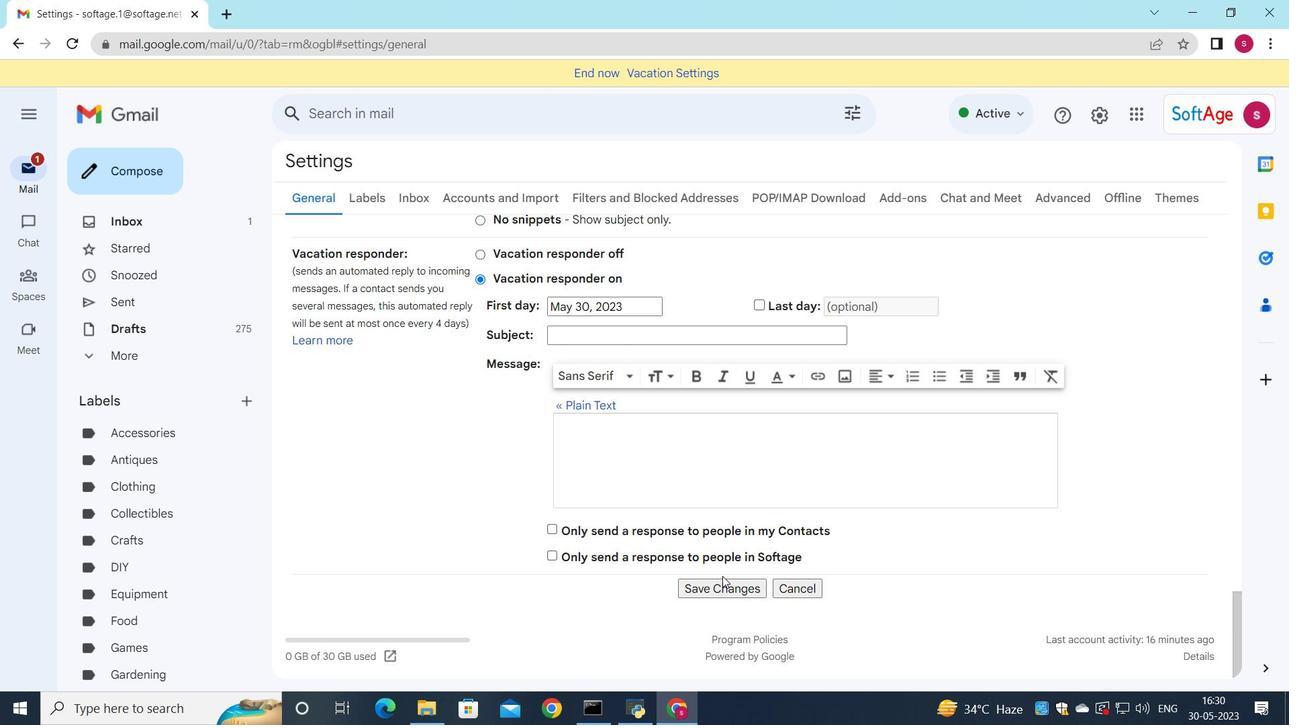 
Action: Mouse moved to (728, 588)
Screenshot: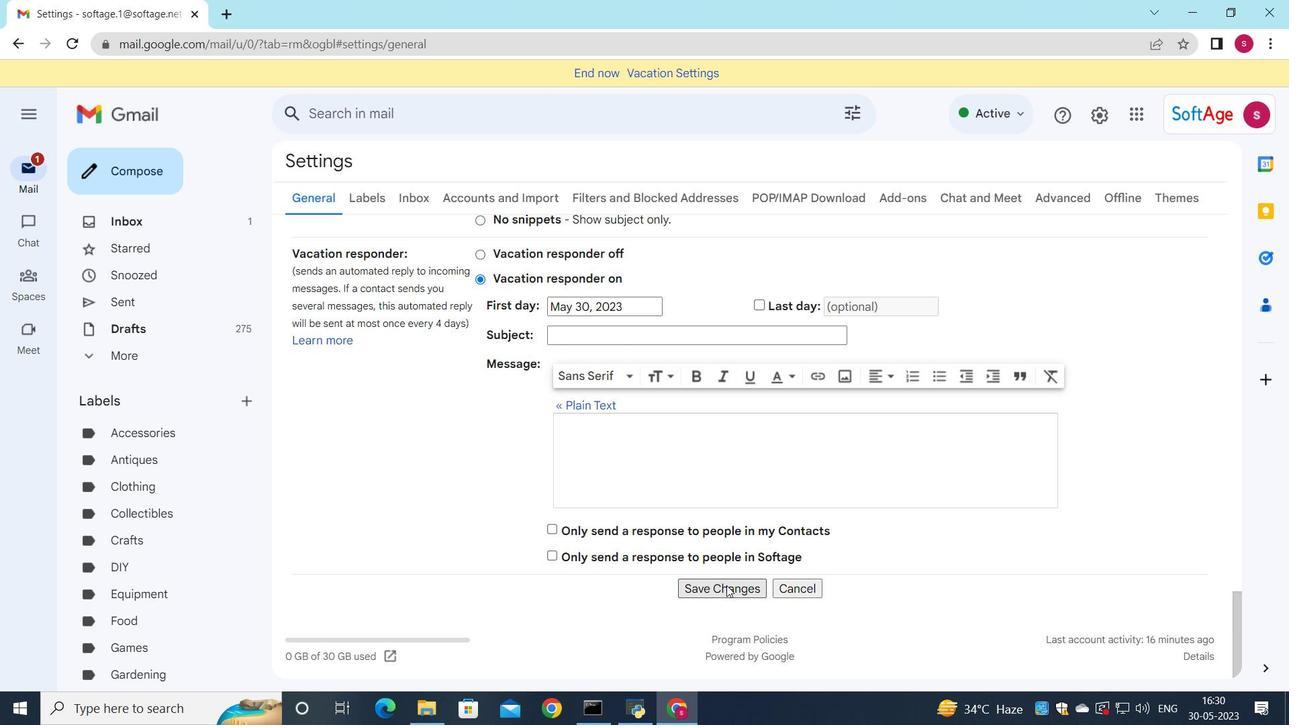 
Action: Mouse pressed left at (728, 588)
Screenshot: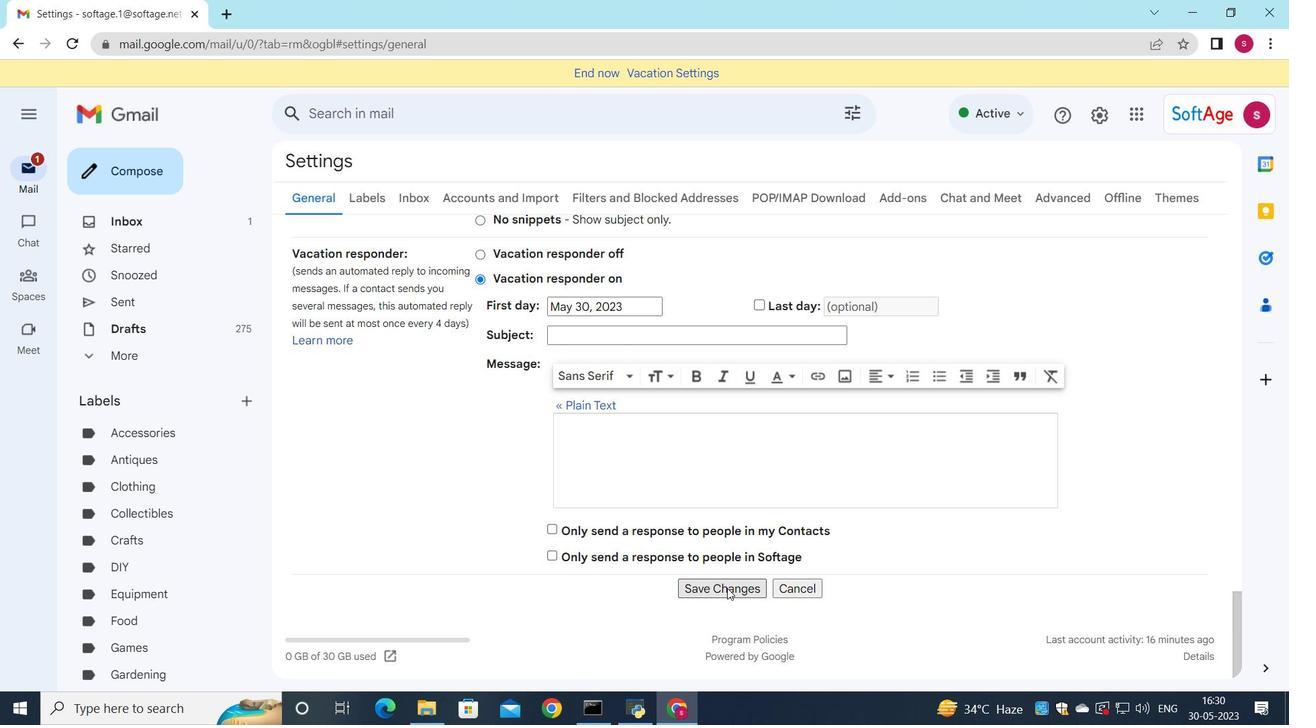
Action: Mouse moved to (110, 173)
Screenshot: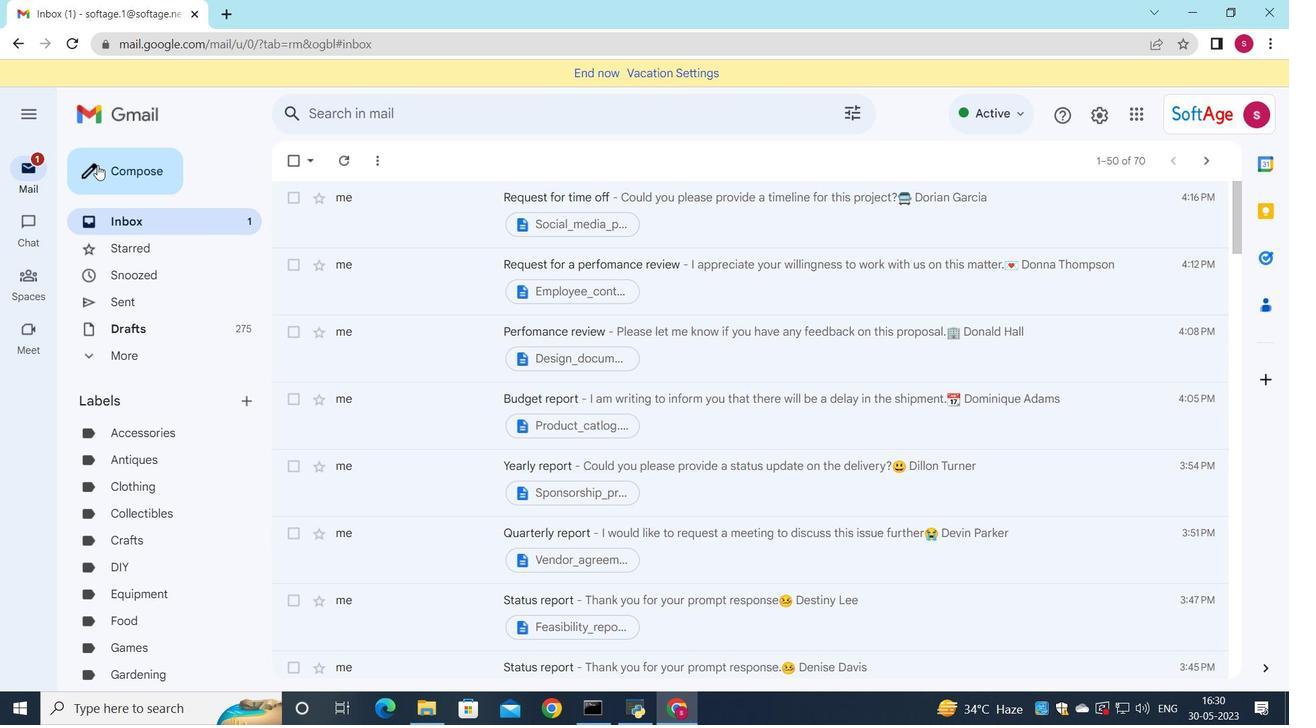 
Action: Mouse pressed left at (110, 173)
Screenshot: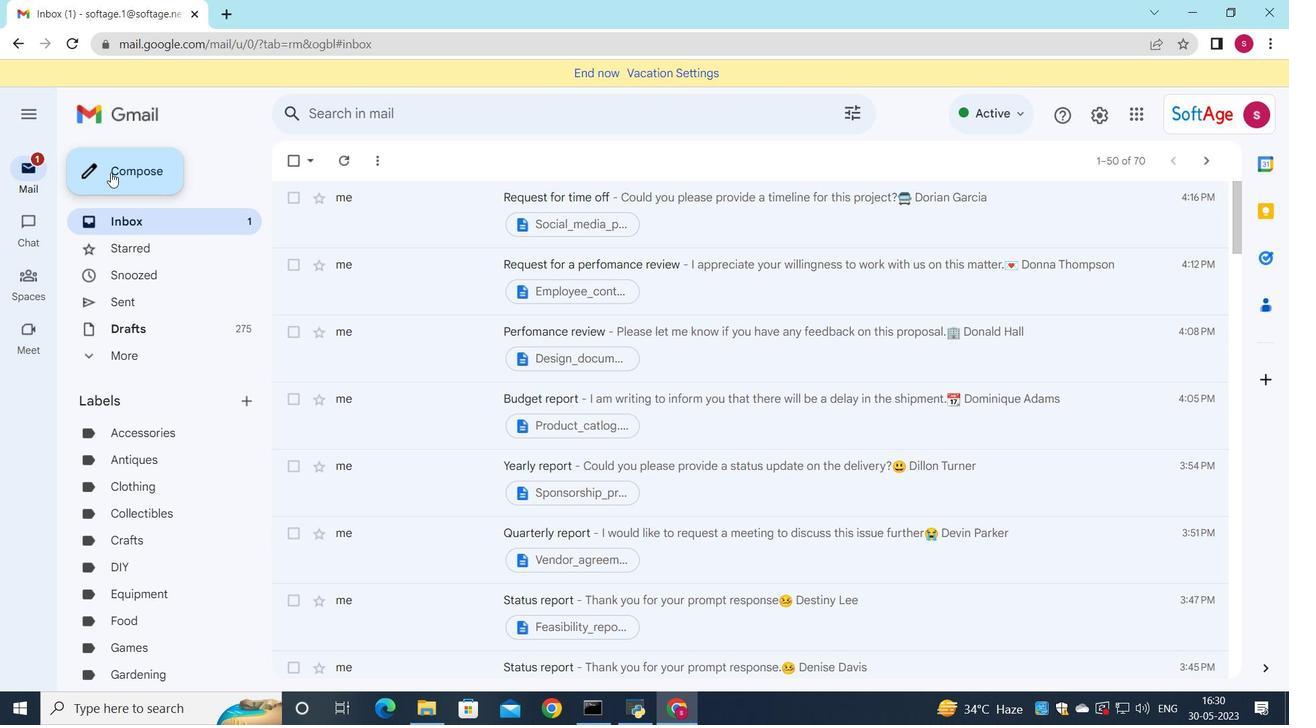 
Action: Mouse moved to (841, 265)
Screenshot: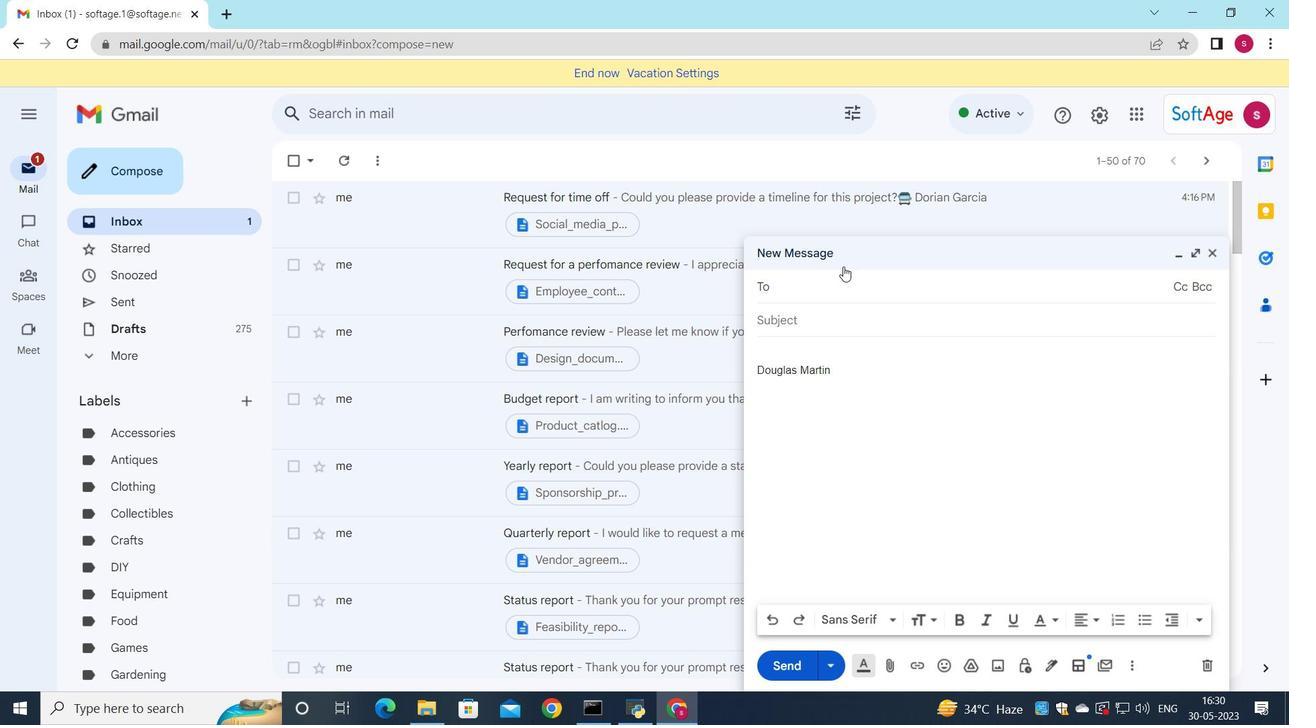 
Action: Key pressed <Key.down>
Screenshot: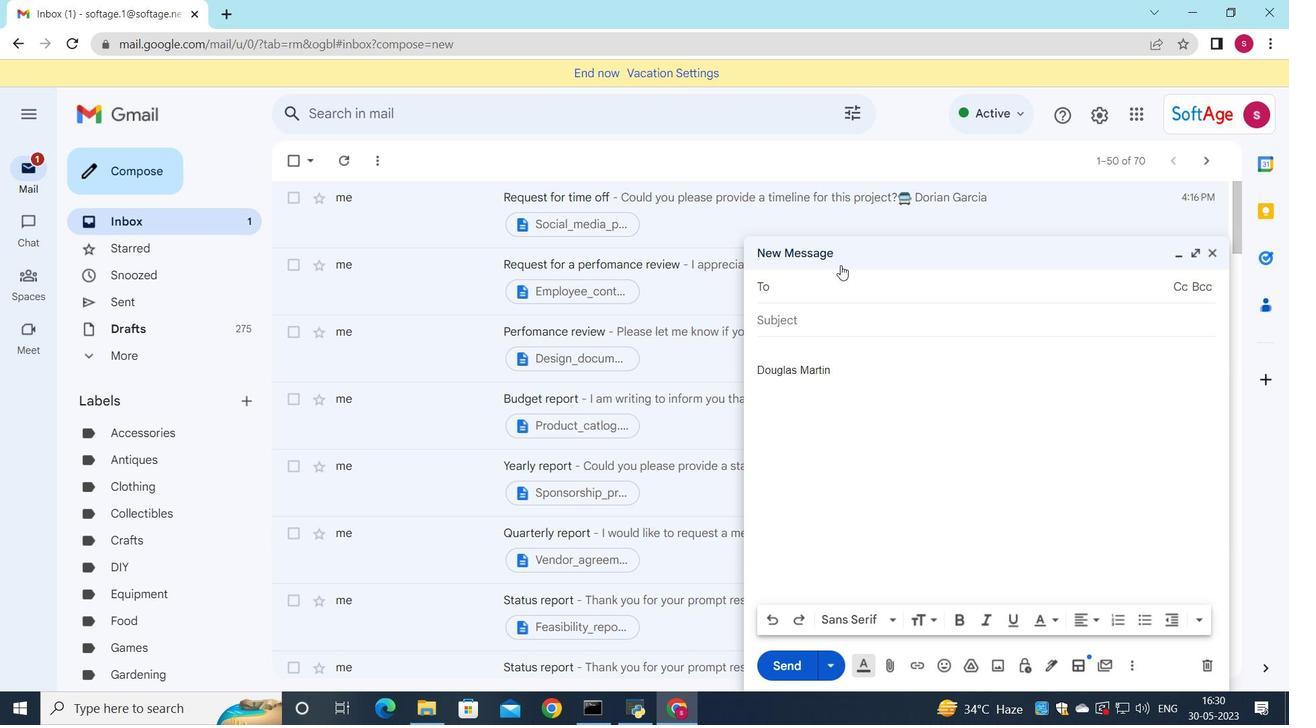 
Action: Mouse moved to (939, 620)
Screenshot: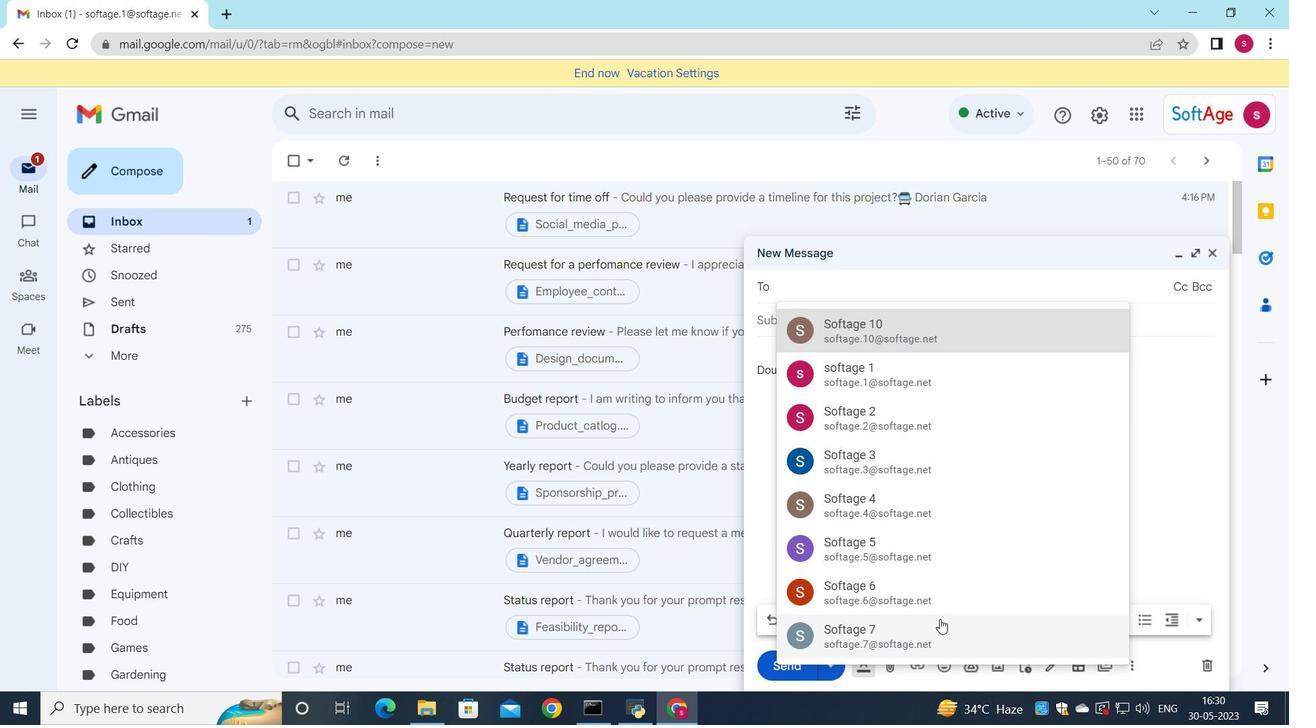 
Action: Mouse pressed left at (939, 620)
Screenshot: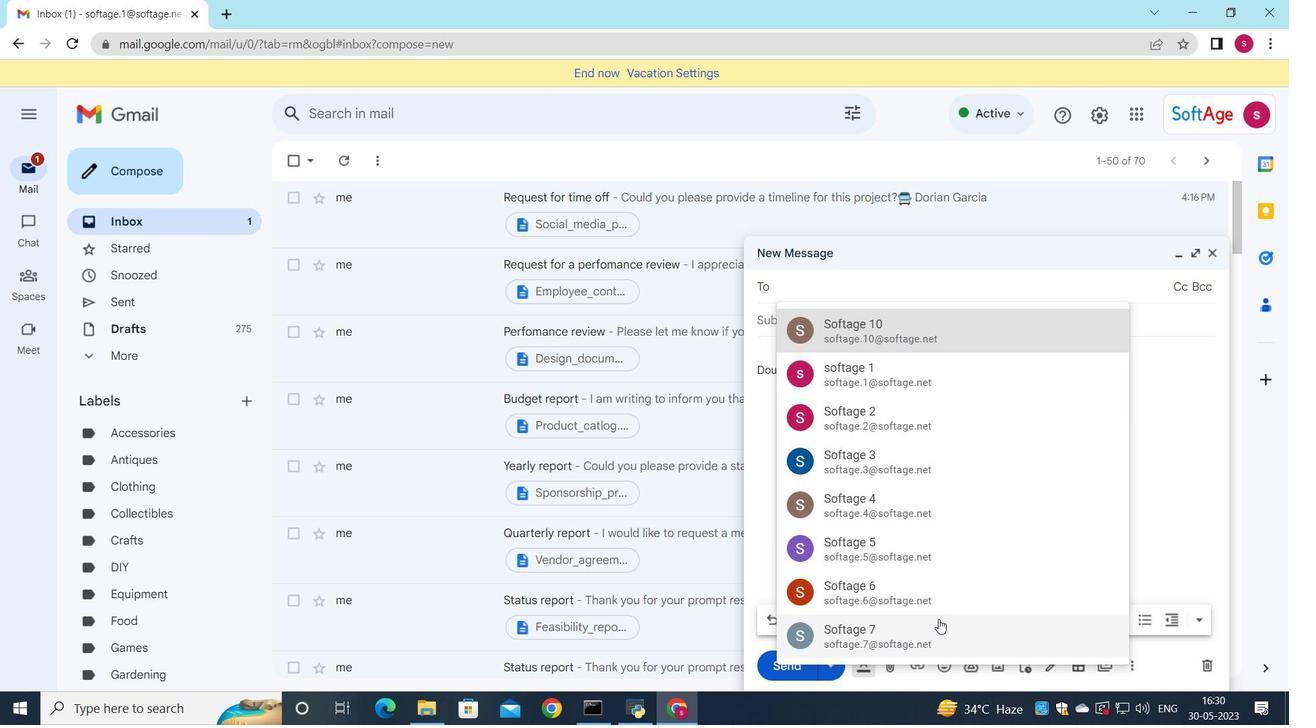
Action: Mouse moved to (935, 428)
Screenshot: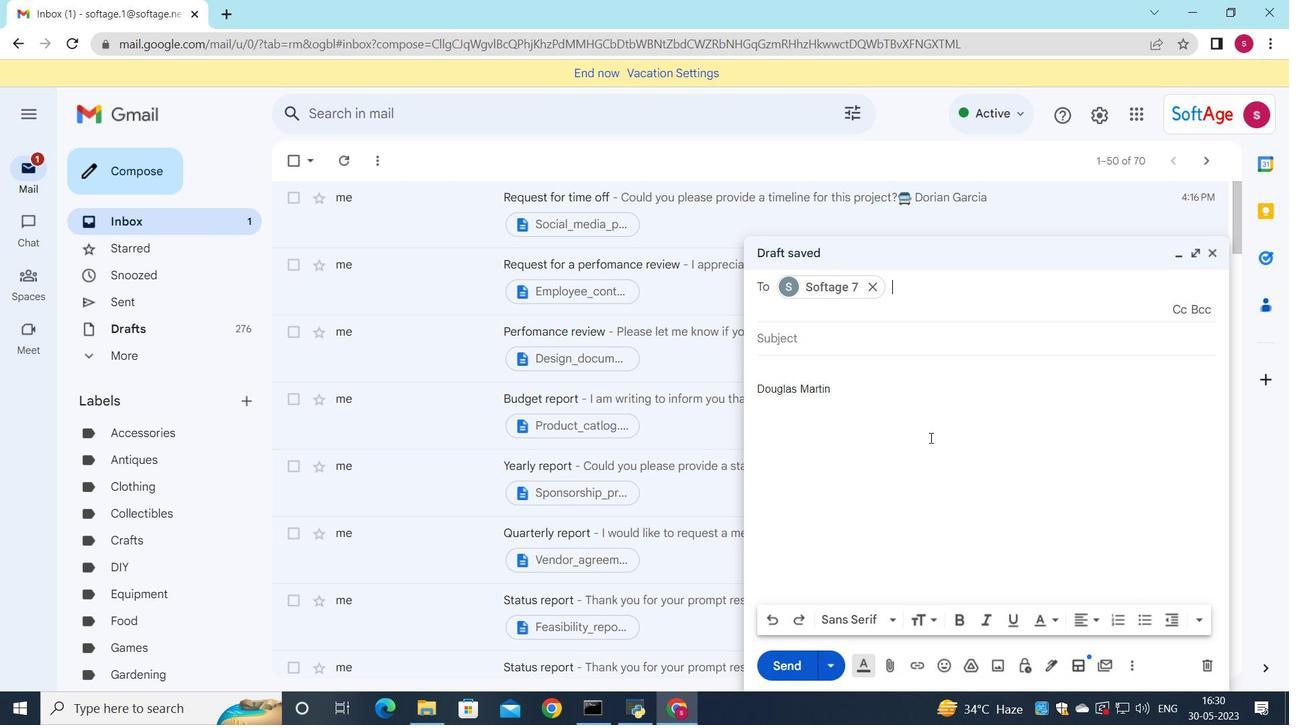 
Action: Key pressed <Key.down>
Screenshot: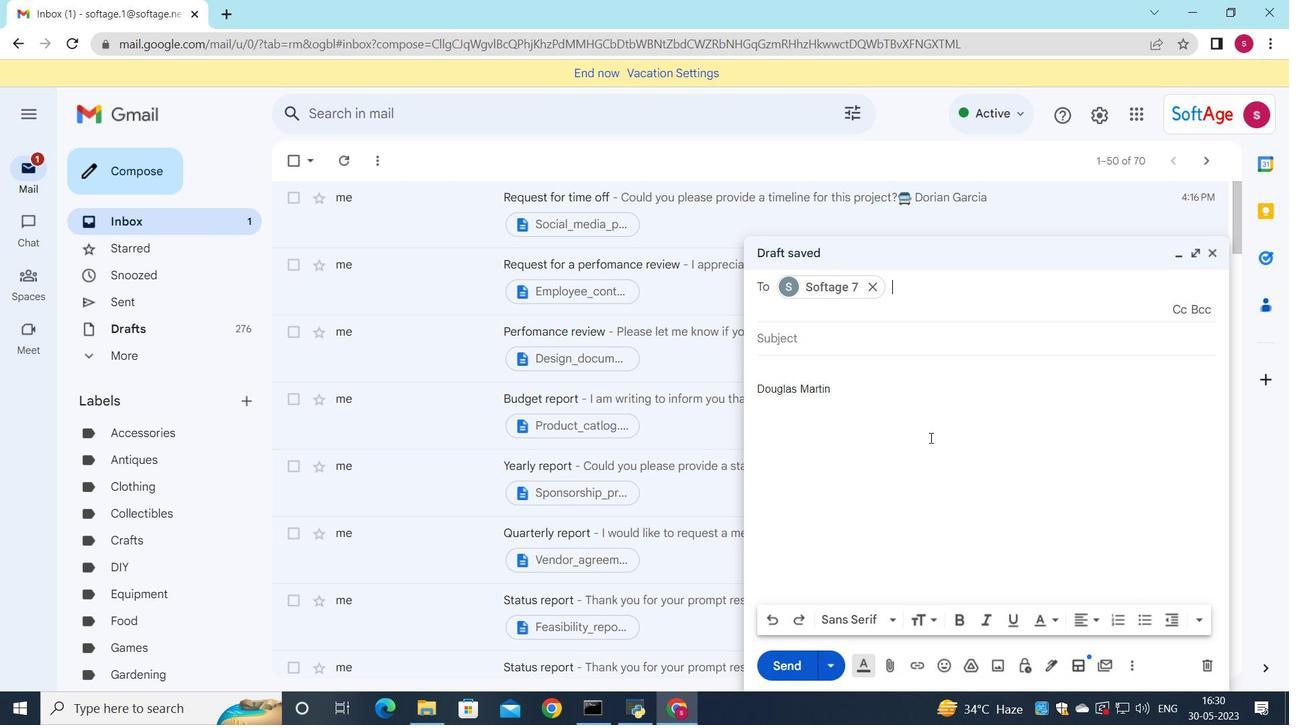 
Action: Mouse moved to (1006, 363)
Screenshot: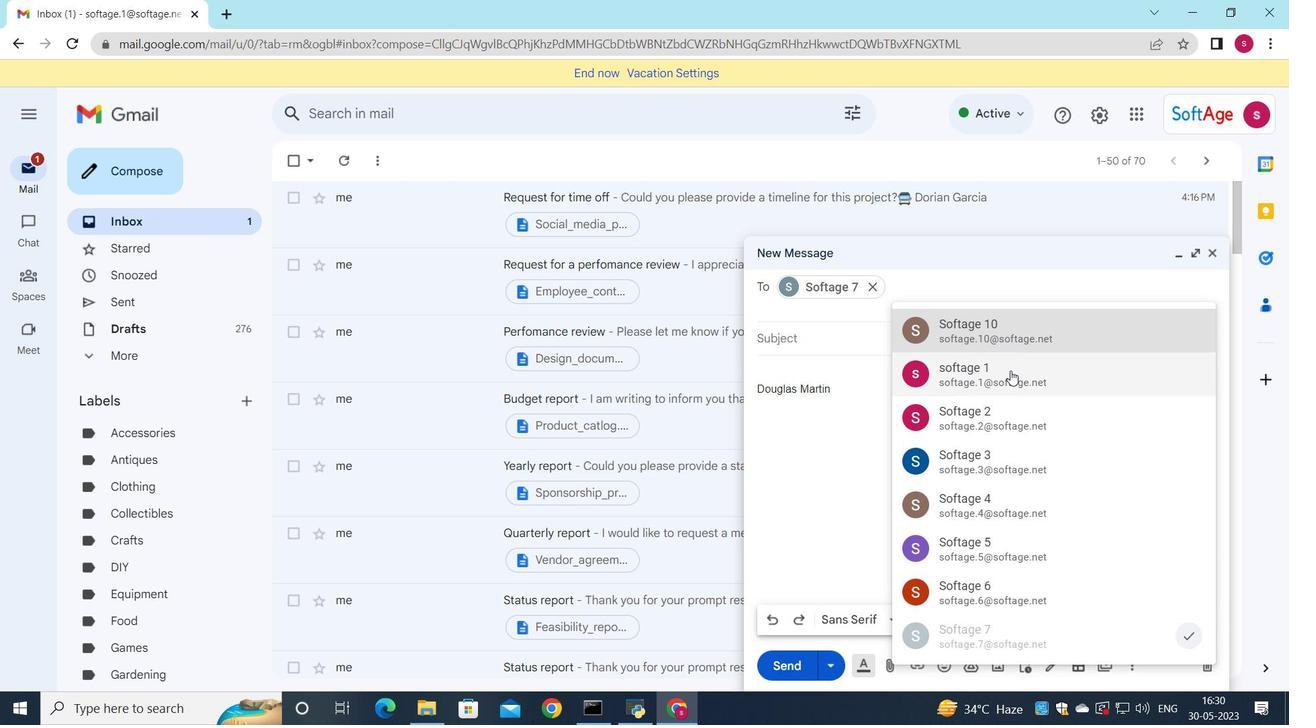 
Action: Mouse pressed left at (1006, 363)
Screenshot: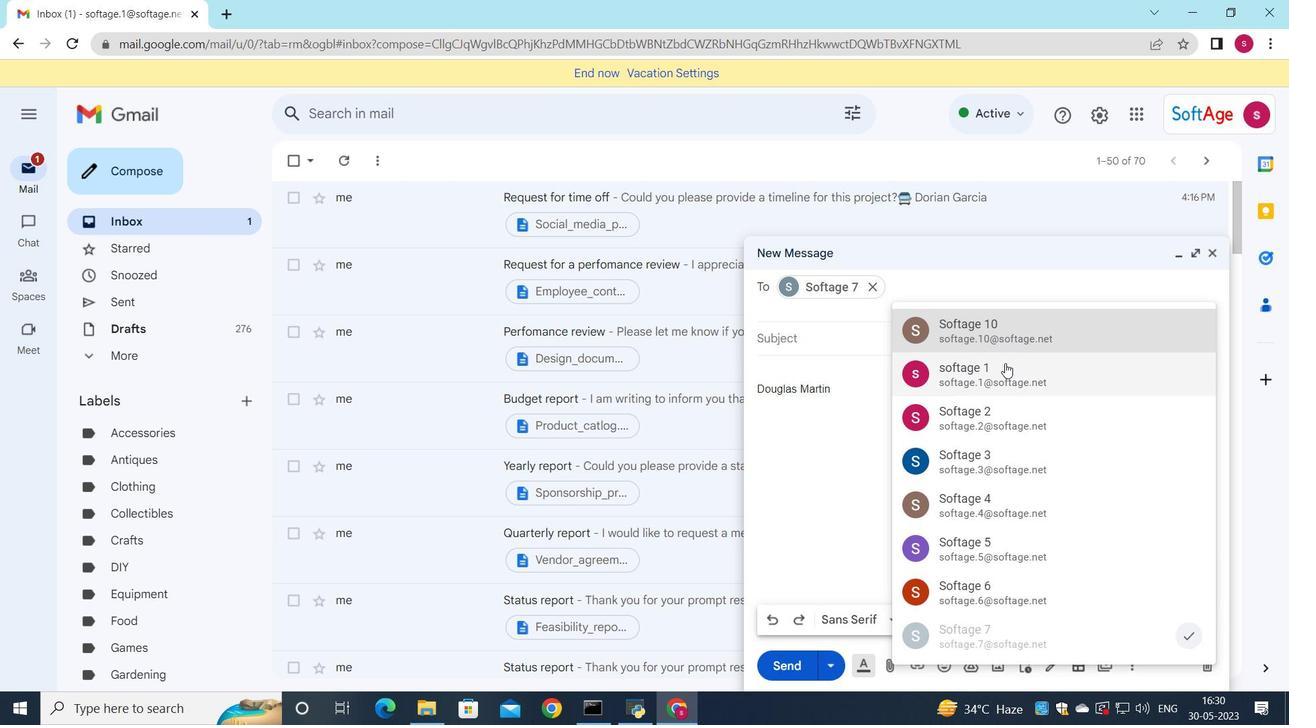 
Action: Key pressed <Key.down>
Screenshot: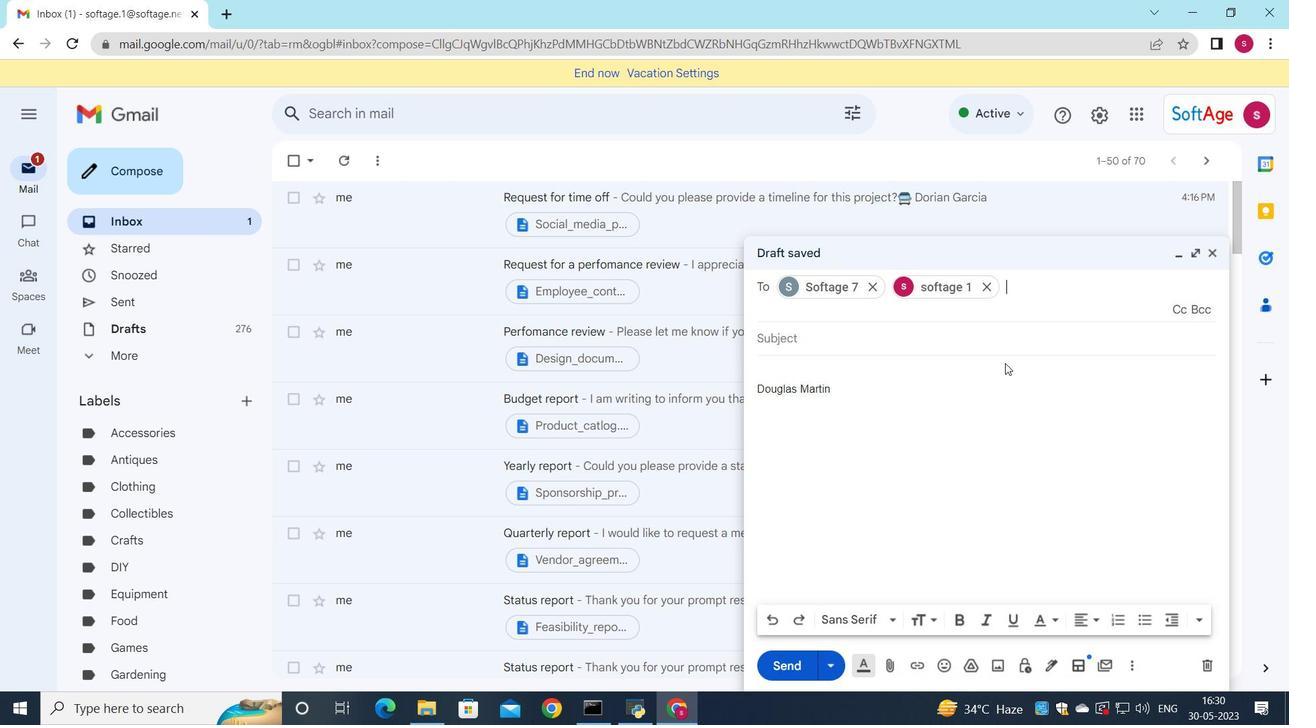 
Action: Mouse moved to (1167, 417)
Screenshot: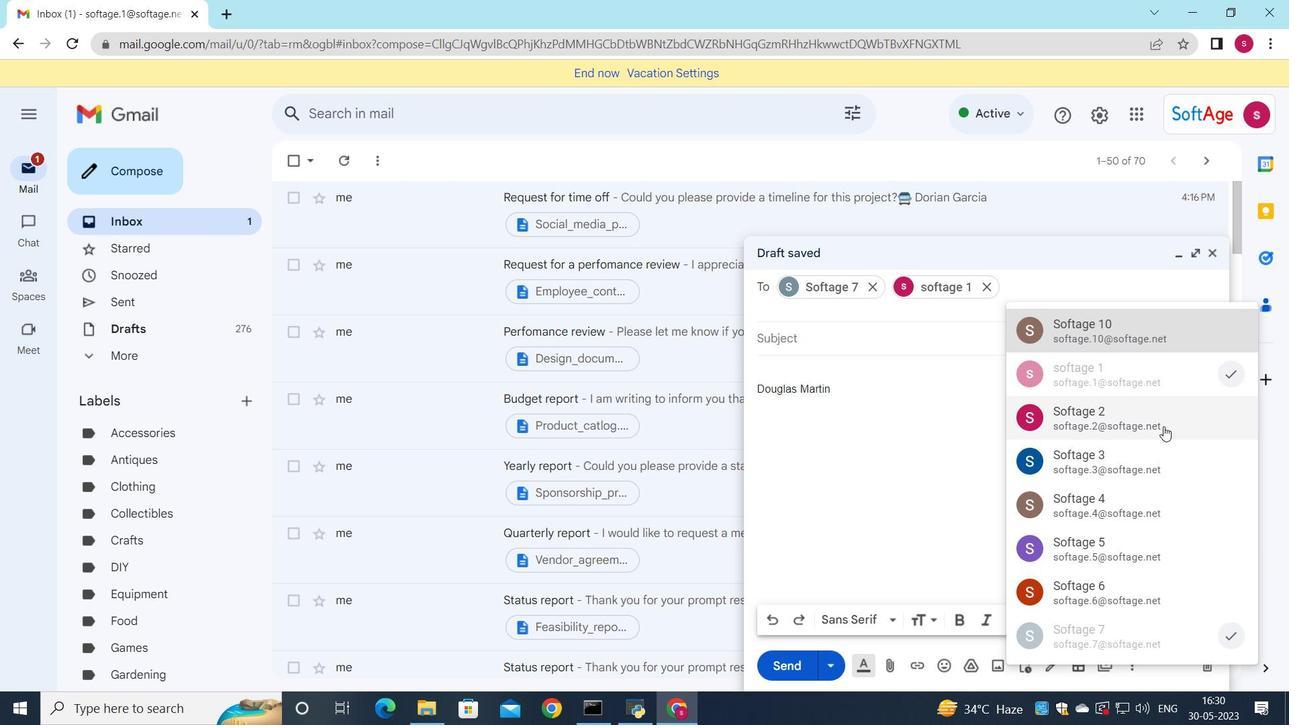 
Action: Key pressed softa
Screenshot: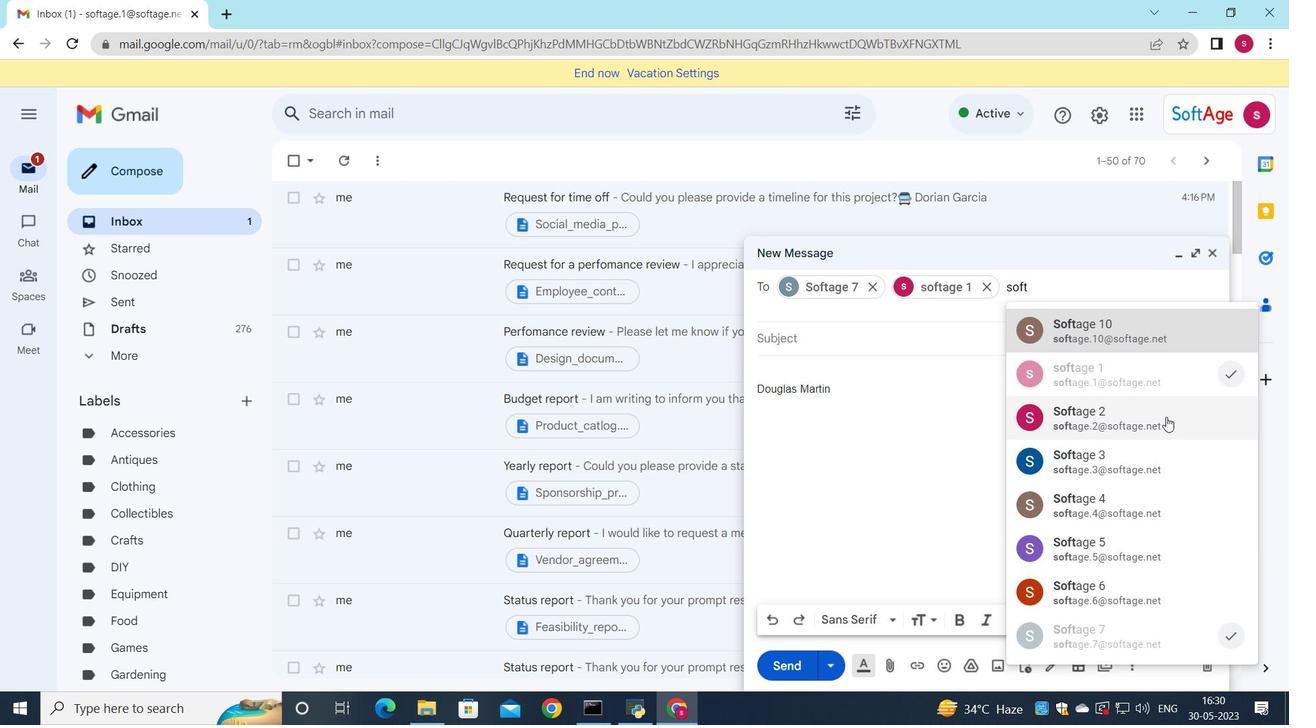 
Action: Mouse moved to (1156, 412)
Screenshot: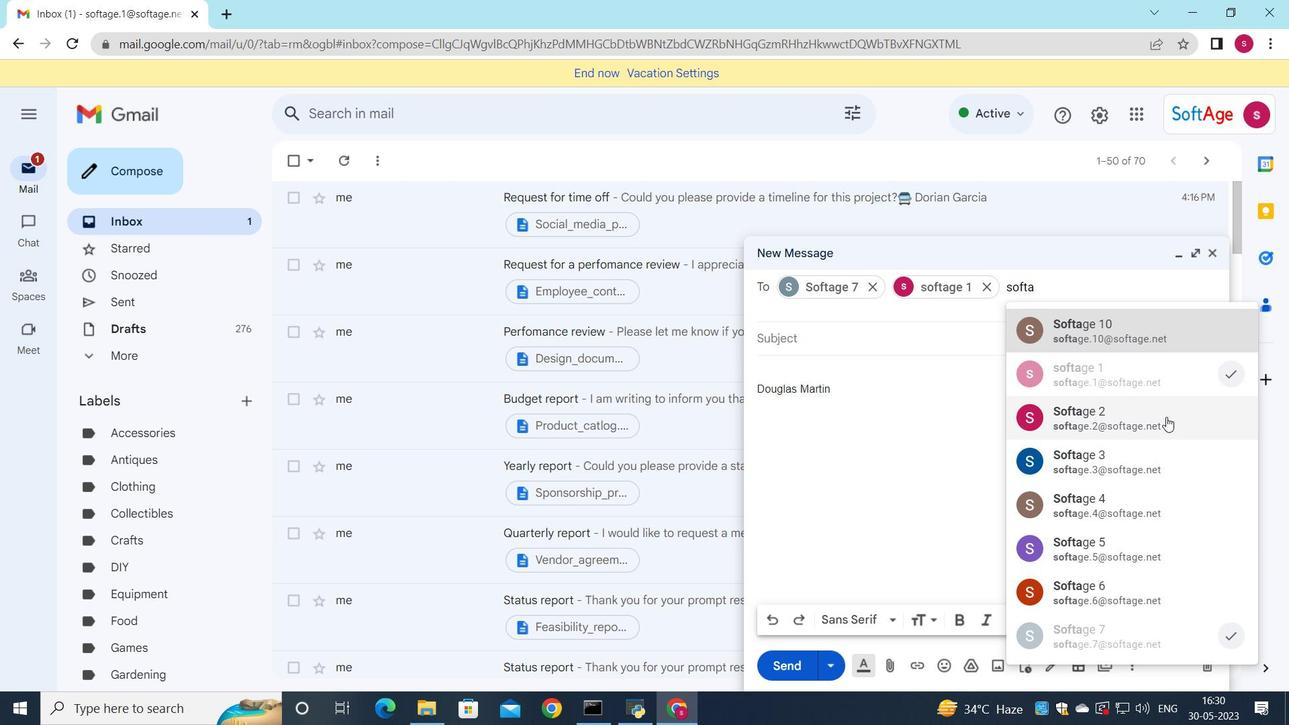 
Action: Key pressed ge
Screenshot: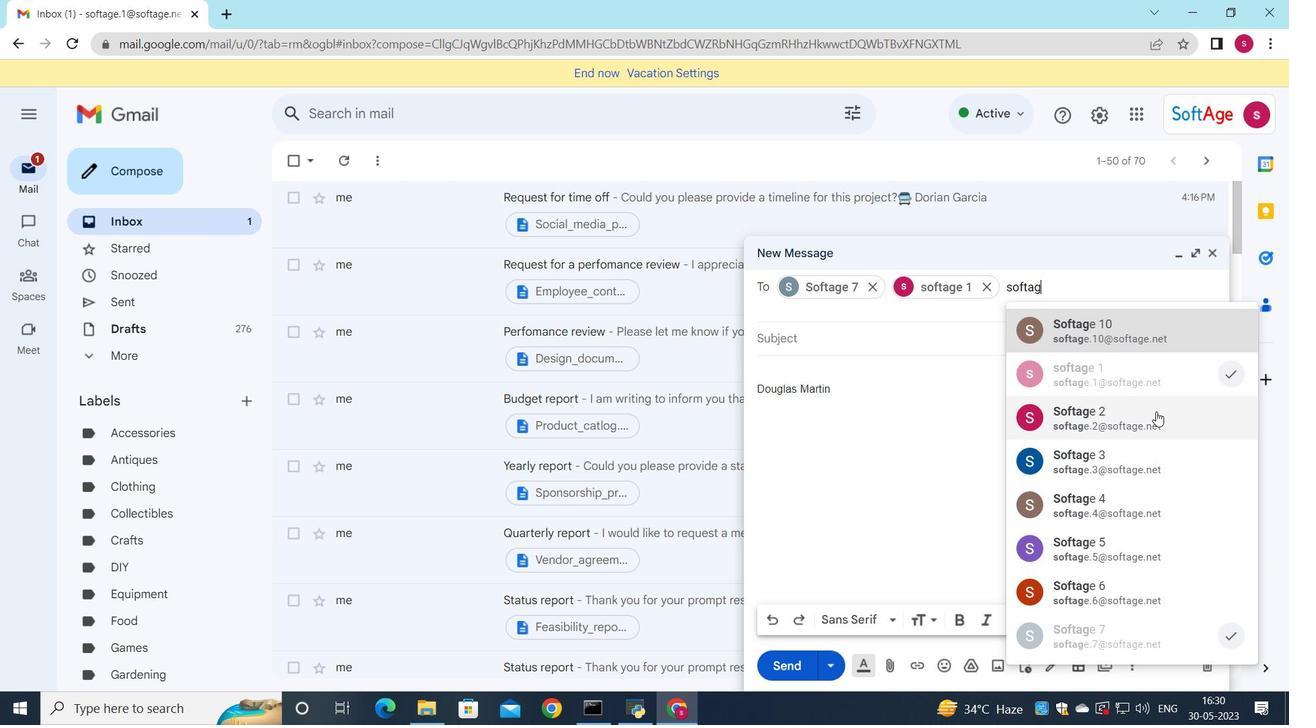 
Action: Mouse moved to (1153, 410)
Screenshot: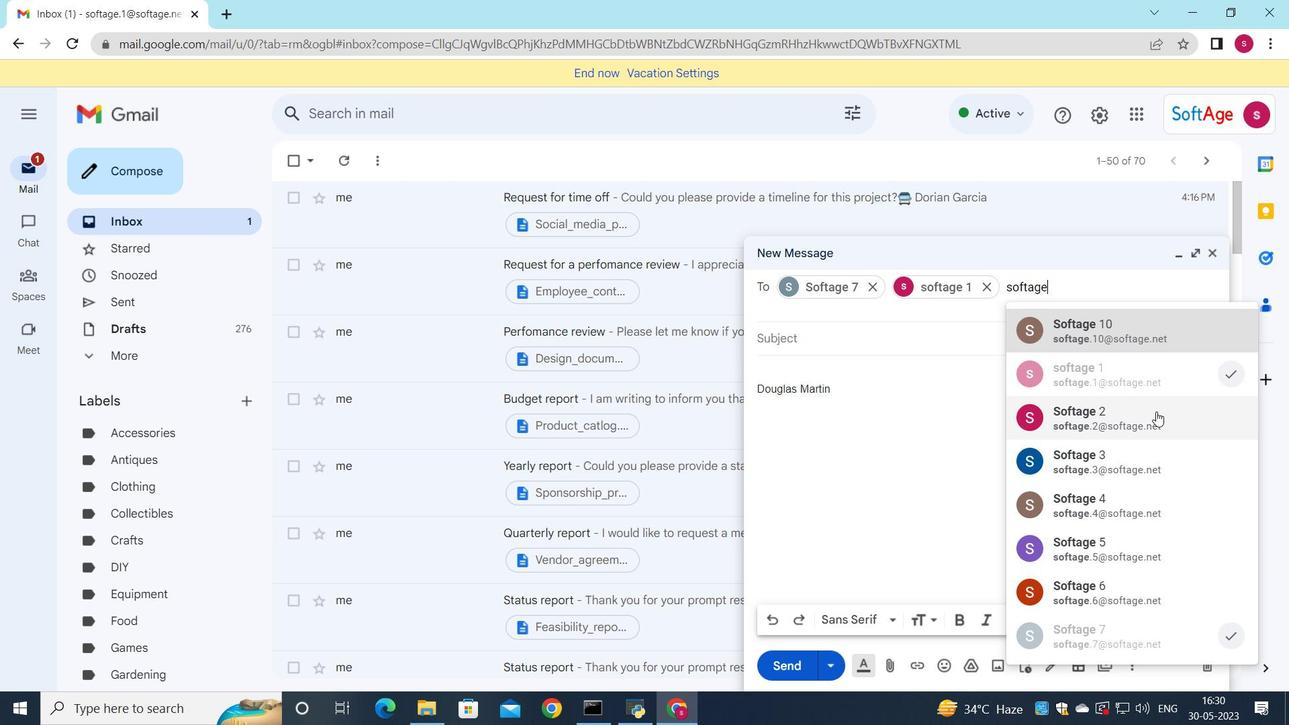 
Action: Key pressed .
Screenshot: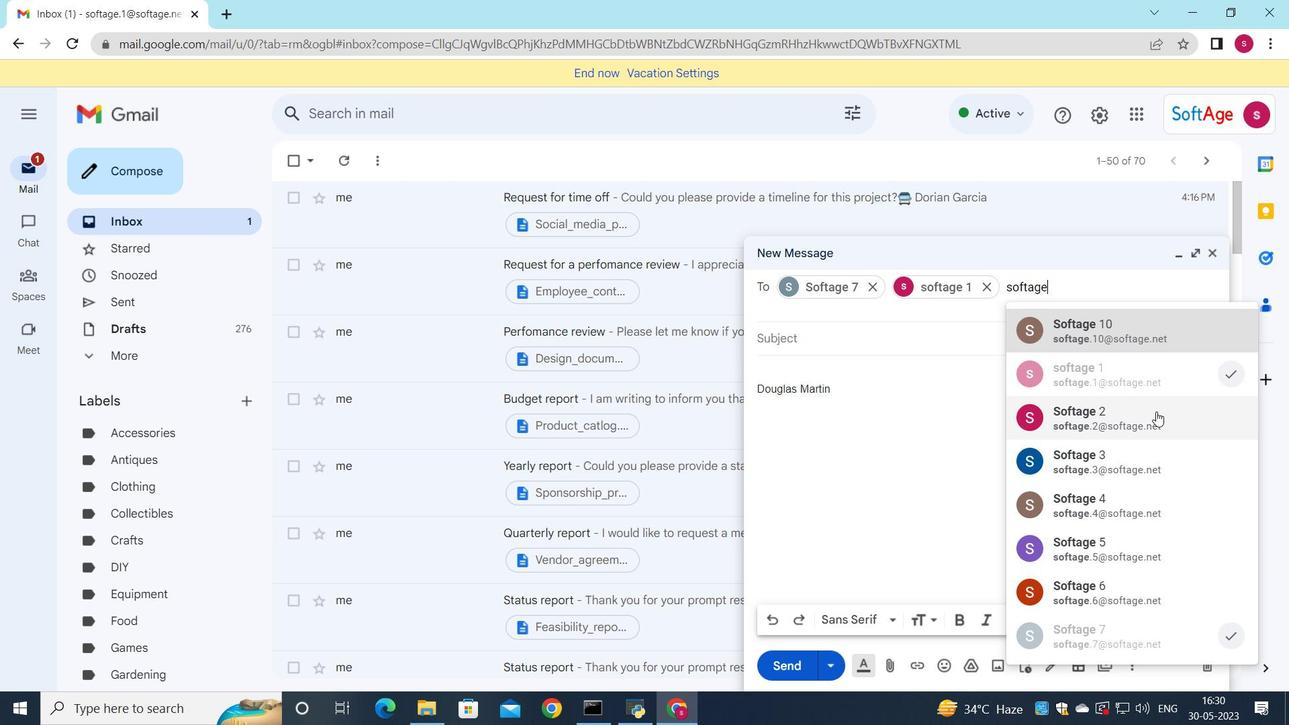 
Action: Mouse moved to (1153, 410)
Screenshot: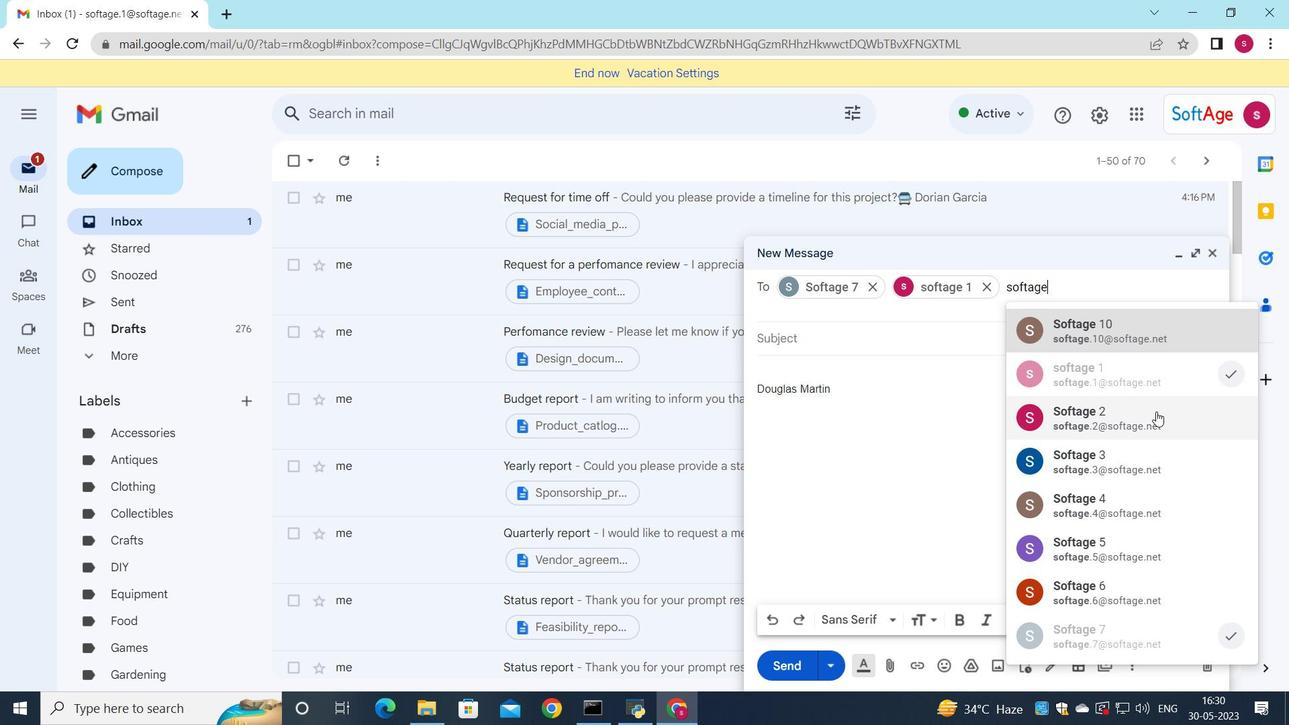 
Action: Key pressed 8
Screenshot: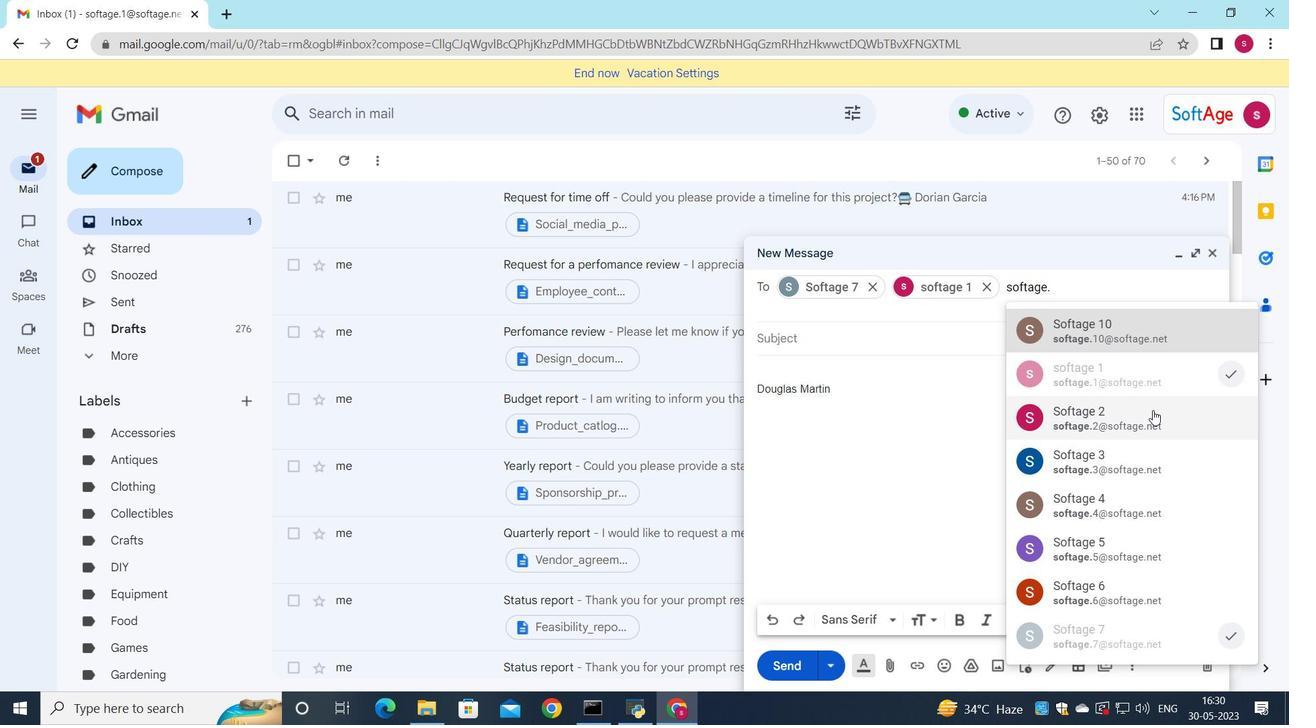 
Action: Mouse moved to (1133, 321)
Screenshot: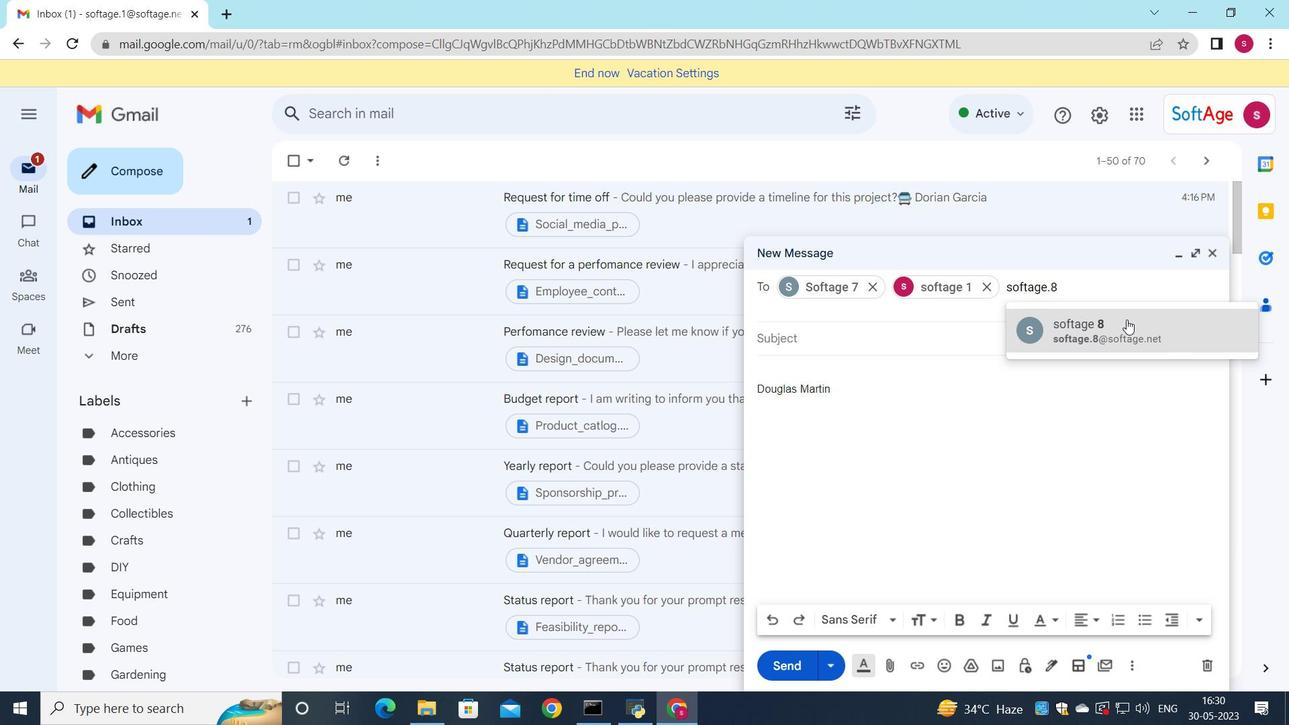 
Action: Mouse pressed left at (1133, 321)
Screenshot: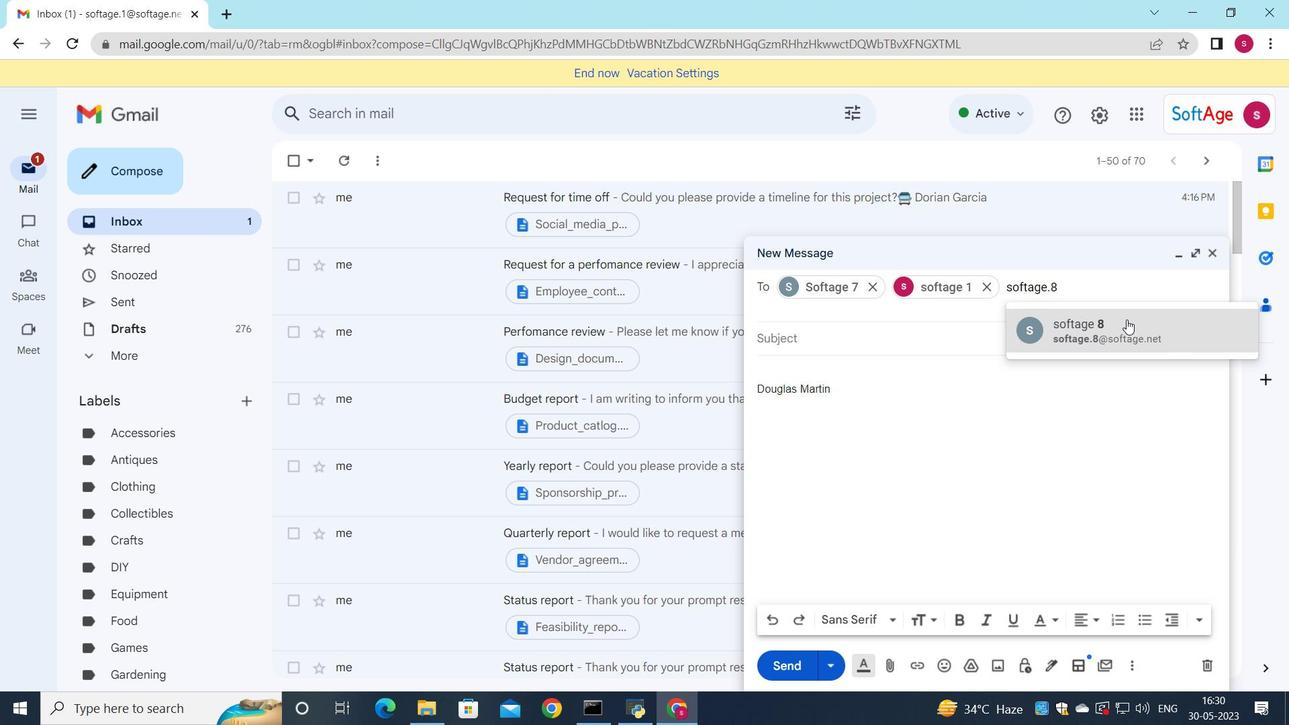 
Action: Mouse moved to (1174, 308)
Screenshot: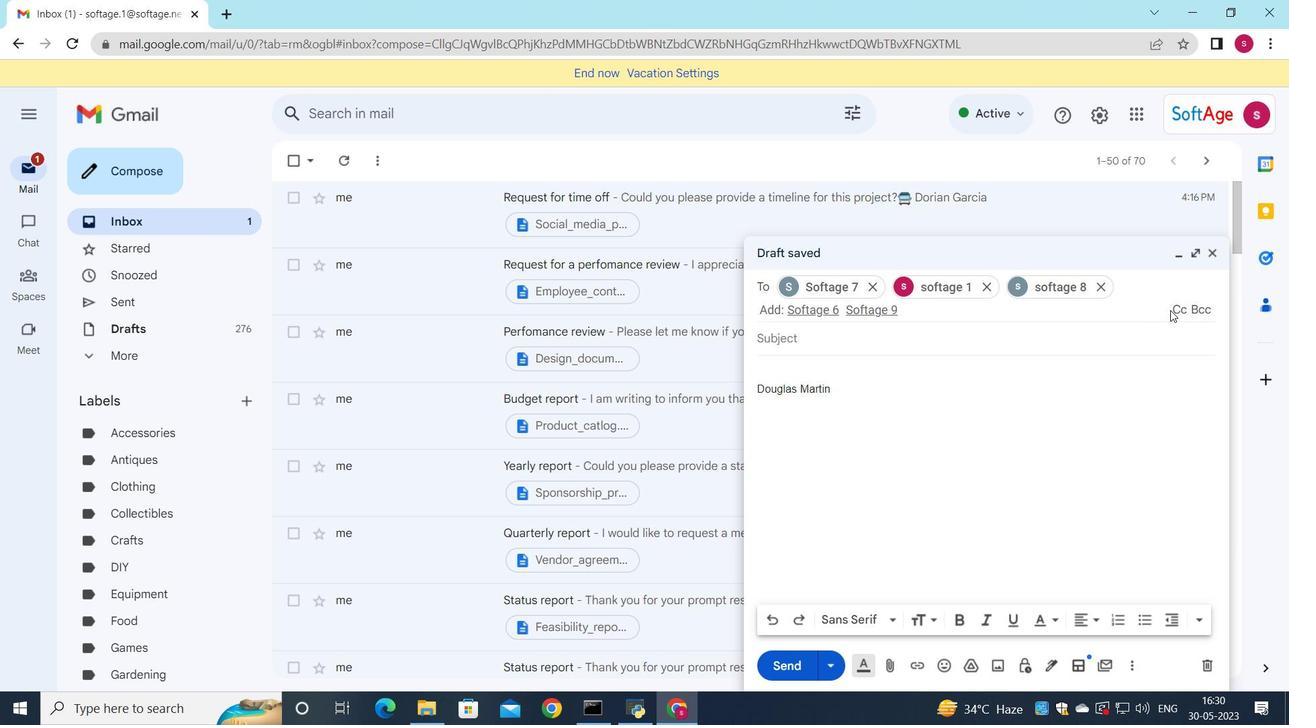 
Action: Mouse pressed left at (1174, 308)
Screenshot: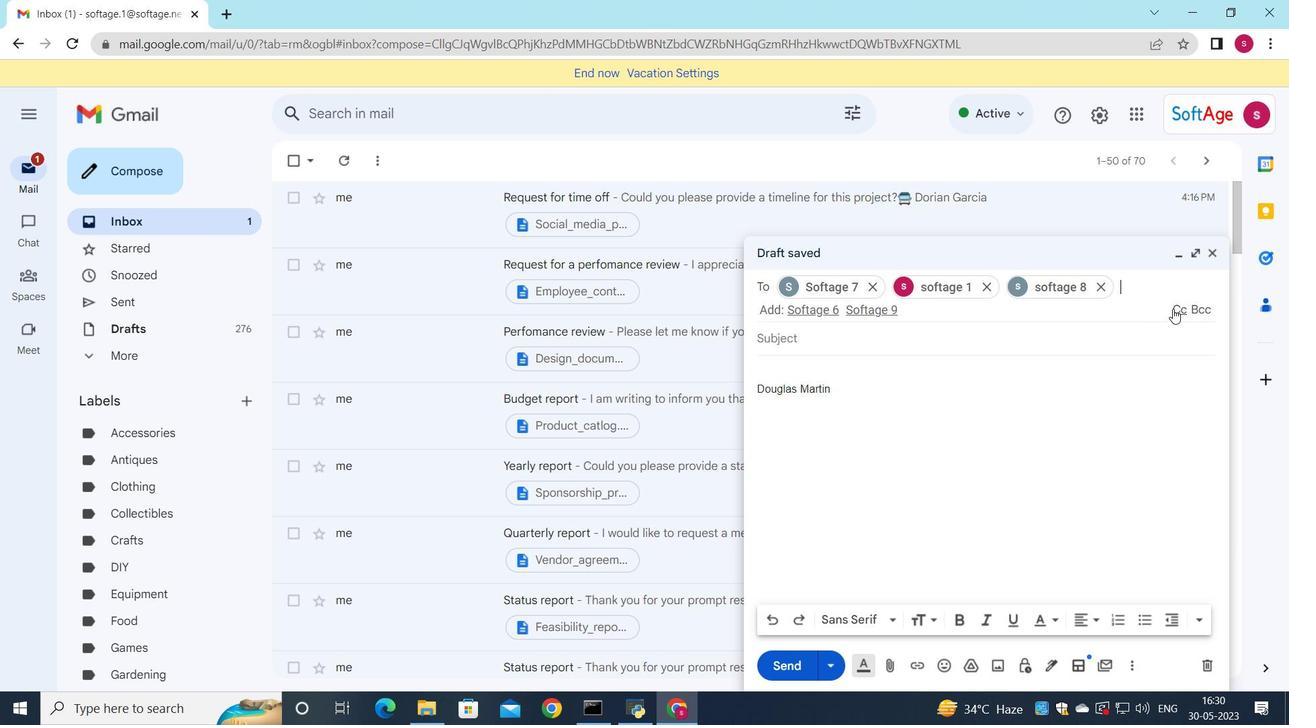 
Action: Mouse moved to (851, 339)
Screenshot: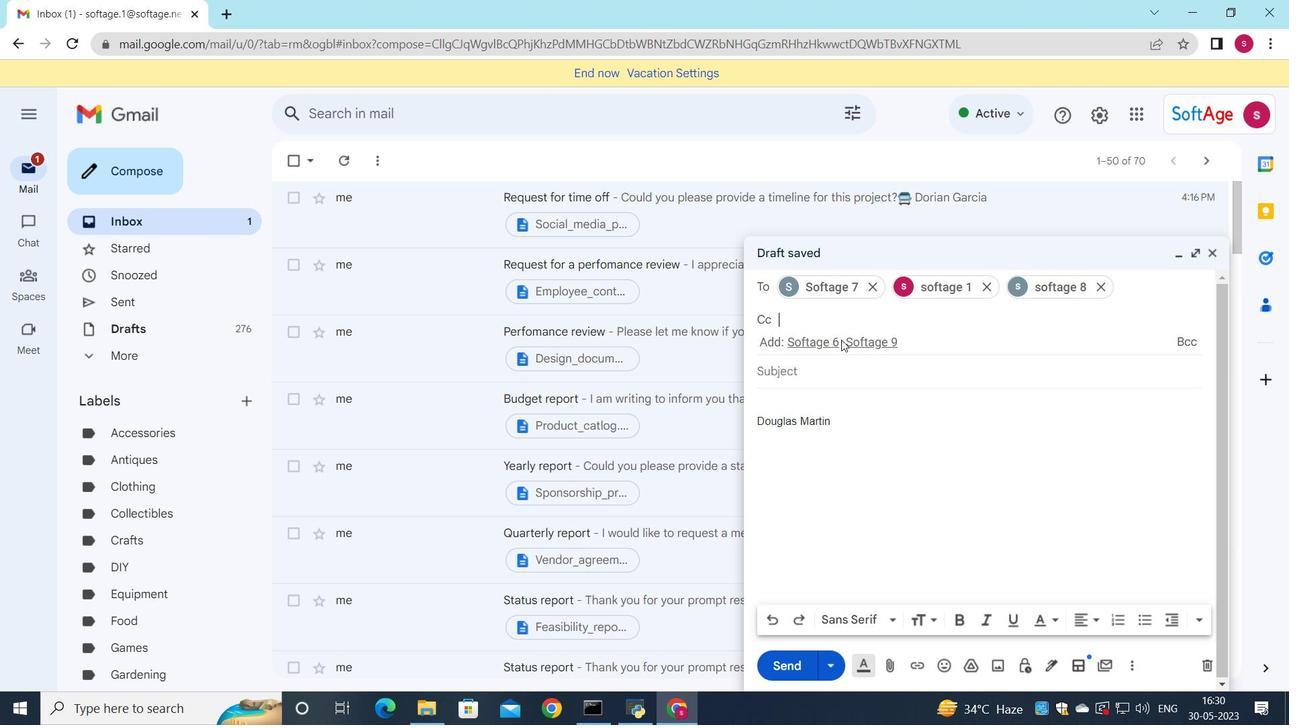 
Action: Mouse pressed left at (851, 339)
Screenshot: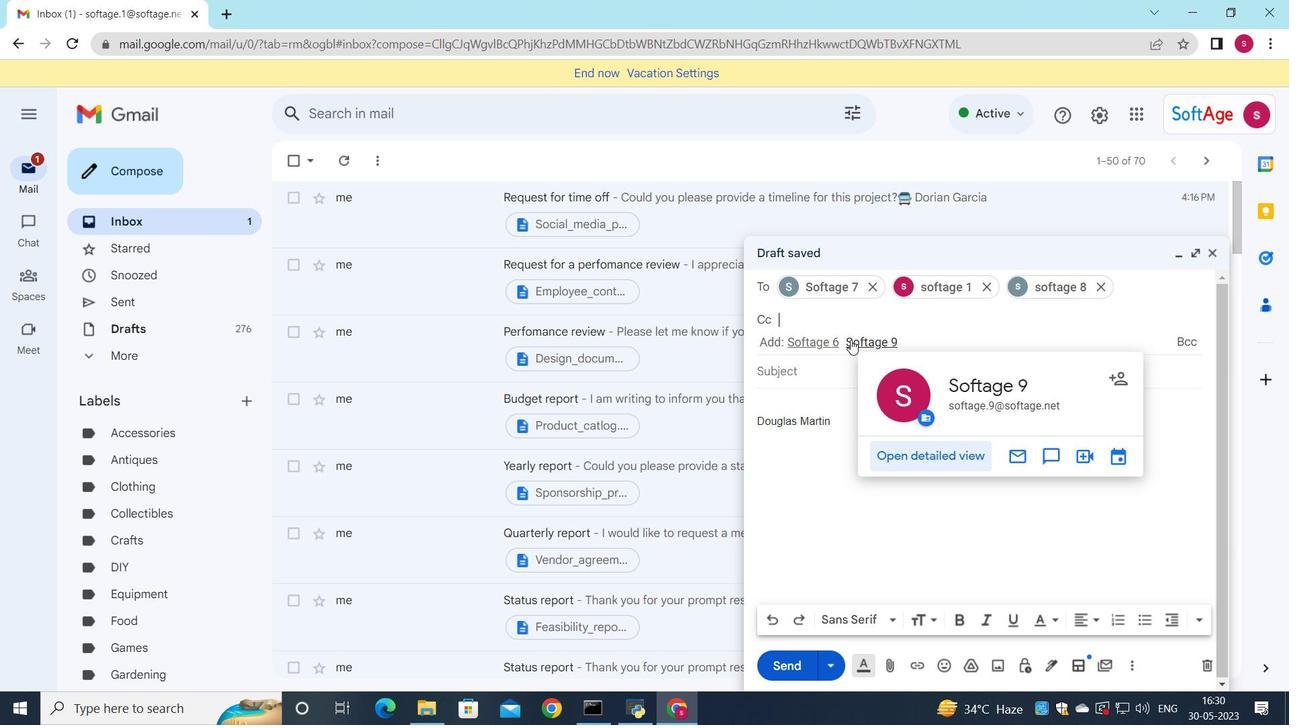 
Action: Mouse moved to (838, 375)
Screenshot: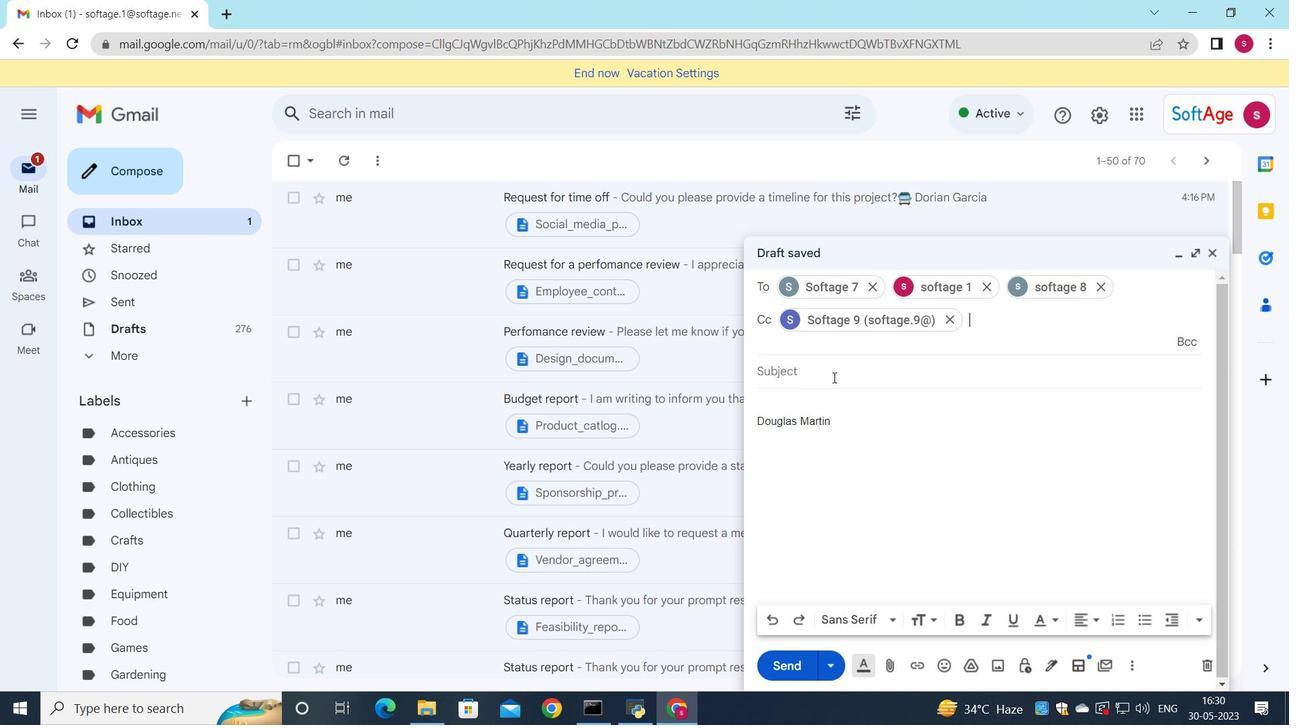 
Action: Mouse pressed left at (838, 375)
Screenshot: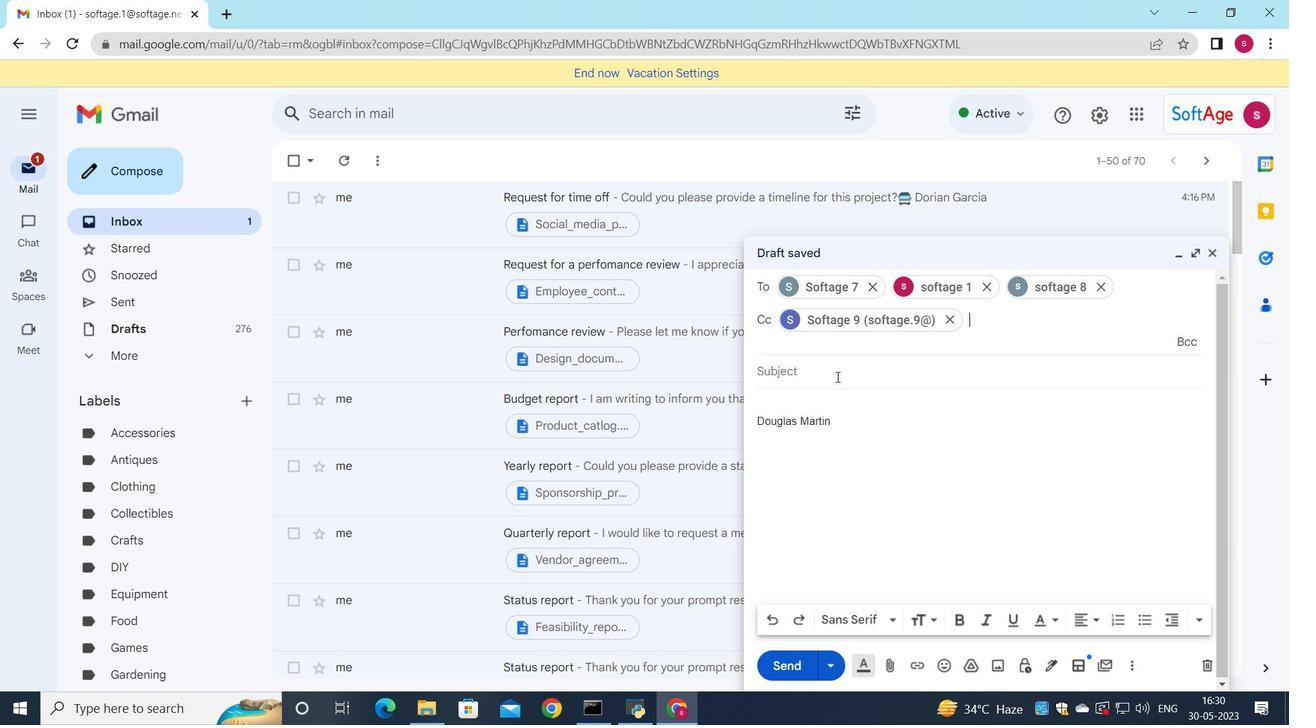 
Action: Key pressed <Key.shift>Emergency<Key.space><Key.shift>Leave
Screenshot: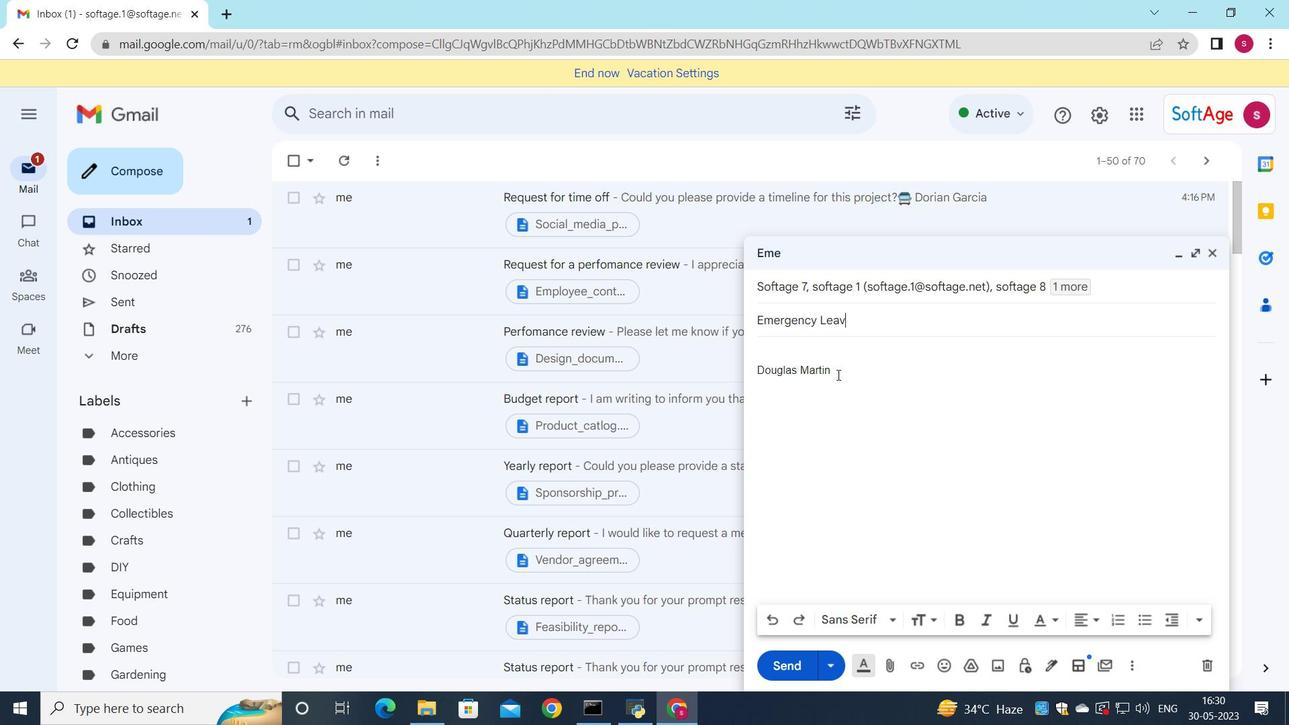 
Action: Mouse moved to (824, 320)
Screenshot: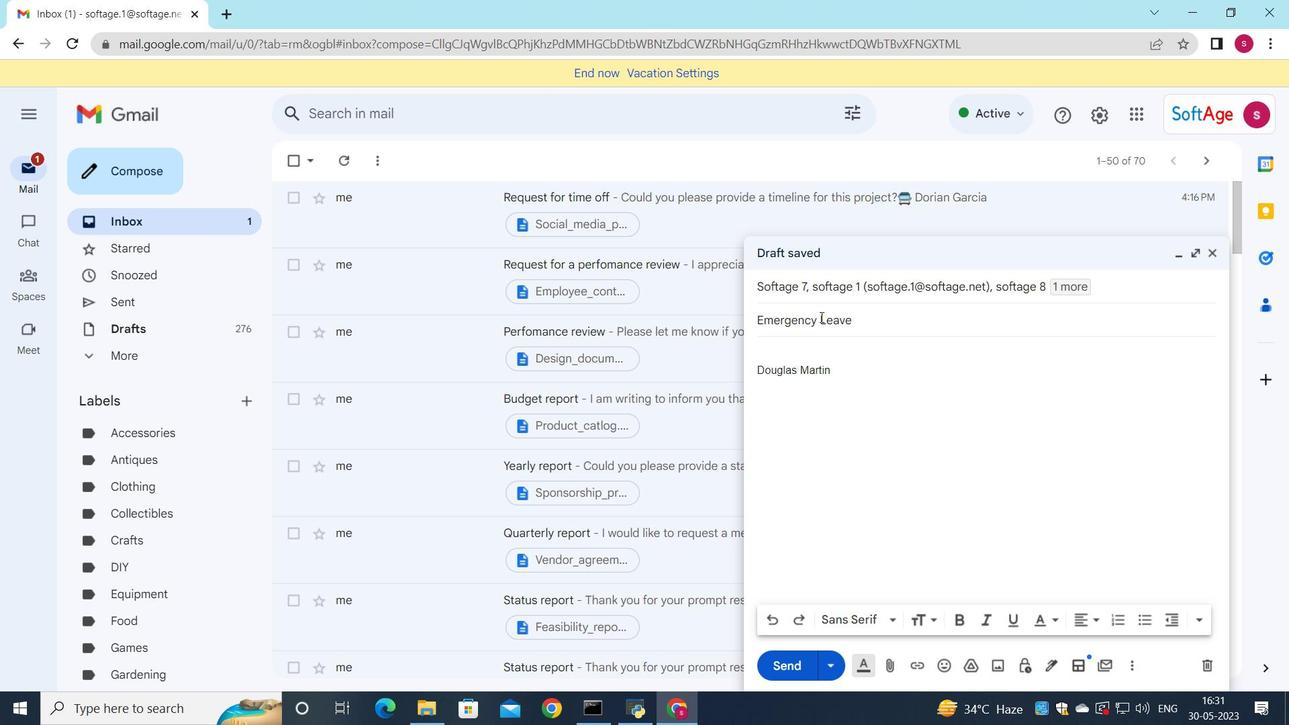 
Action: Mouse pressed left at (824, 320)
Screenshot: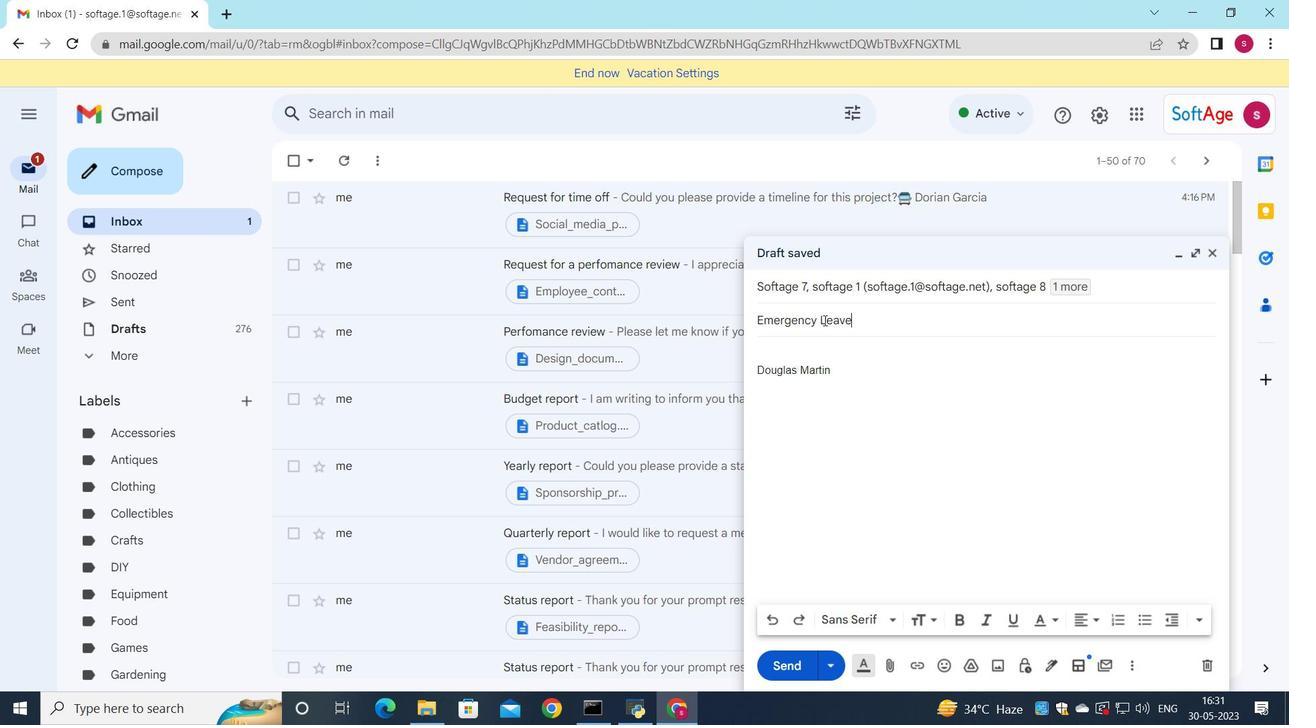 
Action: Key pressed <Key.backspace>
Screenshot: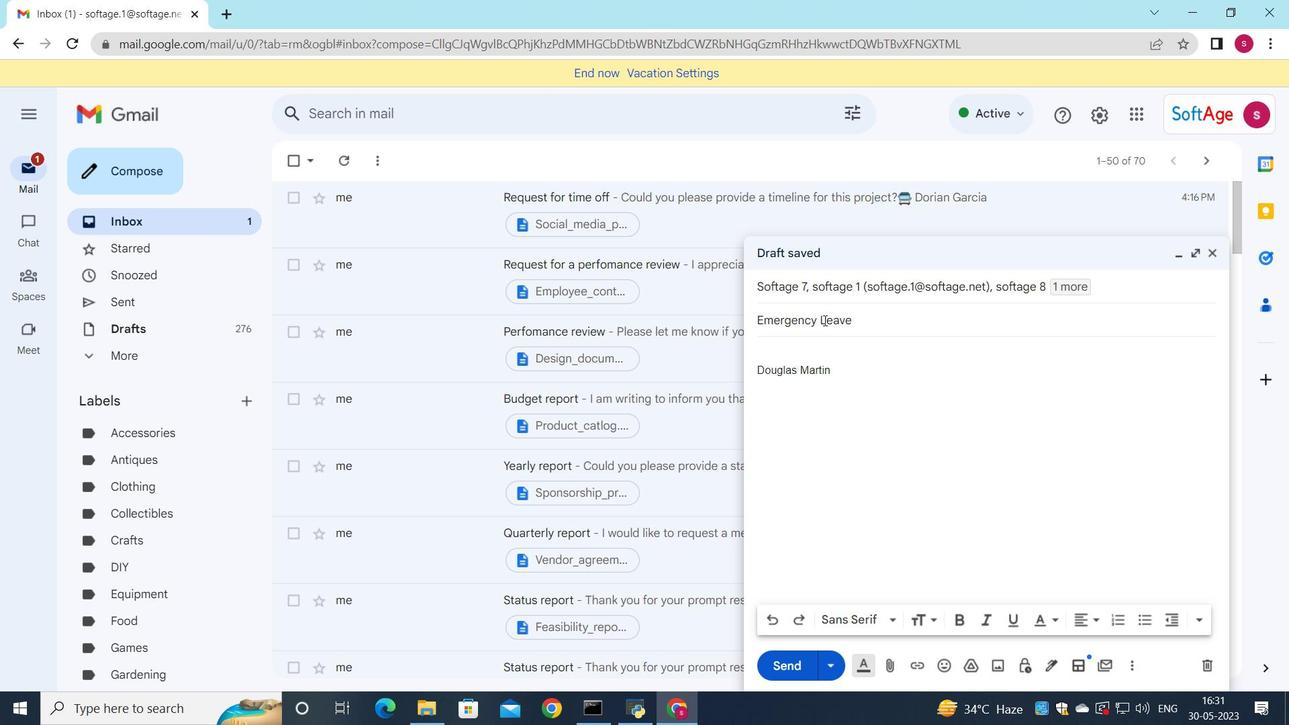
Action: Mouse moved to (929, 319)
Screenshot: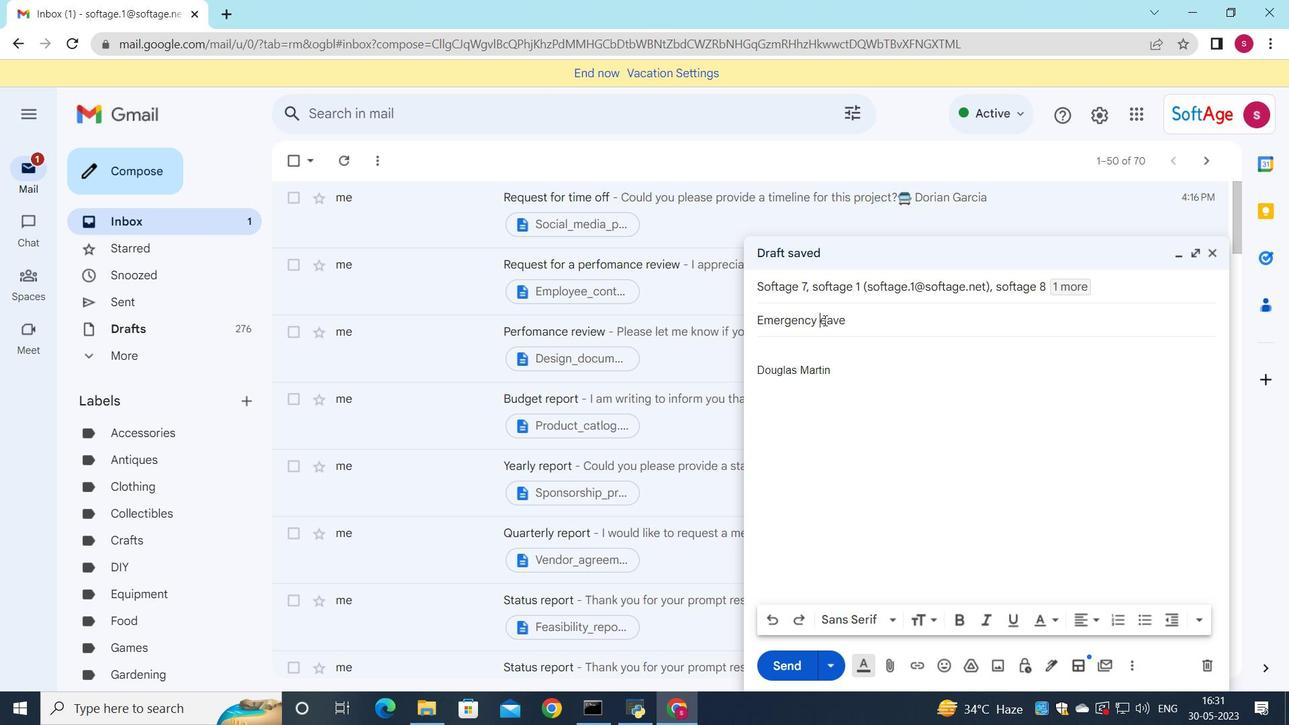 
Action: Key pressed l
Screenshot: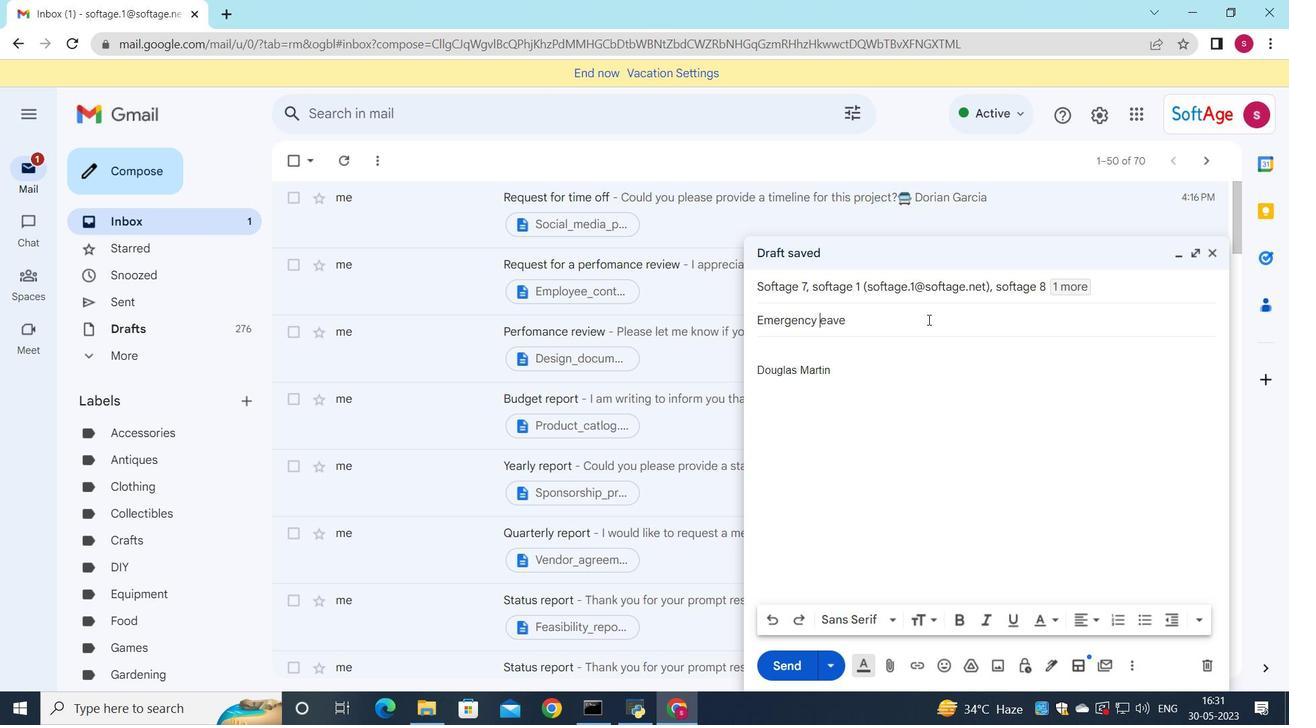 
Action: Mouse moved to (786, 353)
Screenshot: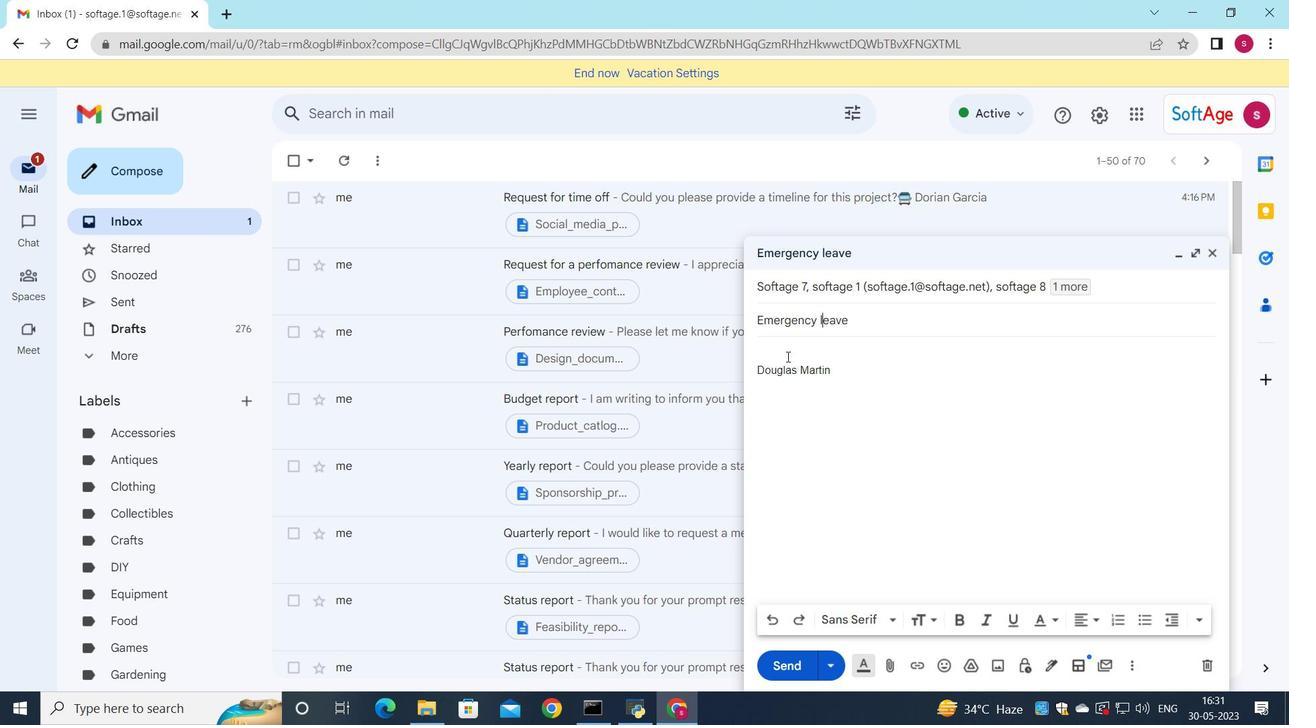 
Action: Mouse pressed left at (786, 353)
Screenshot: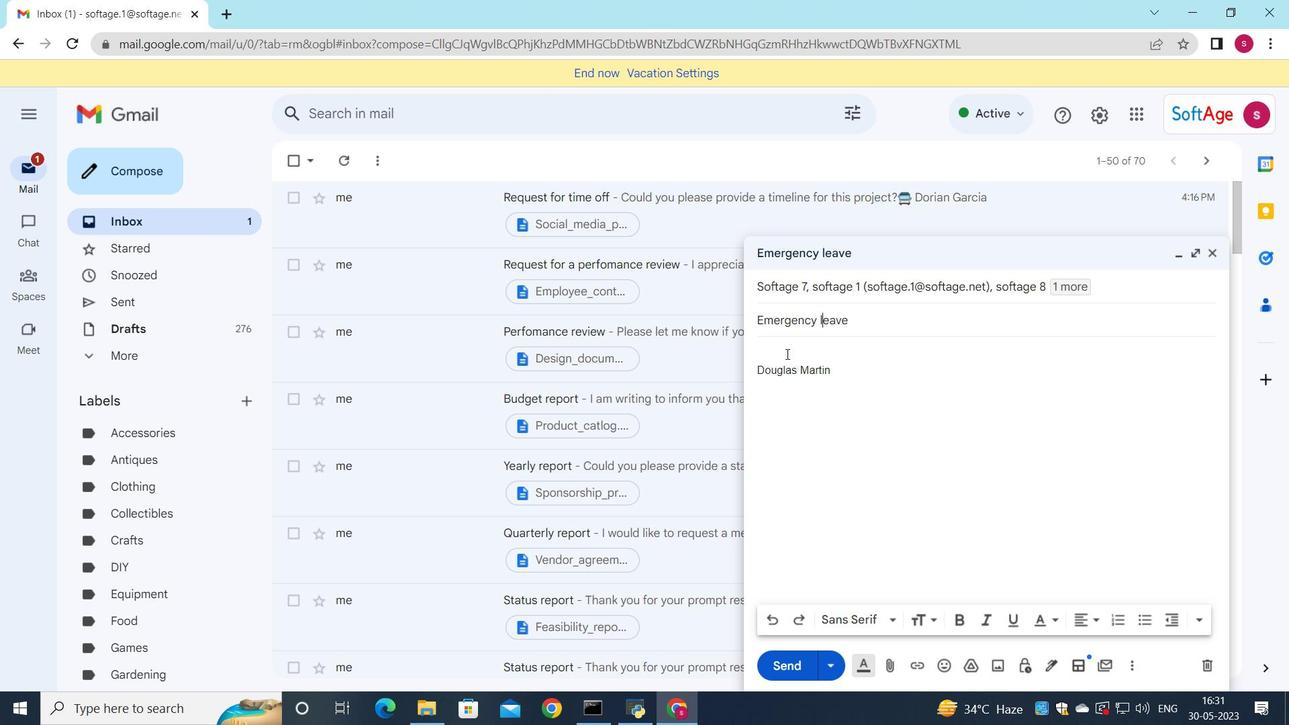 
Action: Key pressed <Key.shift>I<Key.space>am<Key.space>sorry<Key.space>for<Key.space>any<Key.space>inconvenience<Key.space>this<Key.space>may<Key.space>have<Key.space>caused<Key.space>and<Key.space>would<Key.space>like<Key.space>to<Key.space>rectify<Key.space>the<Key.space>su<Key.backspace>ituatin.
Screenshot: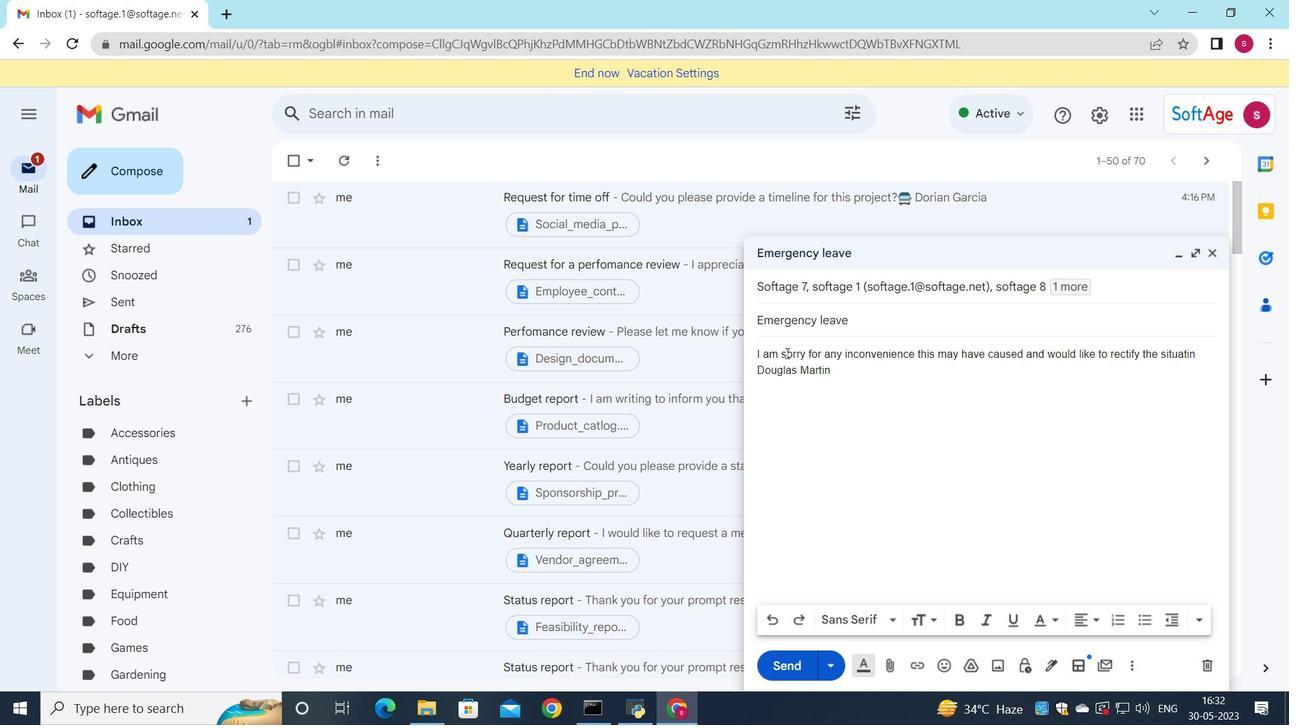 
Action: Mouse moved to (945, 662)
Screenshot: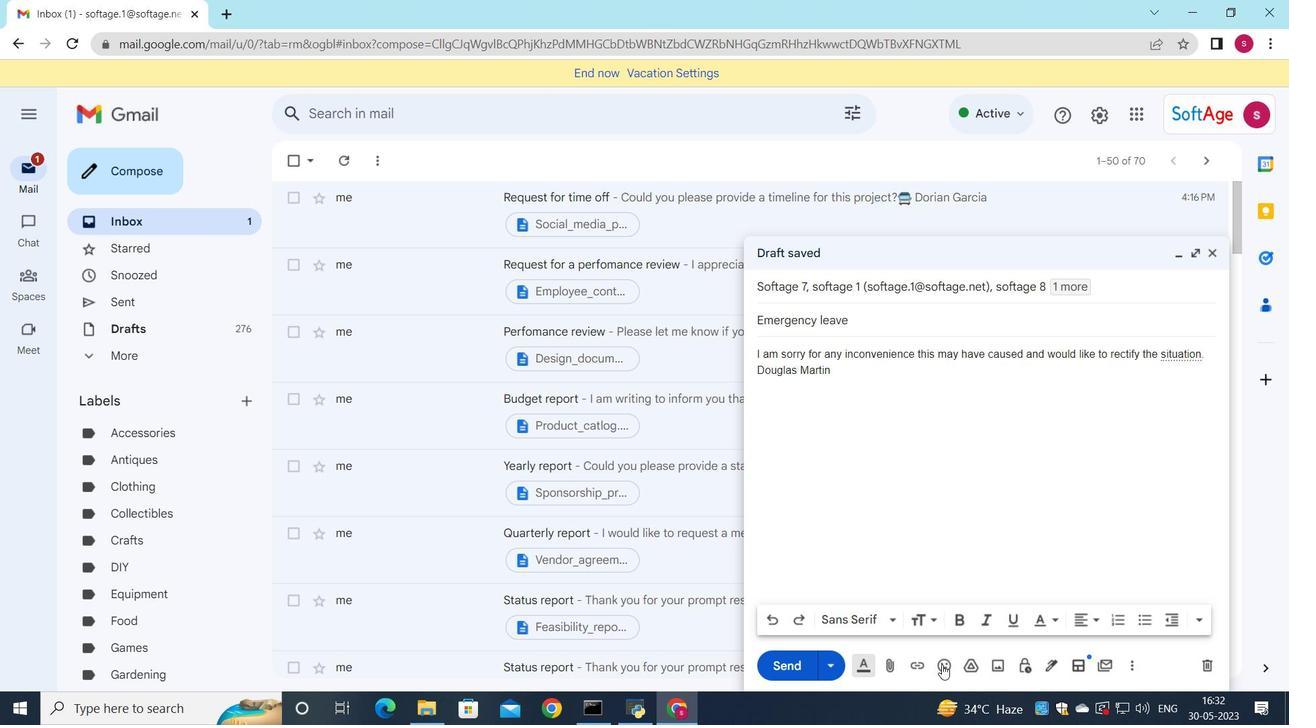 
Action: Mouse pressed left at (945, 662)
Screenshot: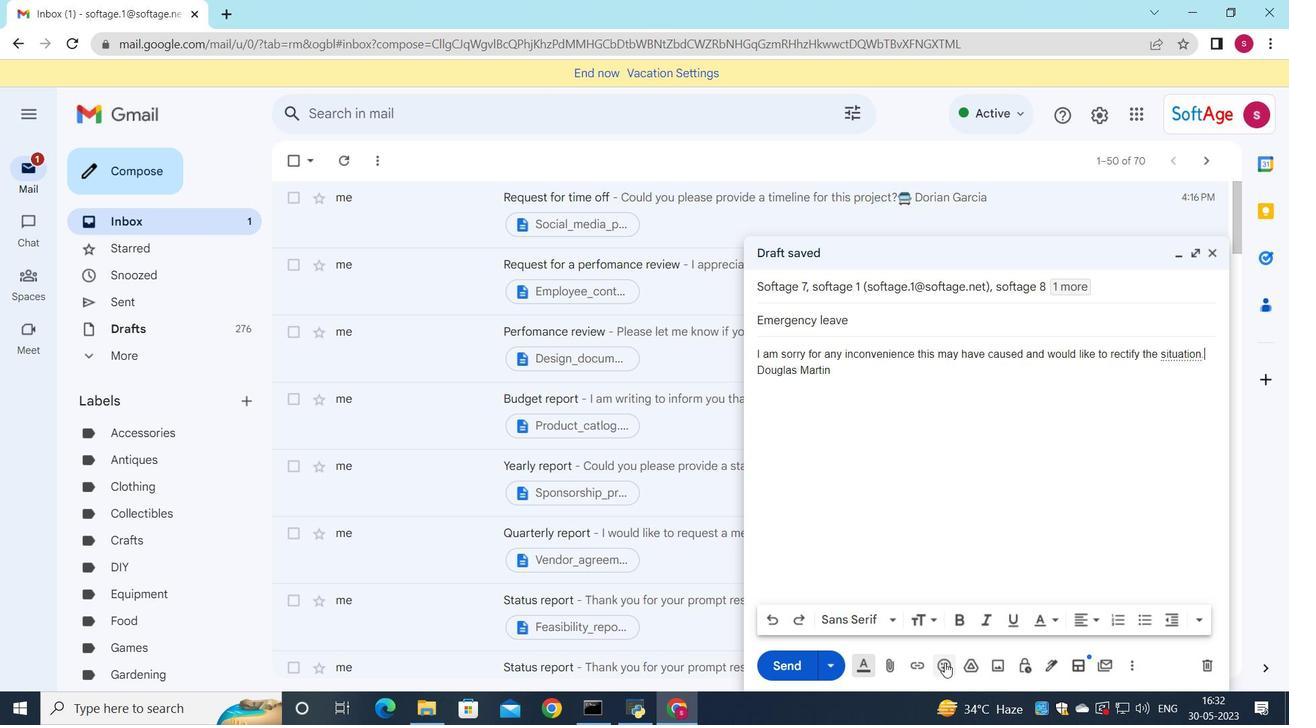 
Action: Mouse moved to (916, 599)
Screenshot: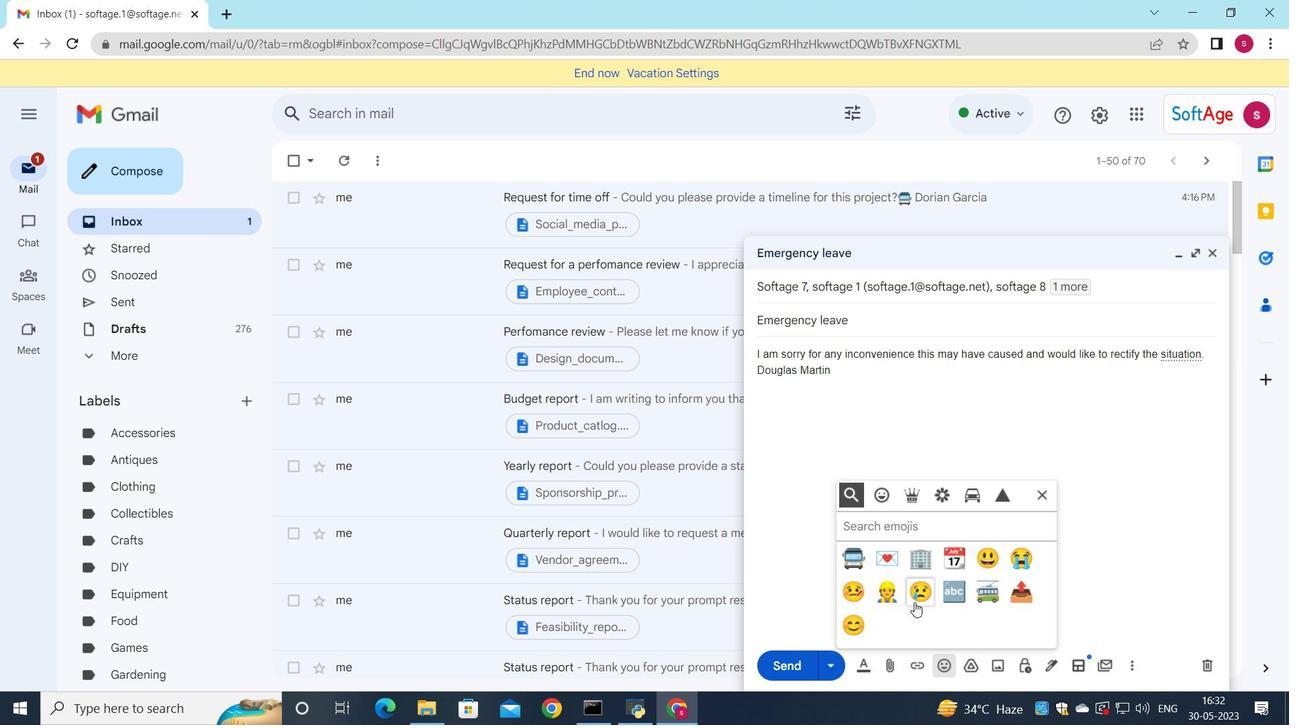 
Action: Mouse pressed left at (916, 599)
Screenshot: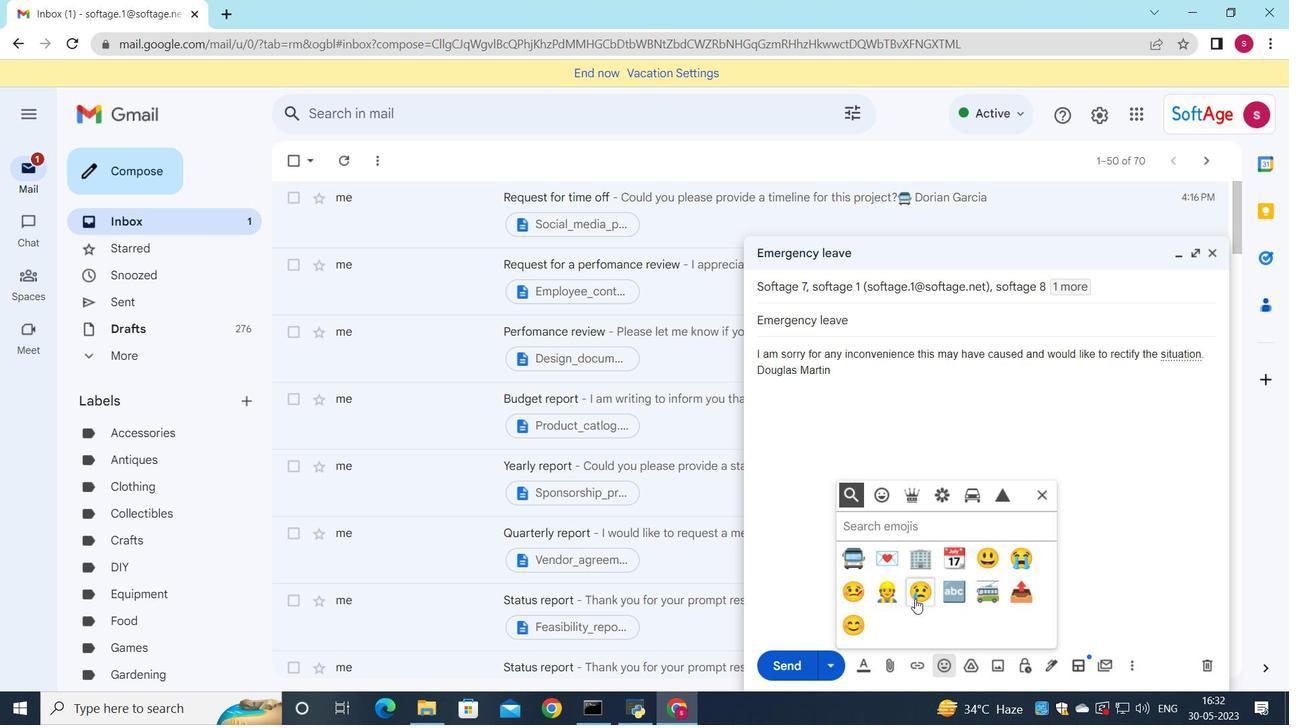 
Action: Mouse moved to (902, 529)
Screenshot: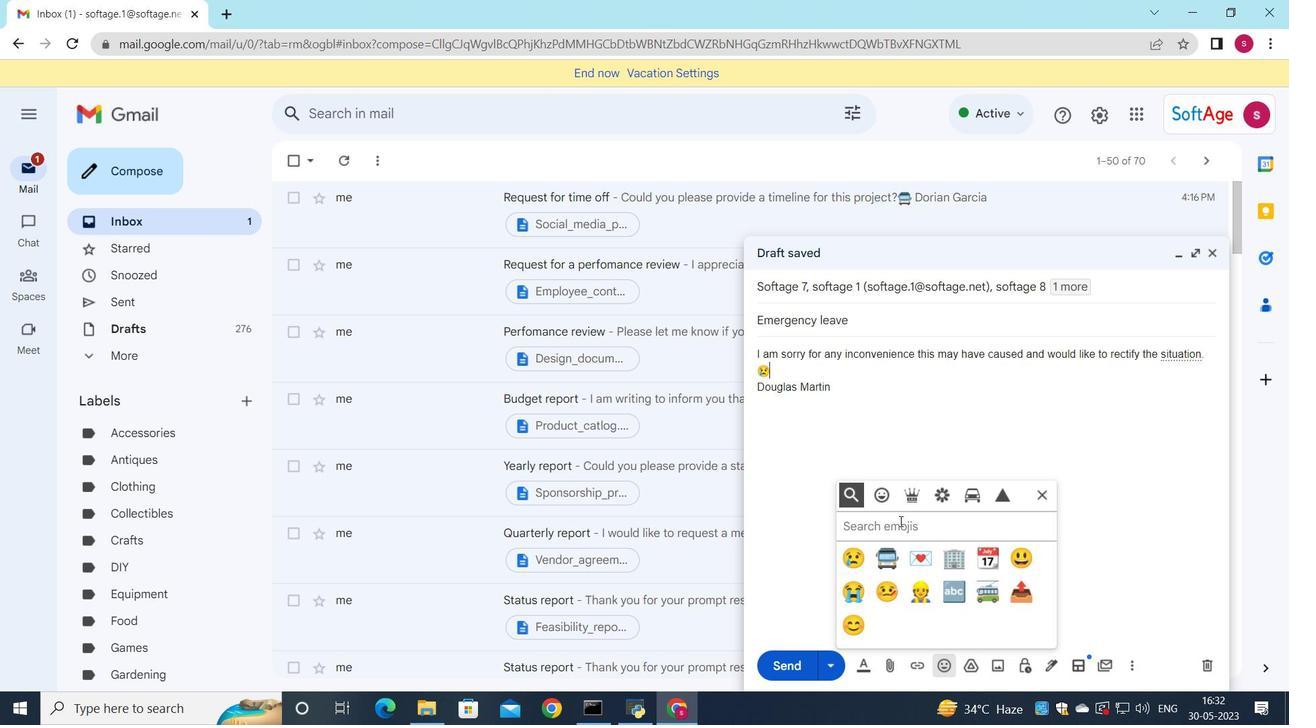 
Action: Mouse pressed left at (902, 529)
Screenshot: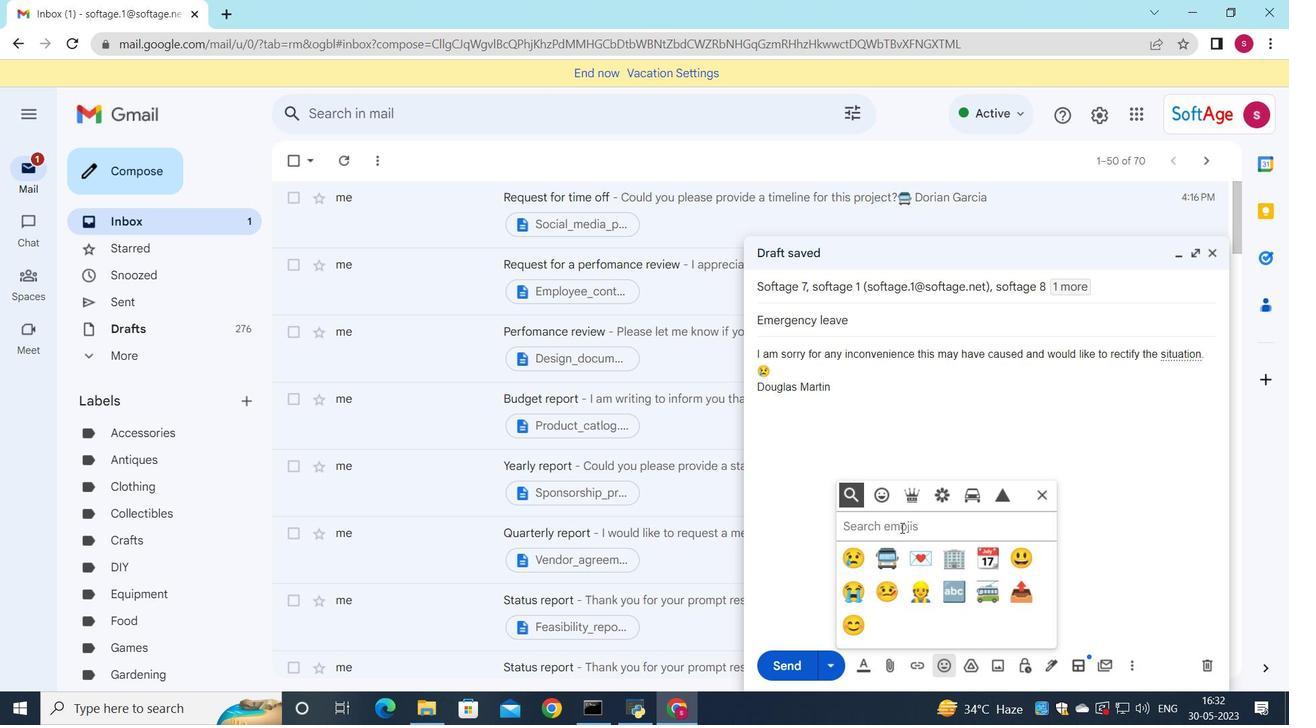 
Action: Key pressed sad
Screenshot: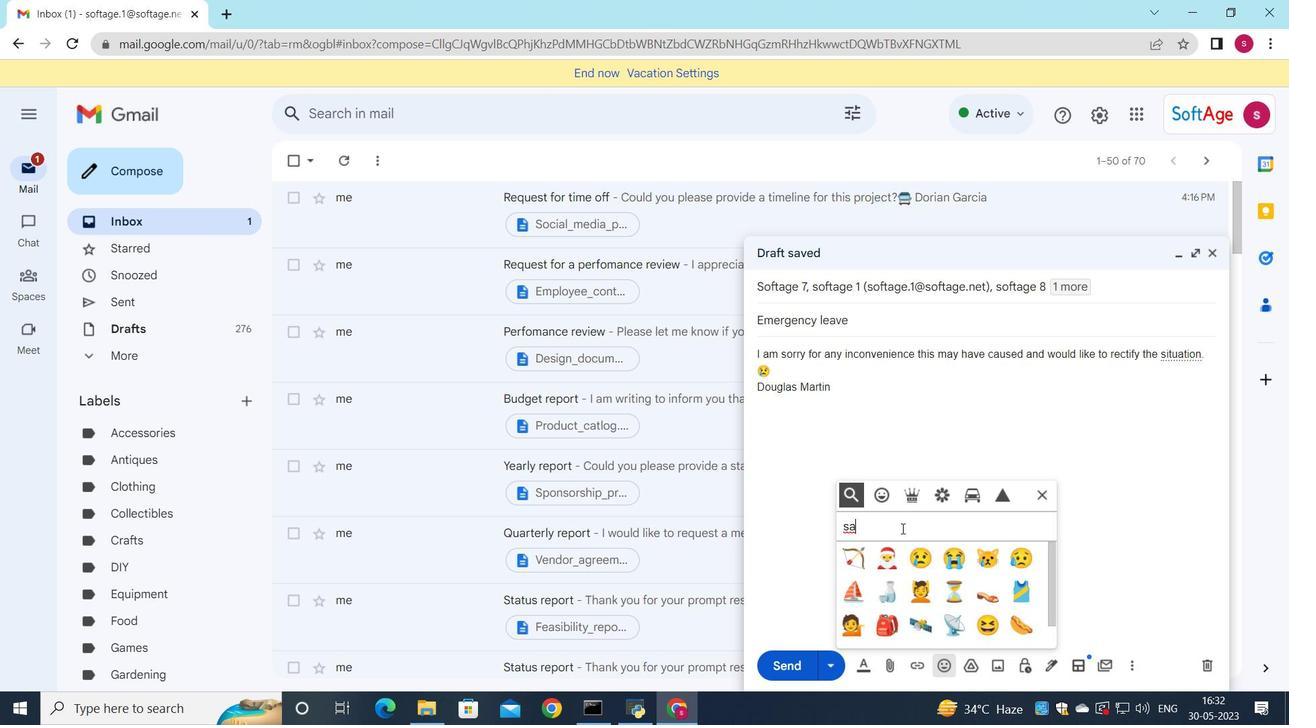
Action: Mouse moved to (1044, 491)
Screenshot: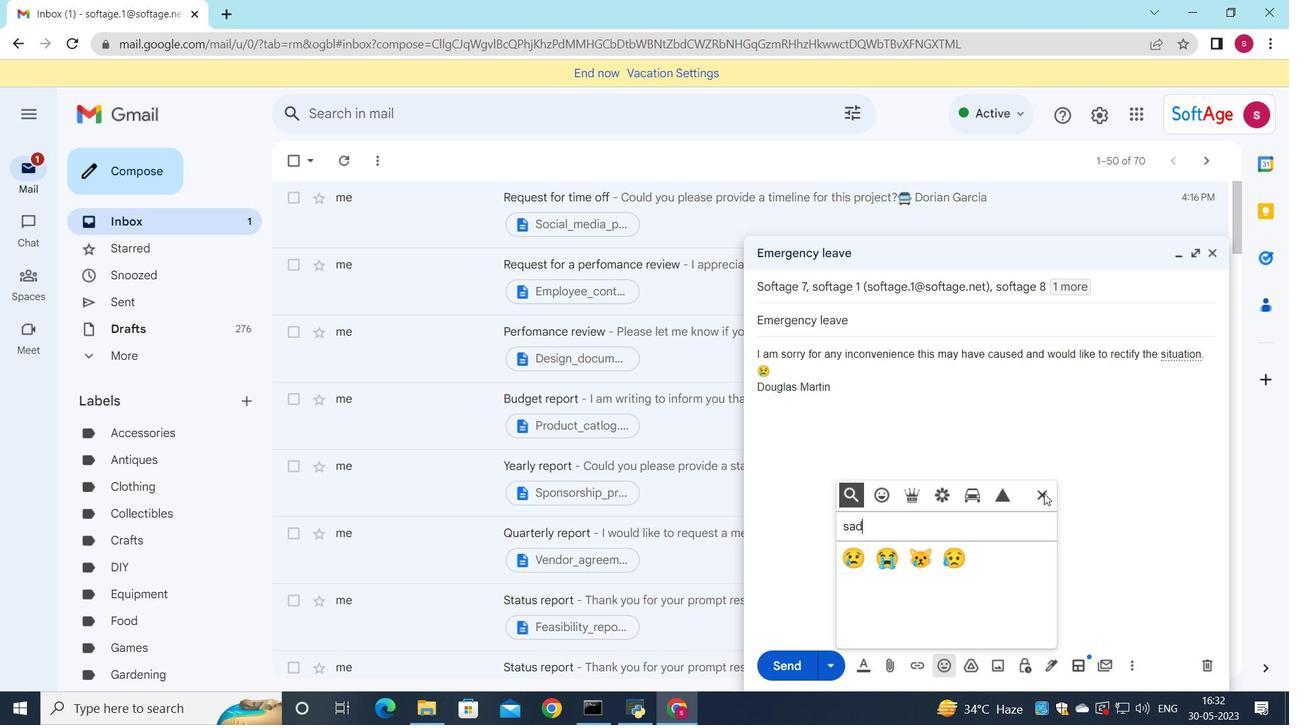 
Action: Mouse pressed left at (1044, 491)
Screenshot: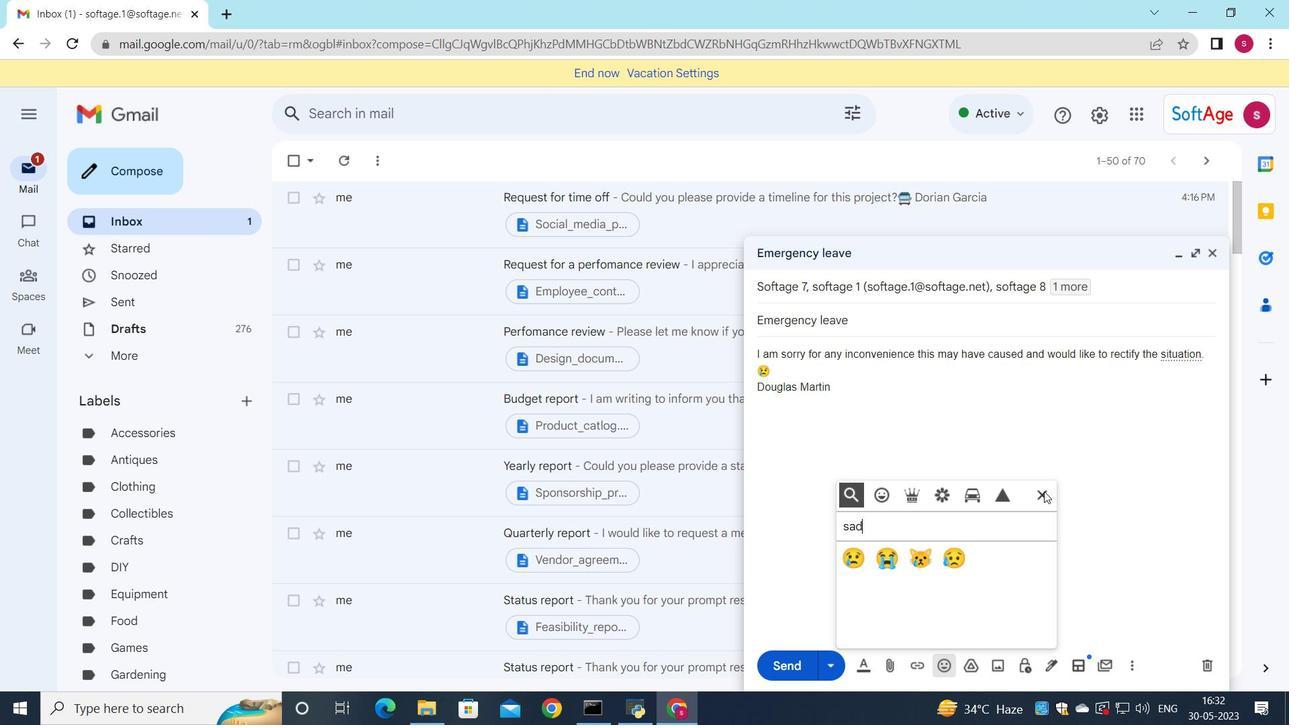 
Action: Mouse moved to (894, 662)
Screenshot: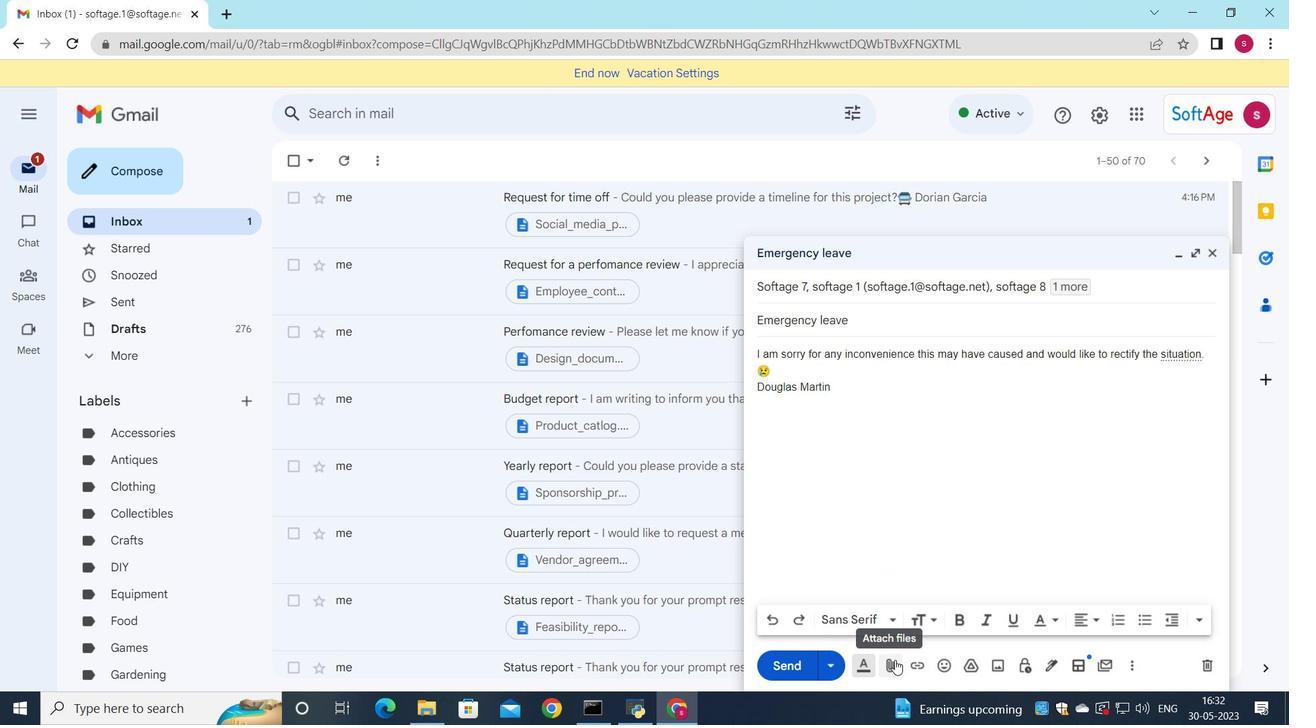 
Action: Mouse pressed left at (894, 662)
Screenshot: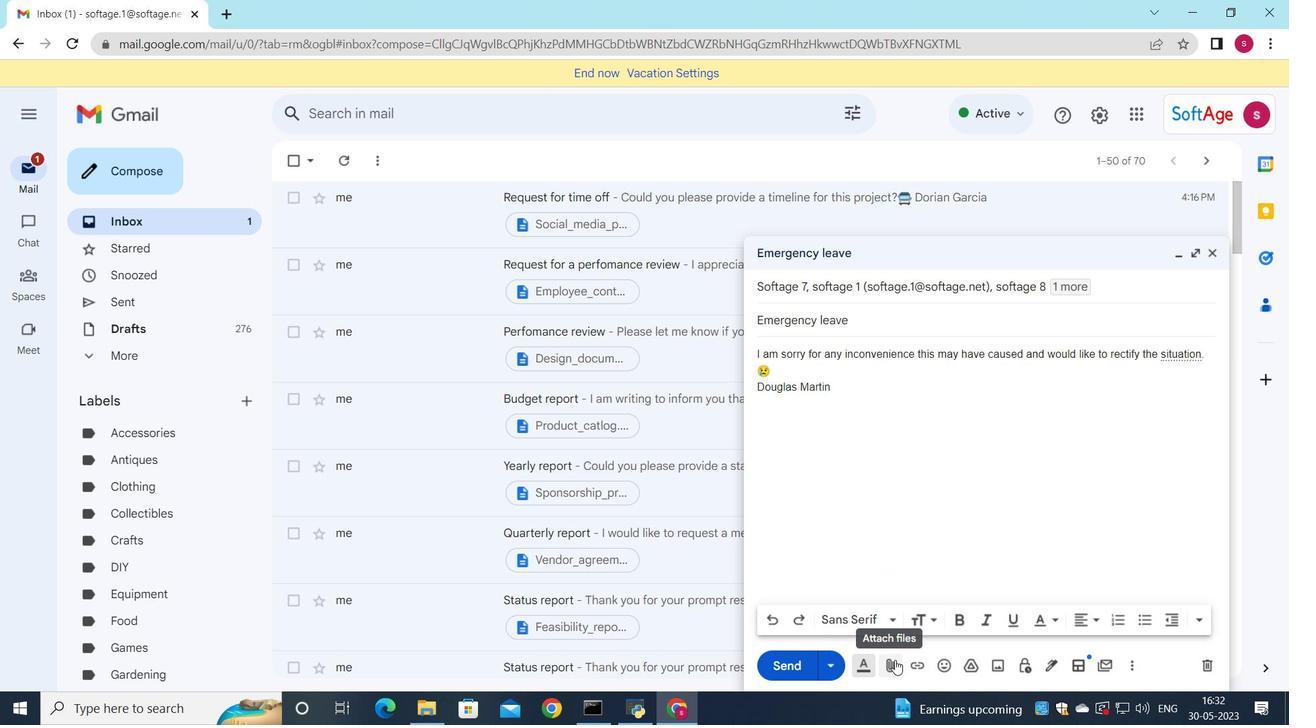 
Action: Mouse moved to (297, 130)
Screenshot: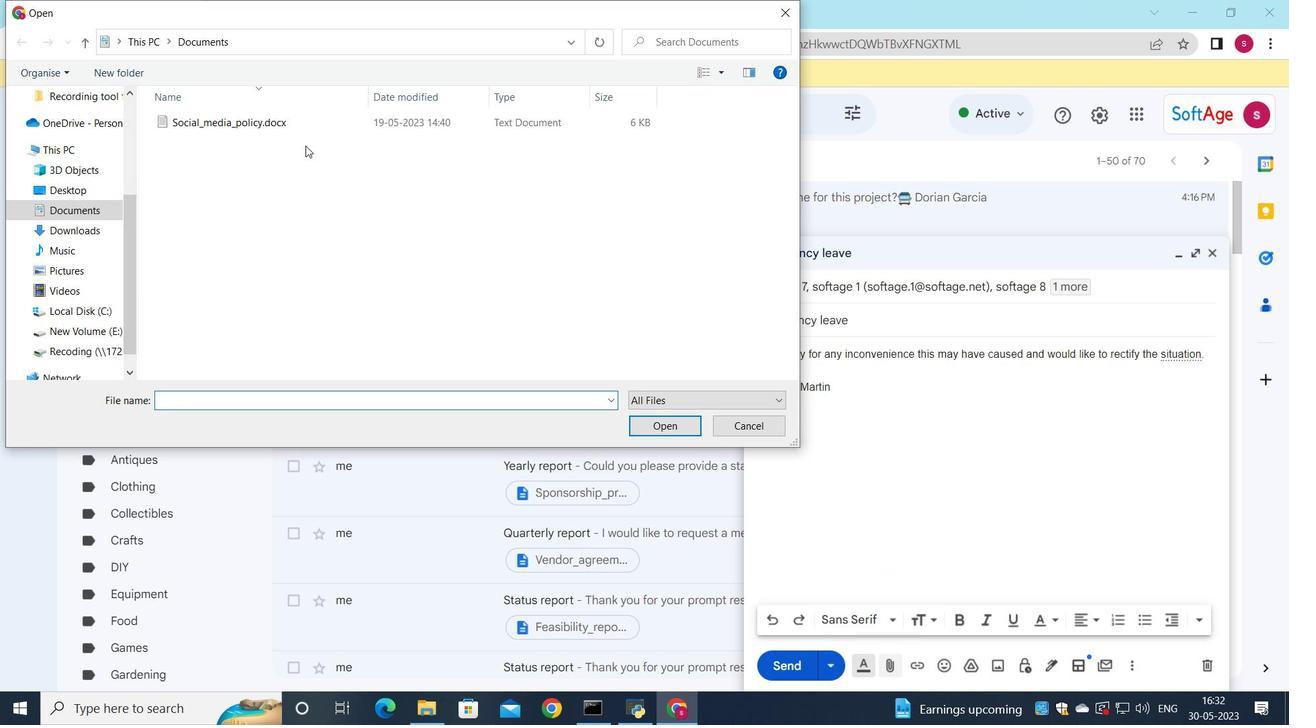 
Action: Mouse pressed left at (297, 130)
Screenshot: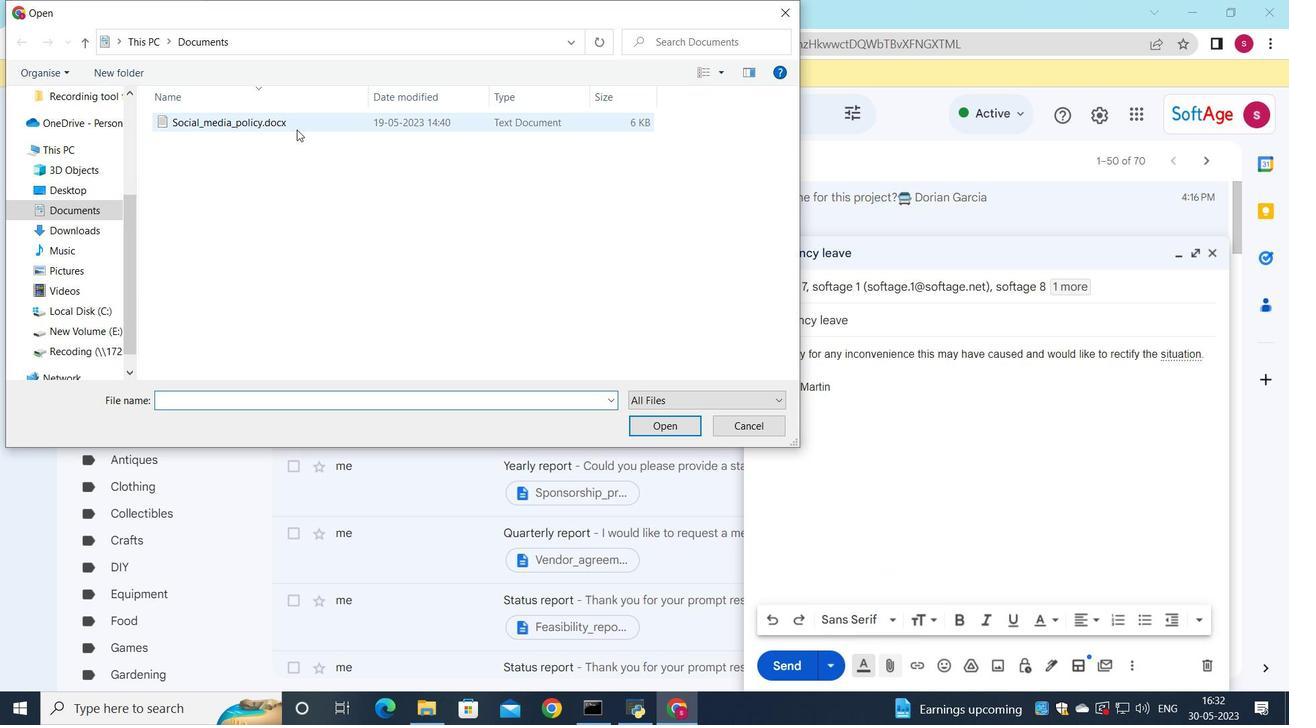 
Action: Mouse moved to (298, 124)
Screenshot: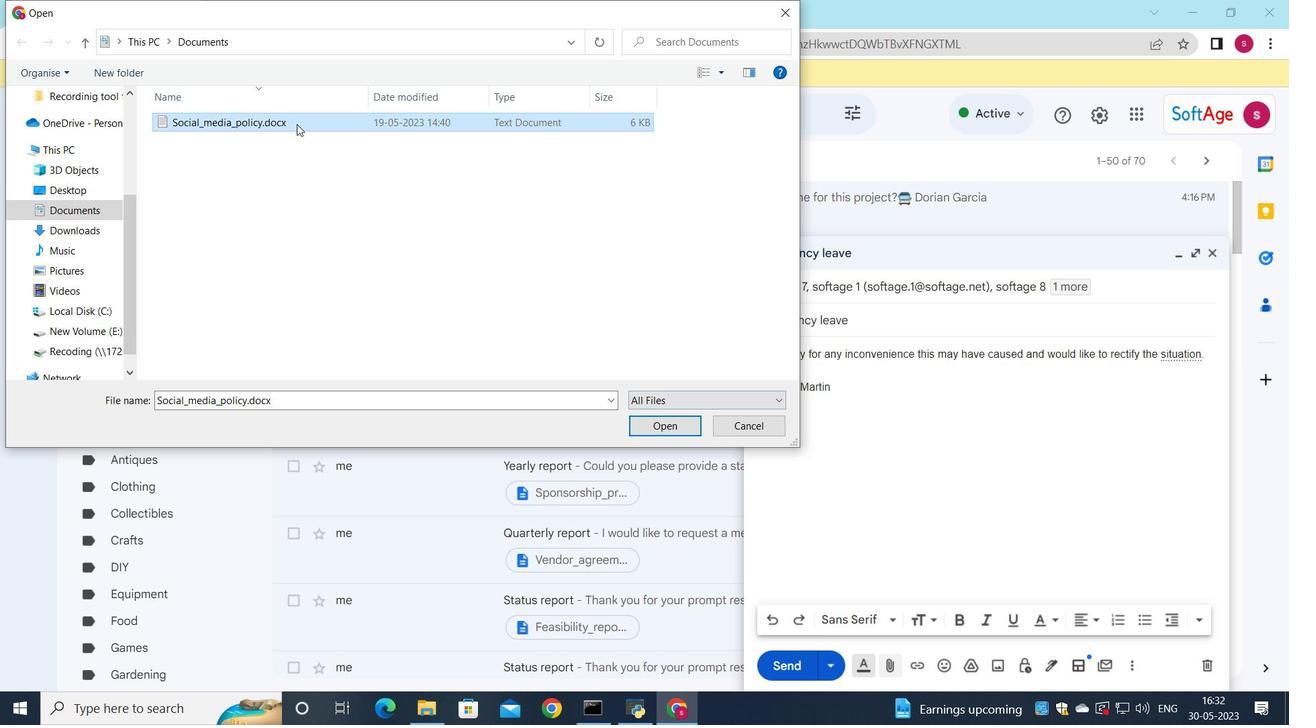 
Action: Mouse pressed left at (298, 124)
Screenshot: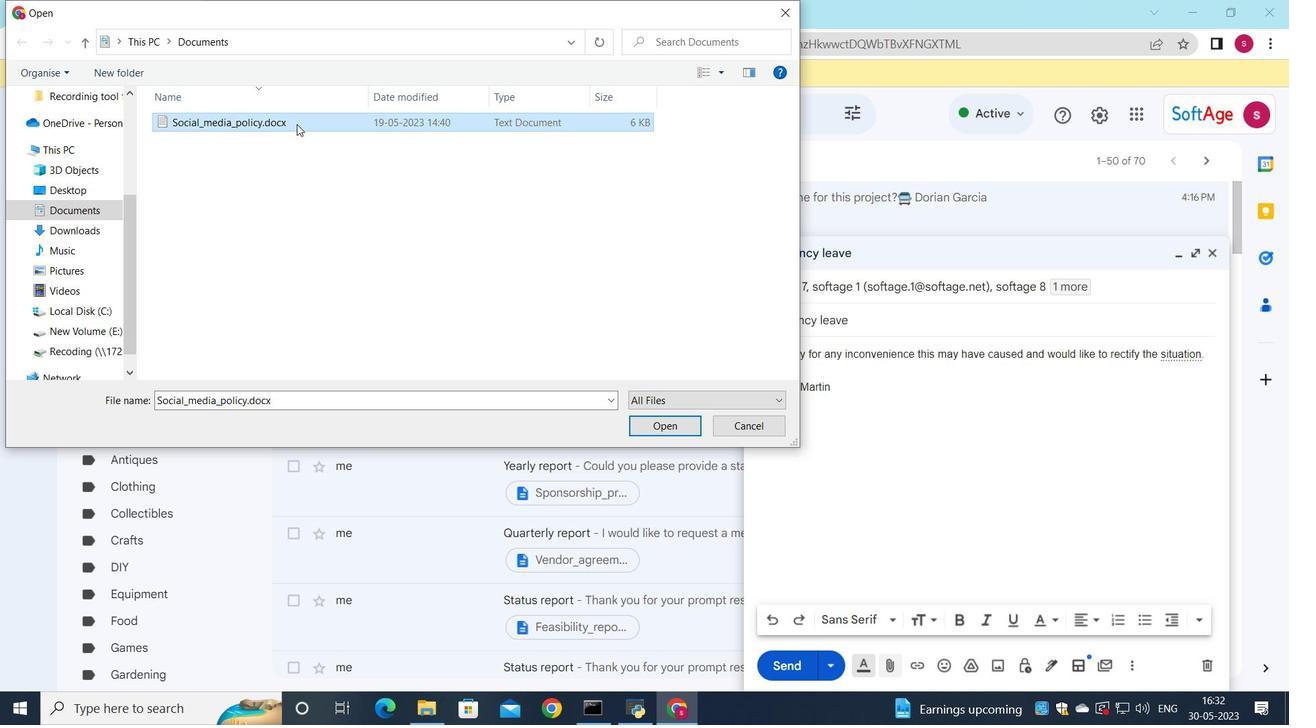 
Action: Mouse moved to (650, 429)
Screenshot: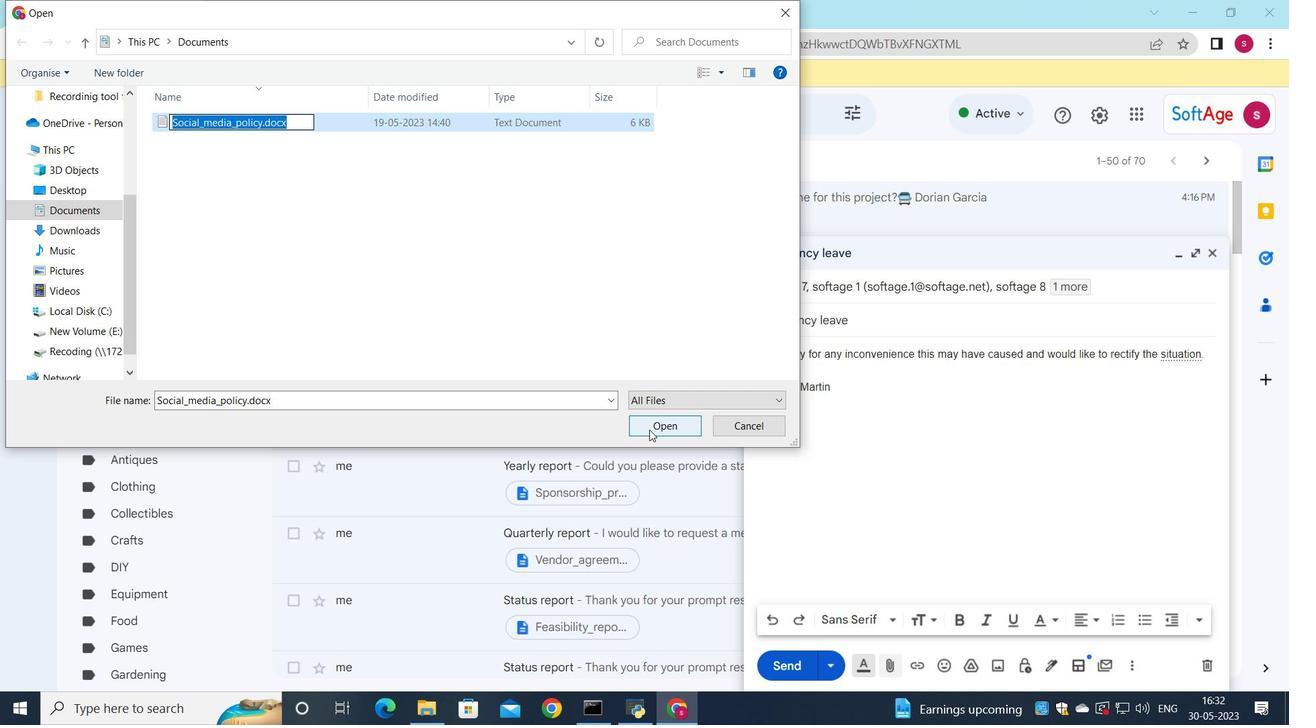 
Action: Mouse pressed left at (650, 429)
Screenshot: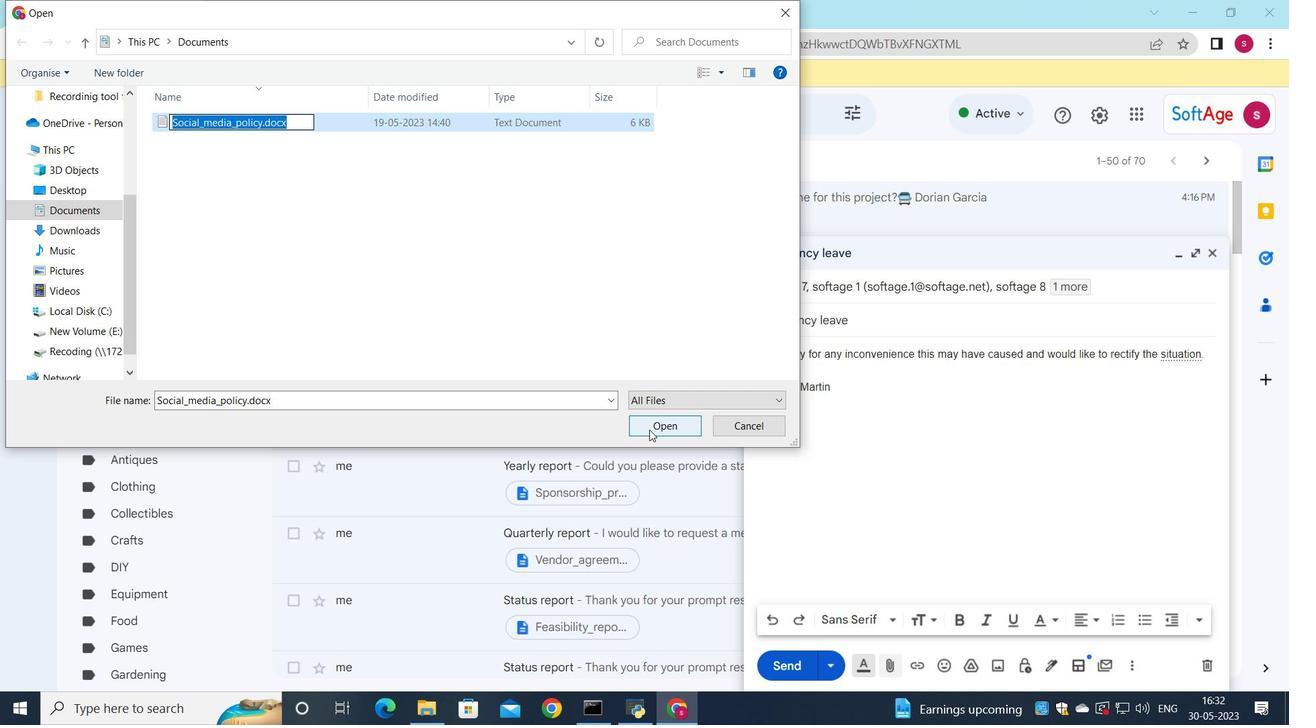 
Action: Mouse moved to (317, 122)
Screenshot: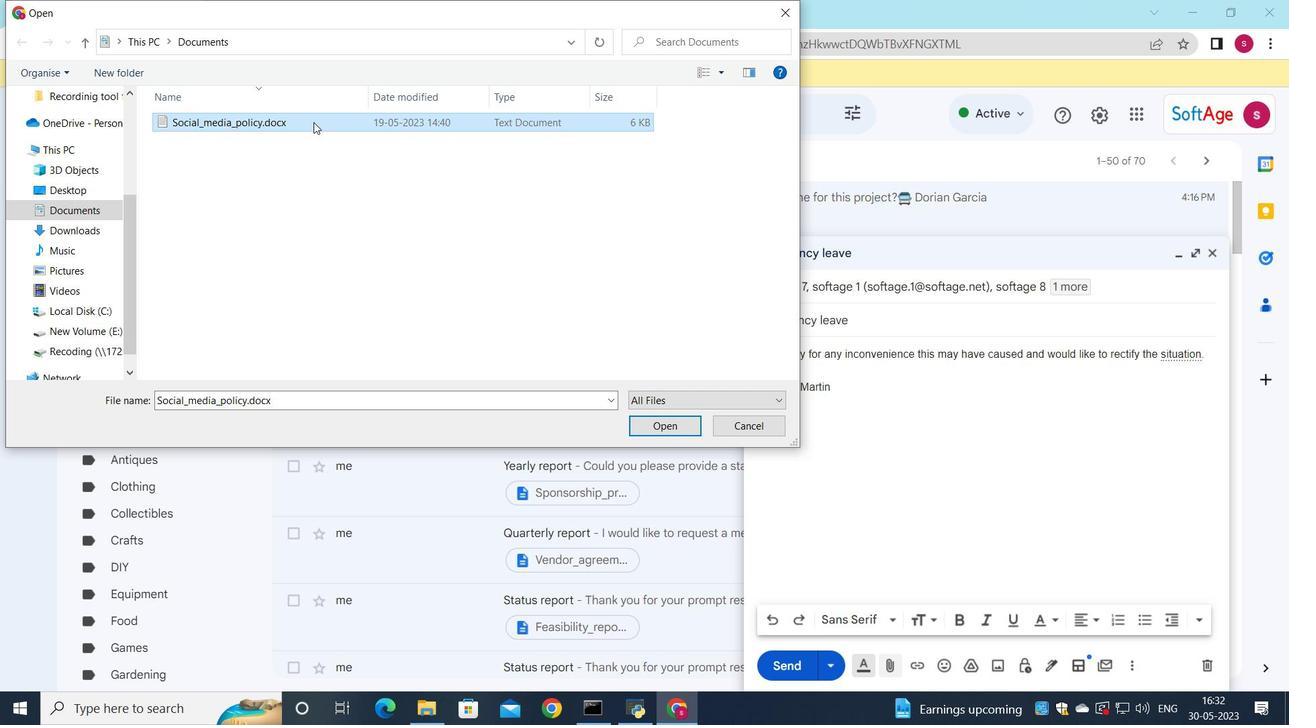 
Action: Mouse pressed left at (317, 122)
Screenshot: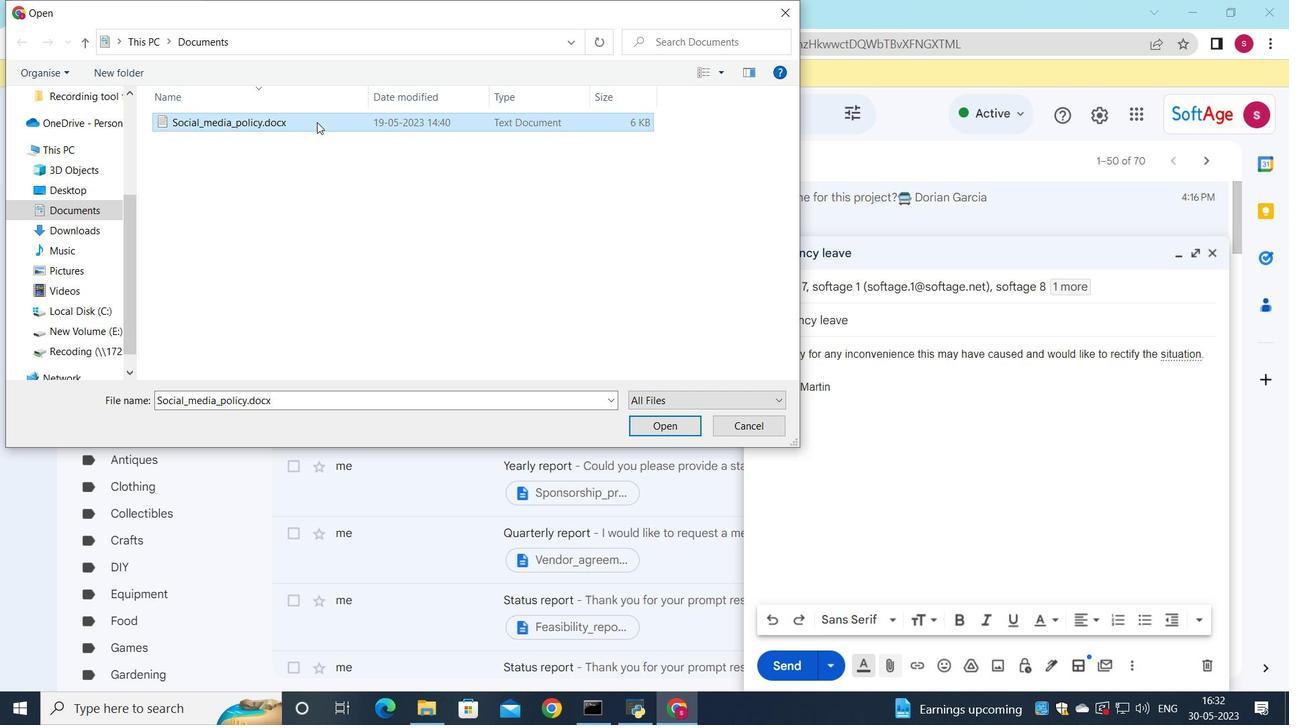 
Action: Mouse moved to (333, 128)
Screenshot: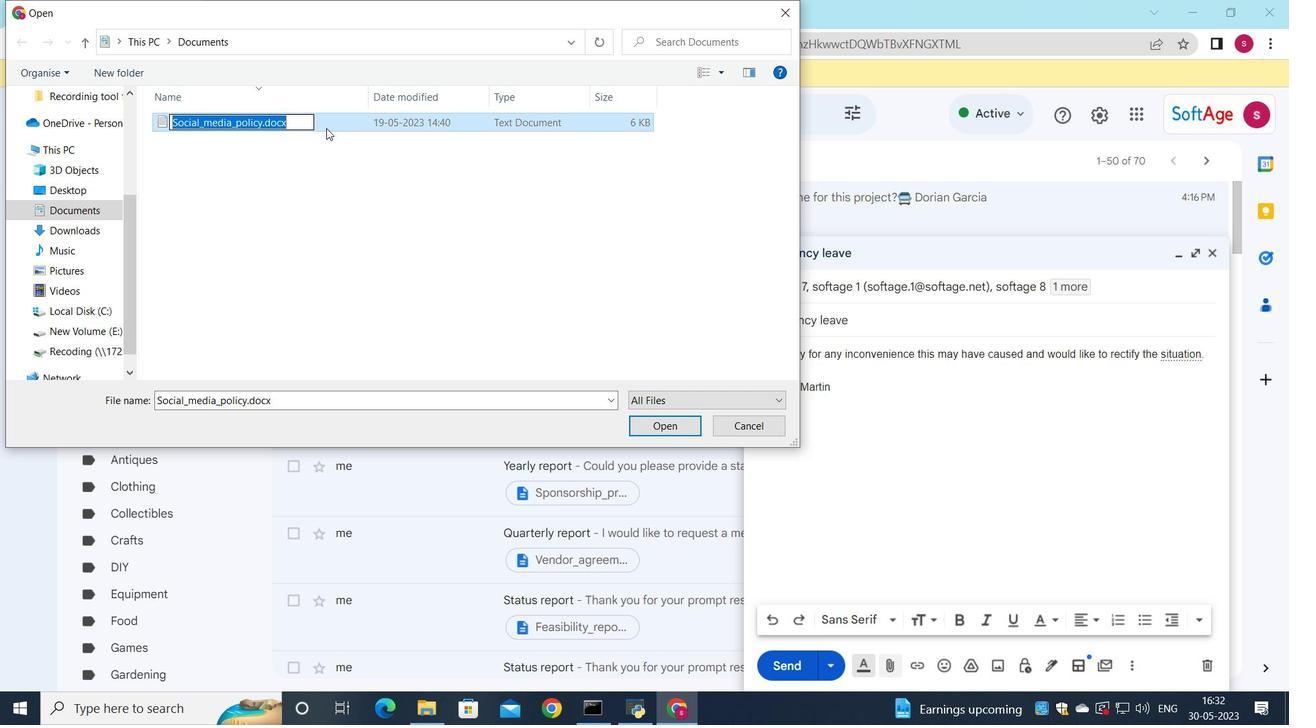 
Action: Key pressed <Key.shift>Brand<Key.shift><Key.shift><Key.shift><Key.shift><Key.shift><Key.shift><Key.shift><Key.shift><Key.shift><Key.shift><Key.shift><Key.shift><Key.shift><Key.shift><Key.shift><Key.shift><Key.shift><Key.shift><Key.shift><Key.shift><Key.shift><Key.shift>_guidelines.pdf
Screenshot: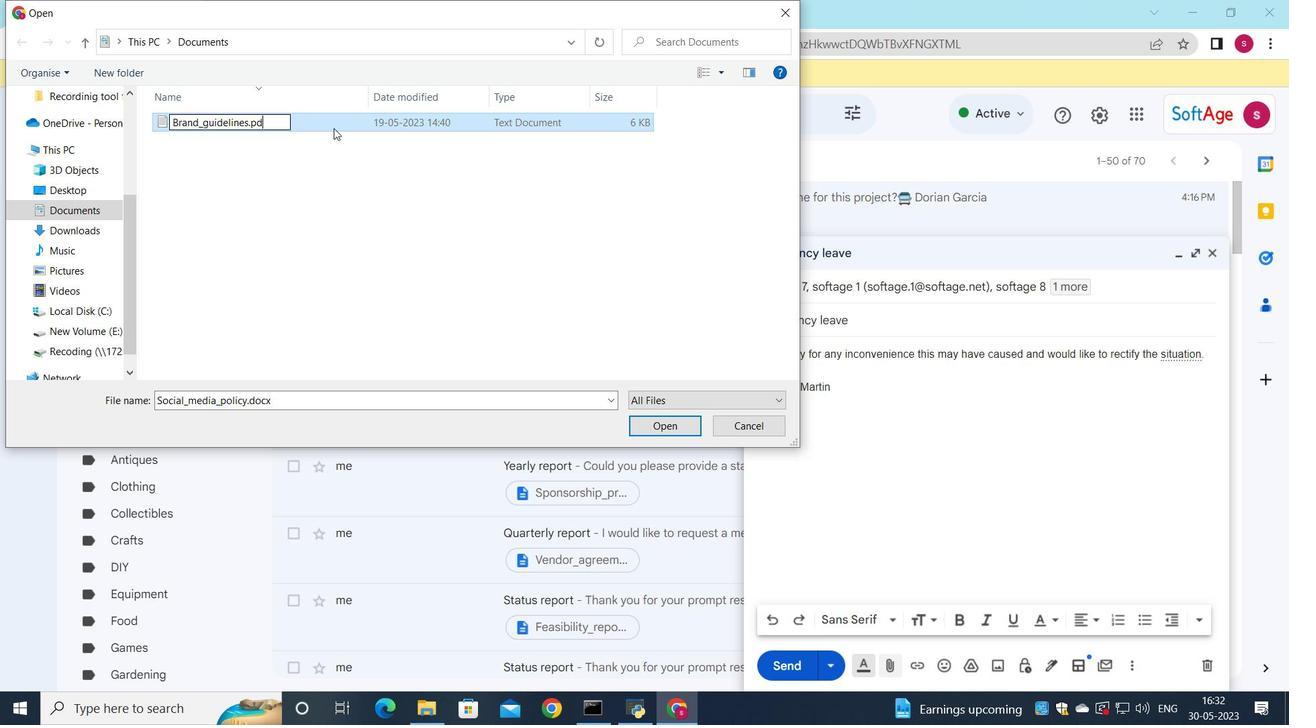 
Action: Mouse moved to (333, 120)
Screenshot: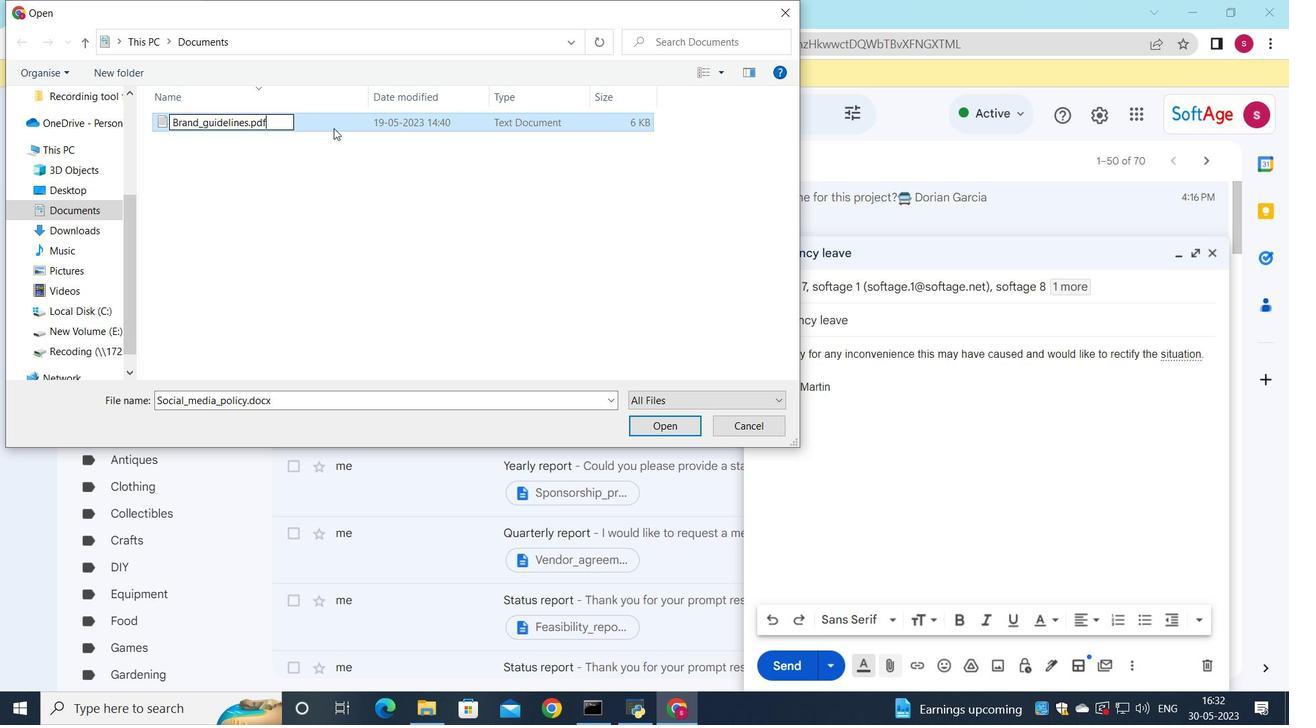 
Action: Mouse pressed left at (333, 120)
Screenshot: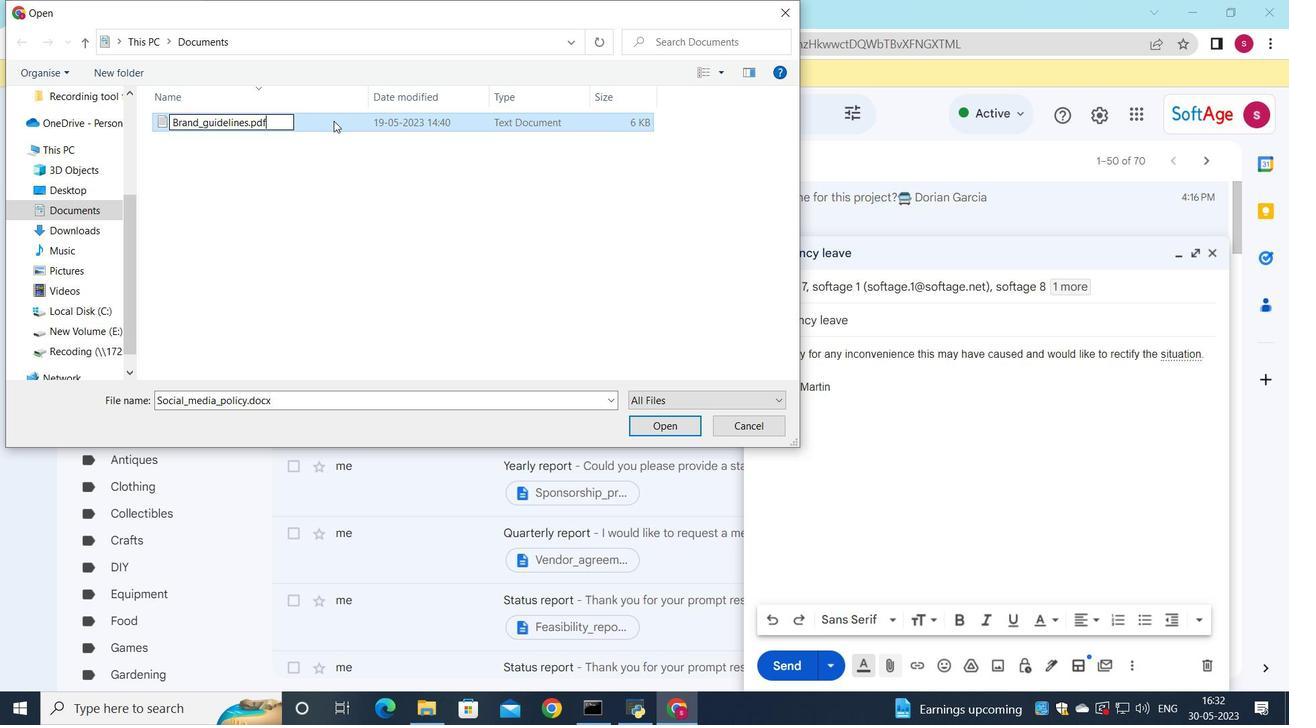 
Action: Mouse moved to (642, 428)
Screenshot: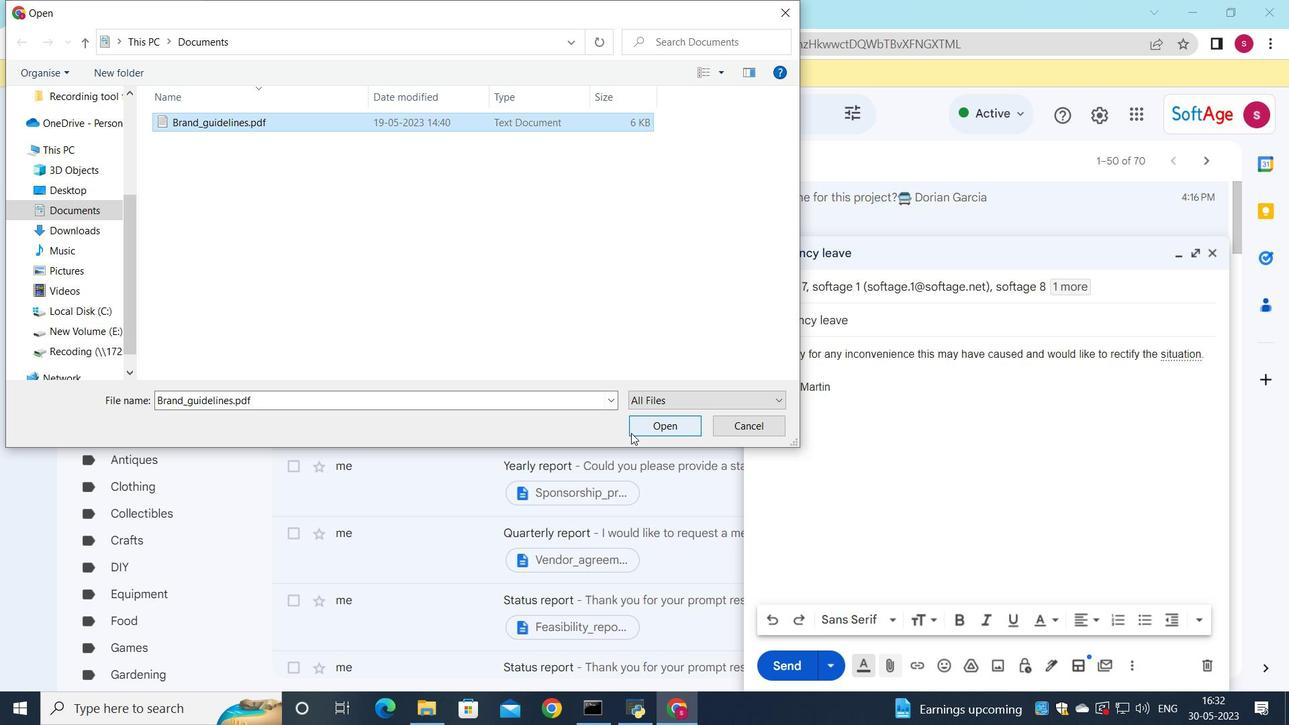 
Action: Mouse pressed left at (642, 428)
Screenshot: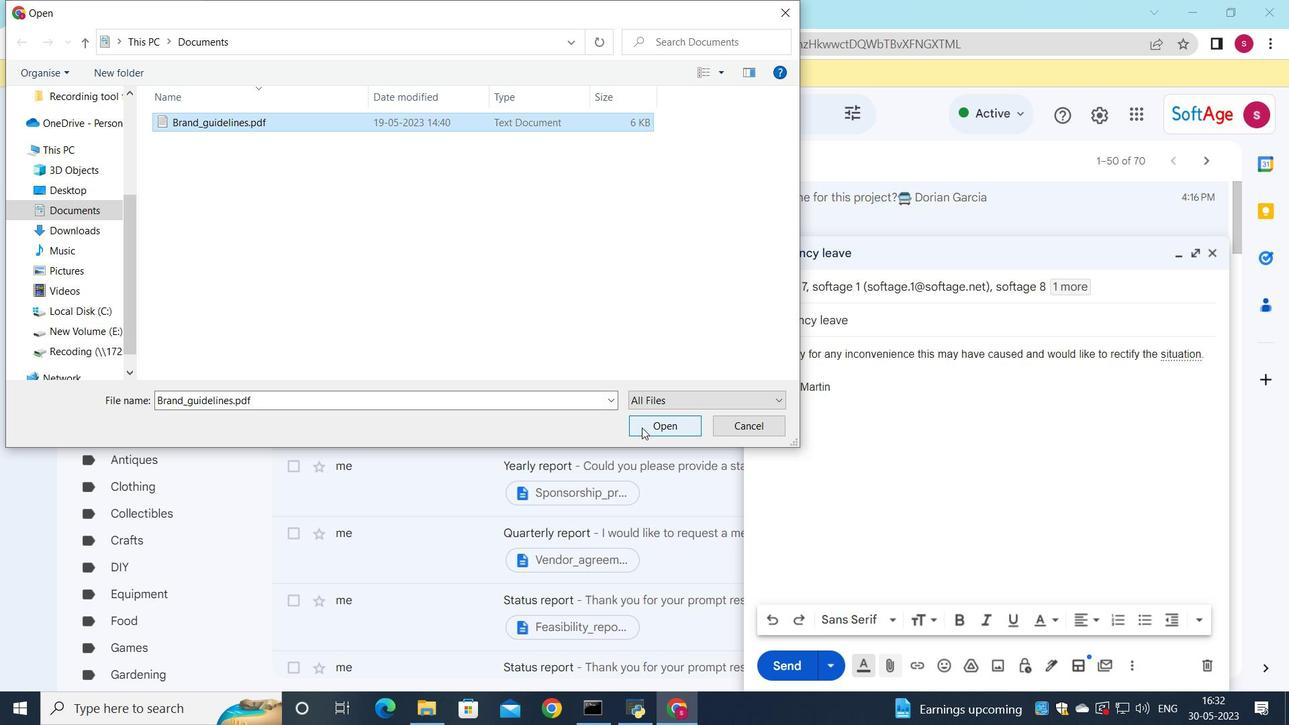 
Action: Mouse moved to (782, 662)
Screenshot: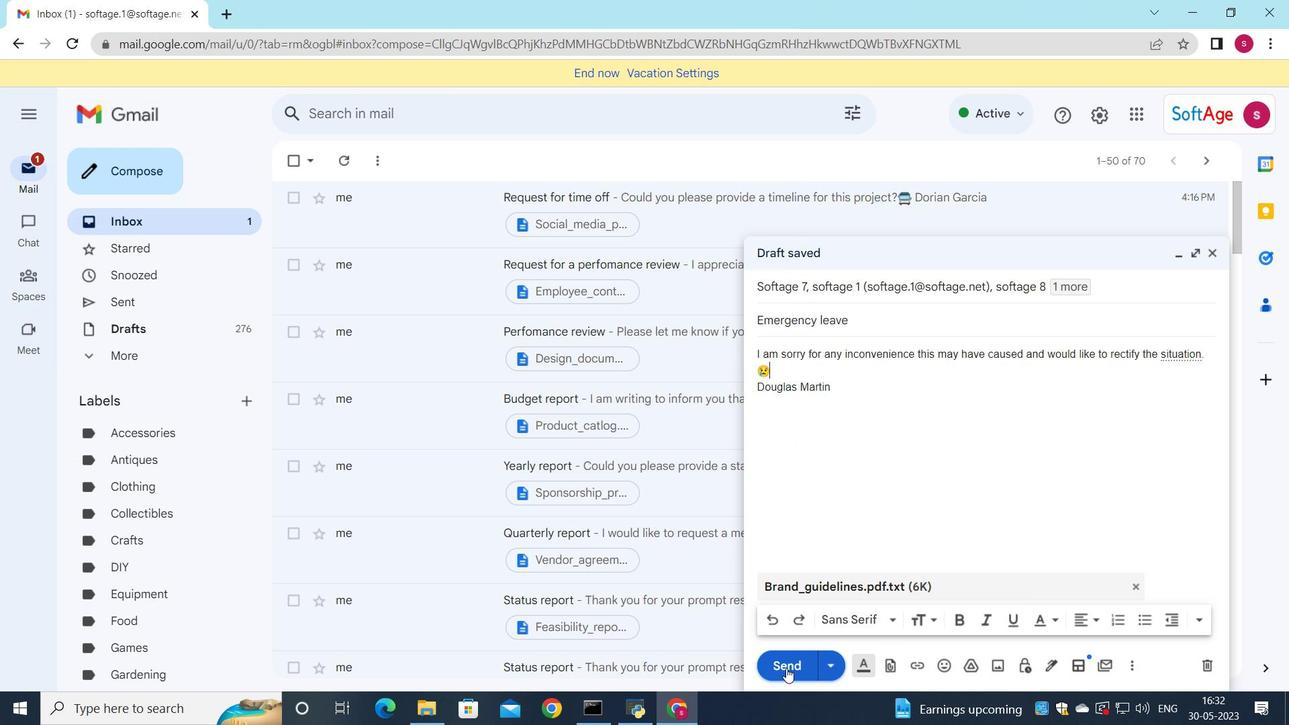 
Action: Mouse pressed left at (782, 662)
Screenshot: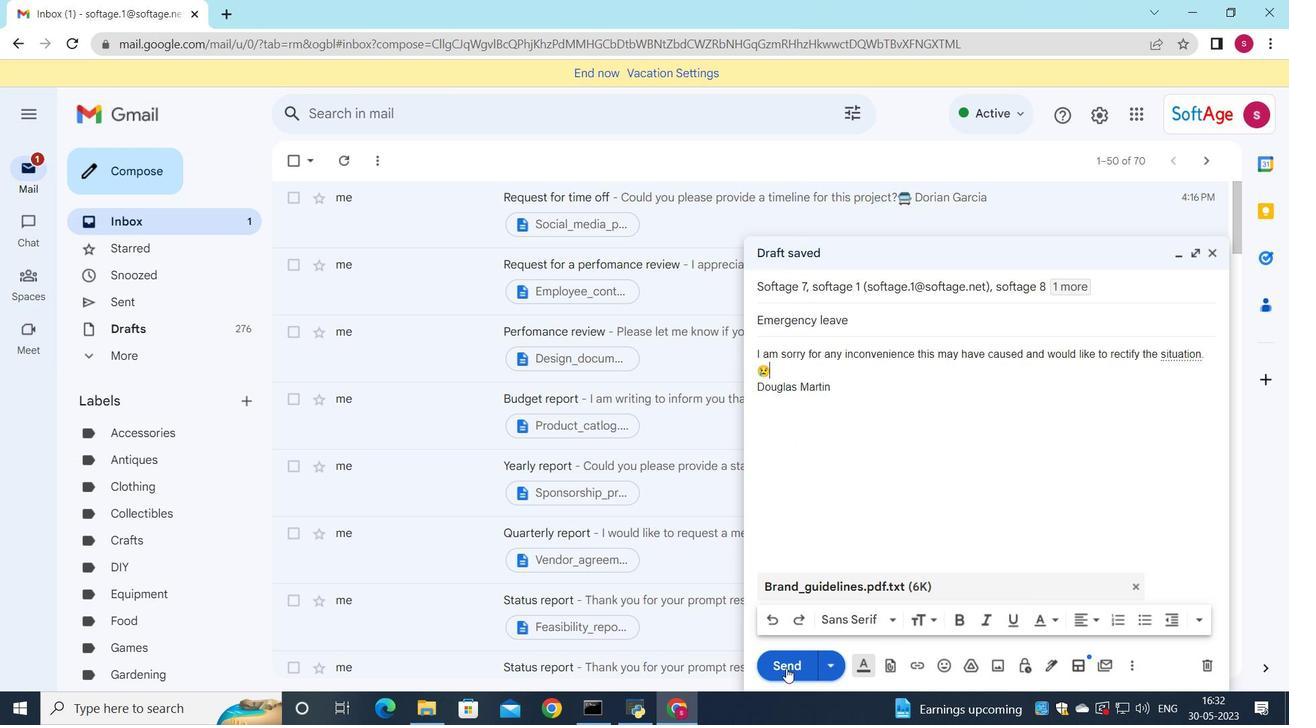 
Action: Mouse moved to (685, 198)
Screenshot: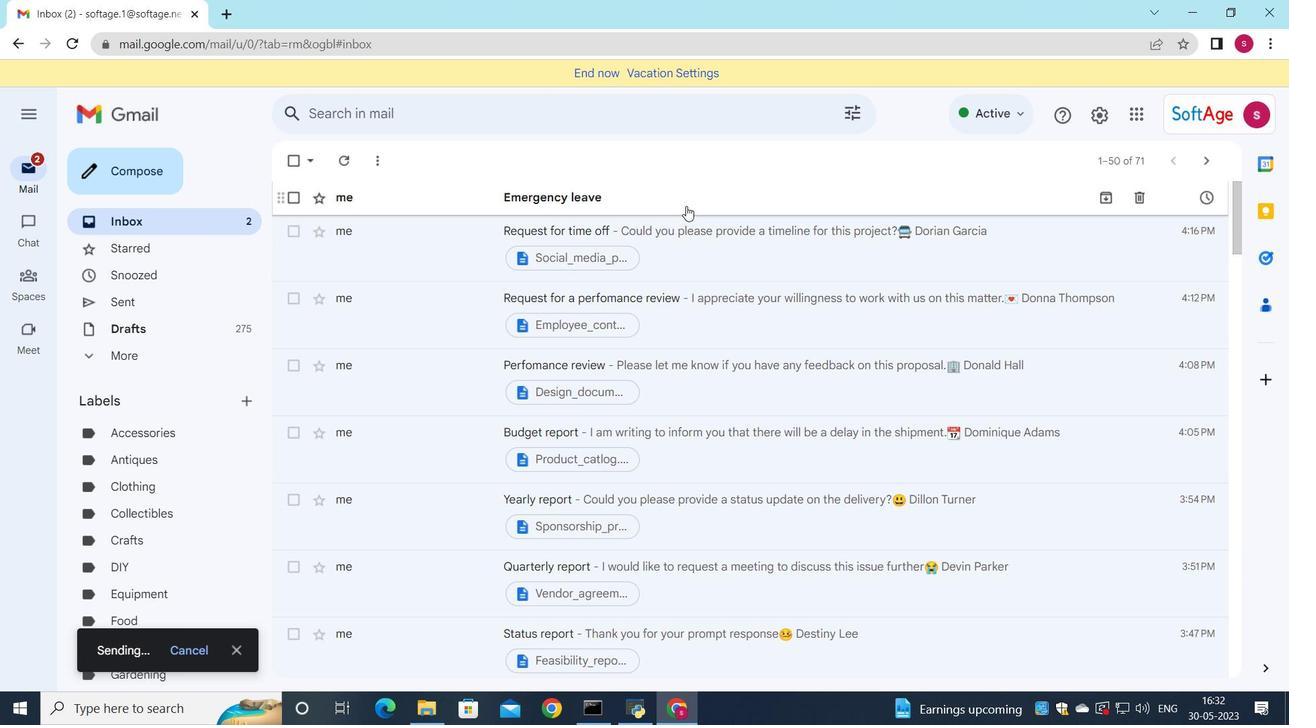 
Action: Mouse pressed left at (685, 198)
Screenshot: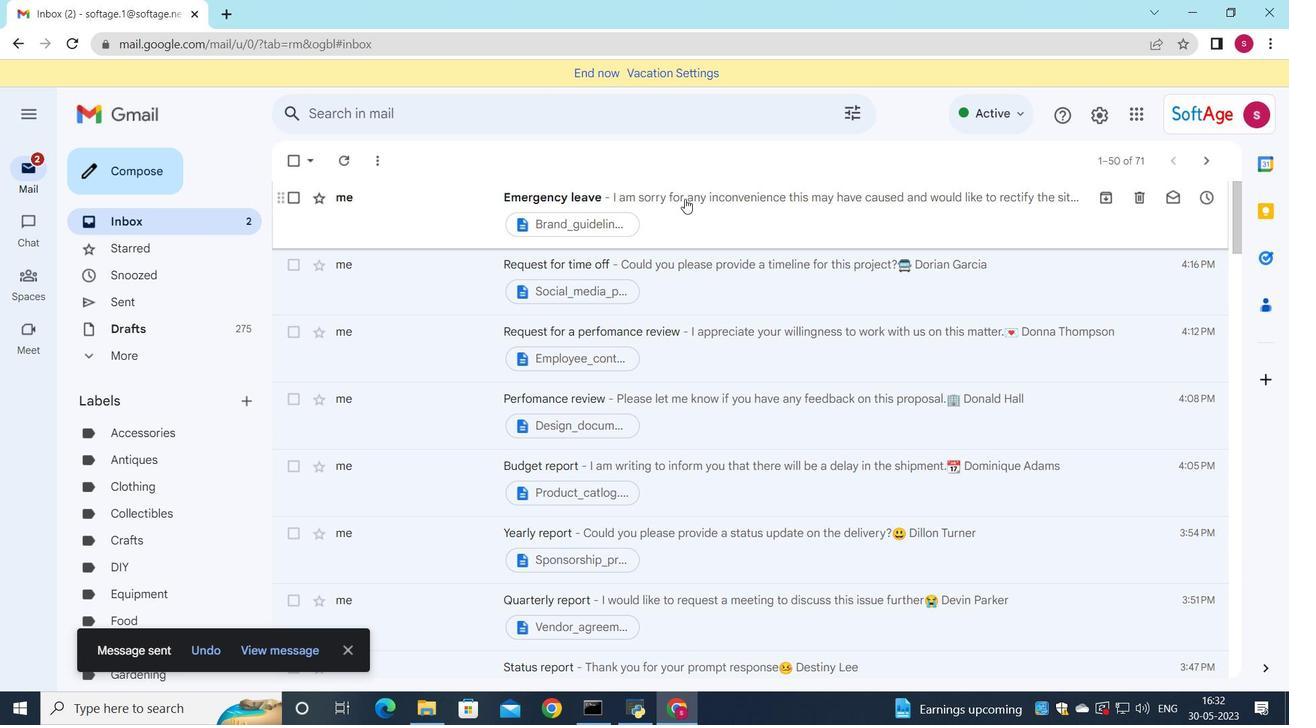 
Action: Mouse moved to (725, 349)
Screenshot: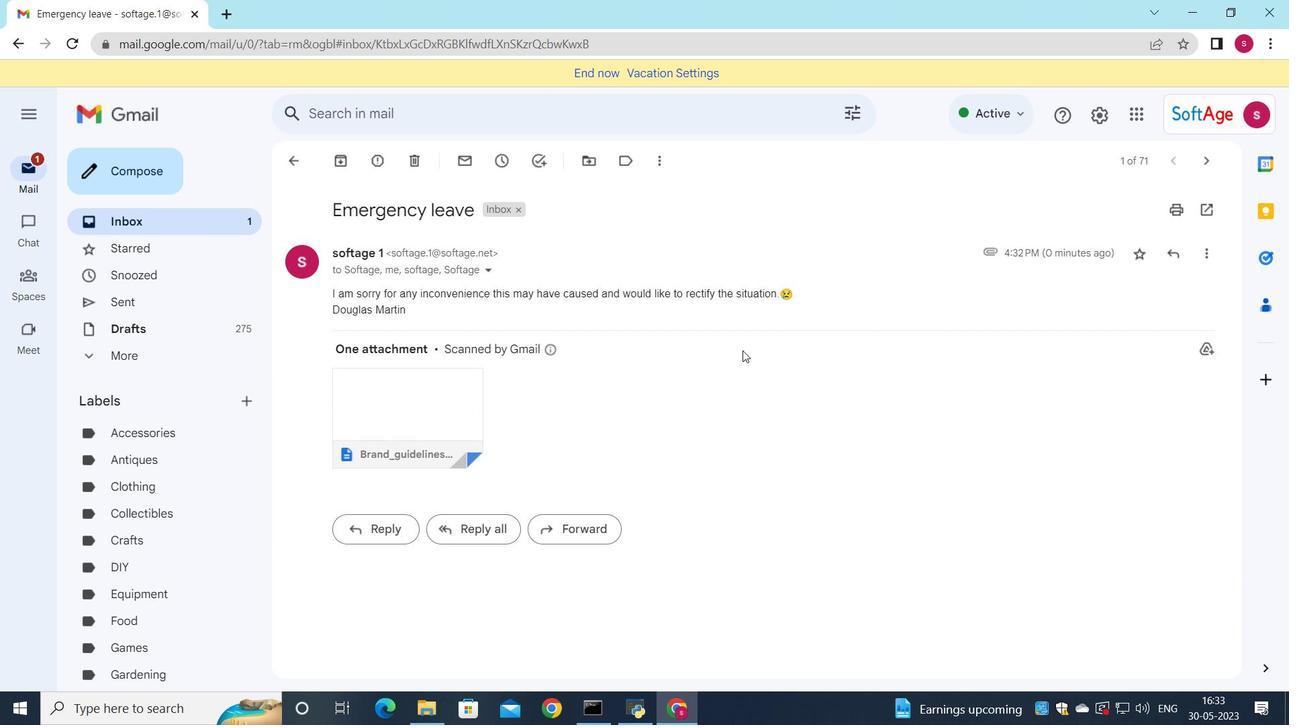 
